 Task: Search one way flight ticket for 1 adult, 1 child, 1 infant in seat in premium economy from Long Beach: Long Beach Airport (daugherty Field) to Jacksonville: Albert J. Ellis Airport on 5-3-2023. Choice of flights is Alaska. Number of bags: 6 checked bags. Price is upto 76000. Outbound departure time preference is 14:45.
Action: Mouse moved to (411, 350)
Screenshot: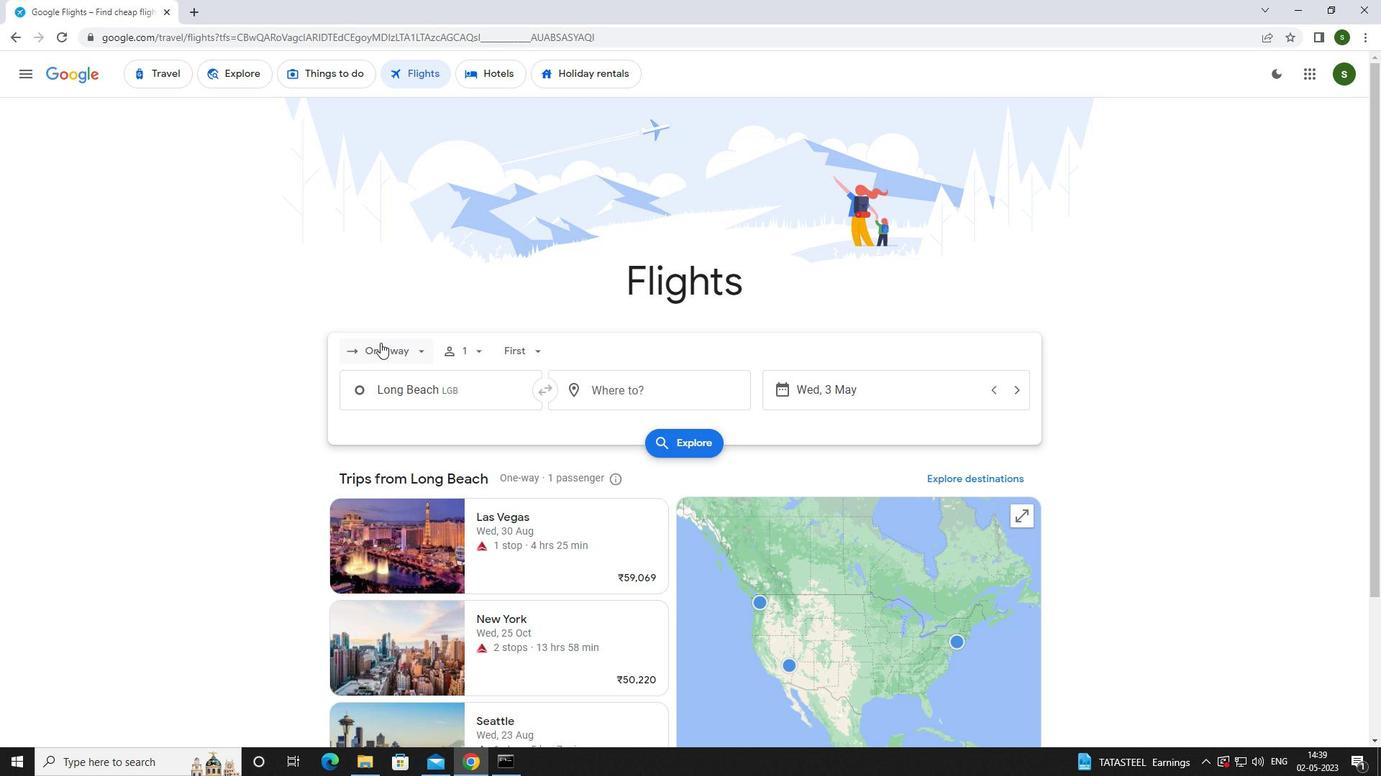 
Action: Mouse pressed left at (411, 350)
Screenshot: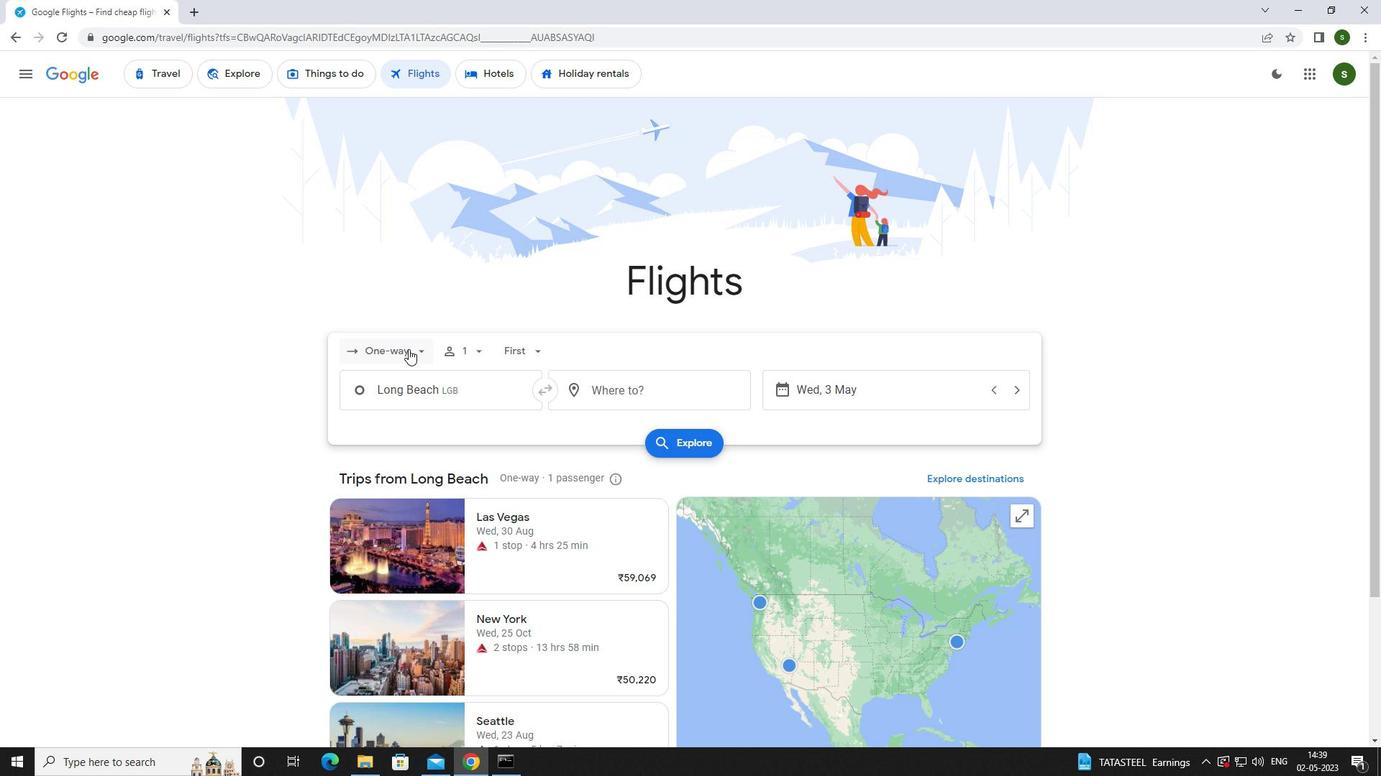
Action: Mouse moved to (413, 411)
Screenshot: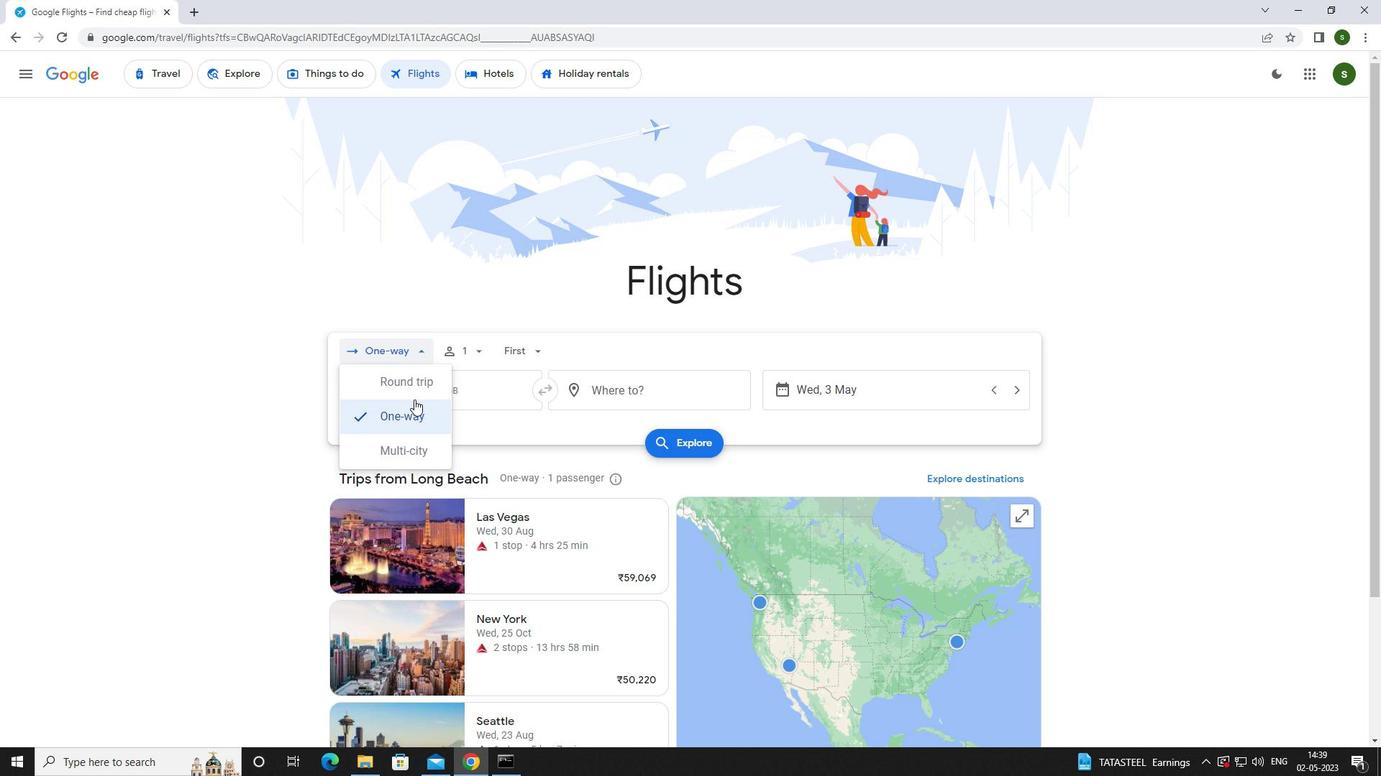 
Action: Mouse pressed left at (413, 411)
Screenshot: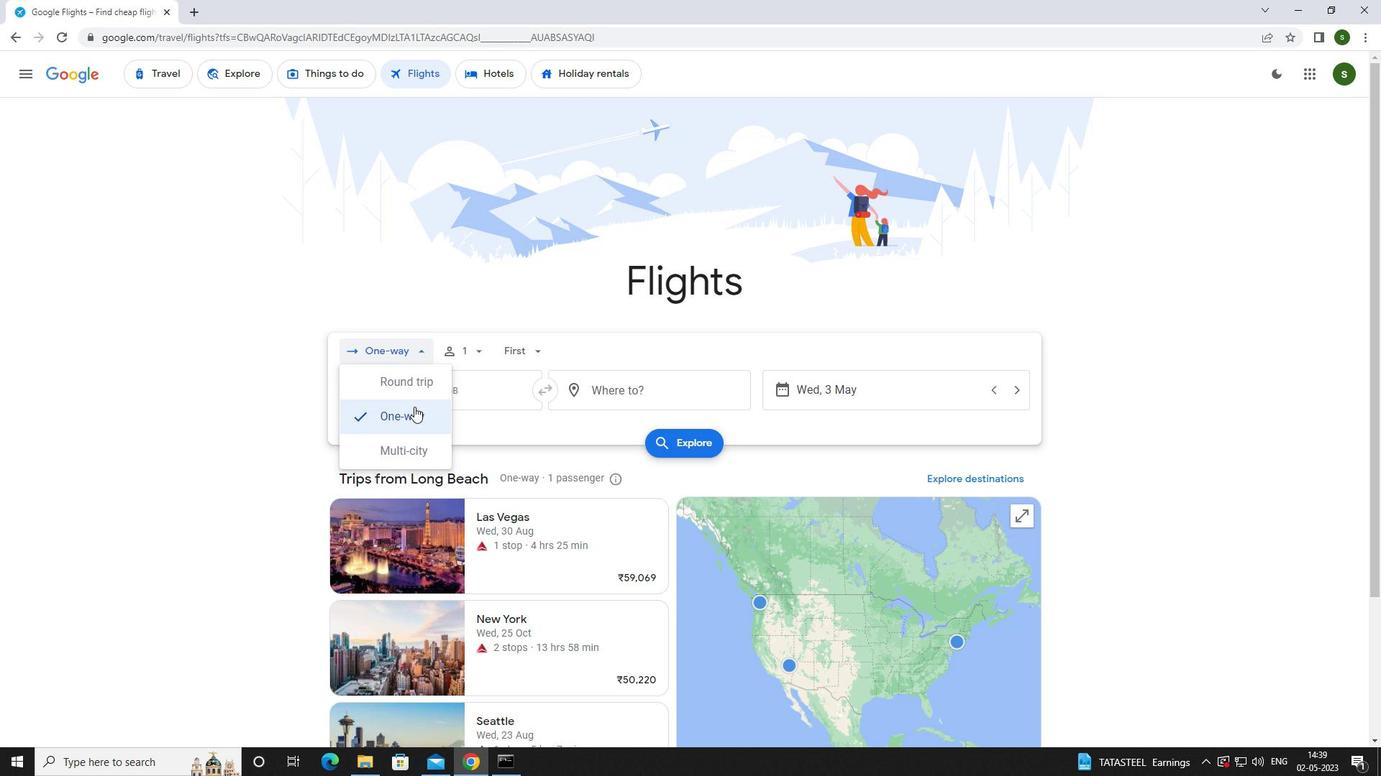 
Action: Mouse moved to (473, 349)
Screenshot: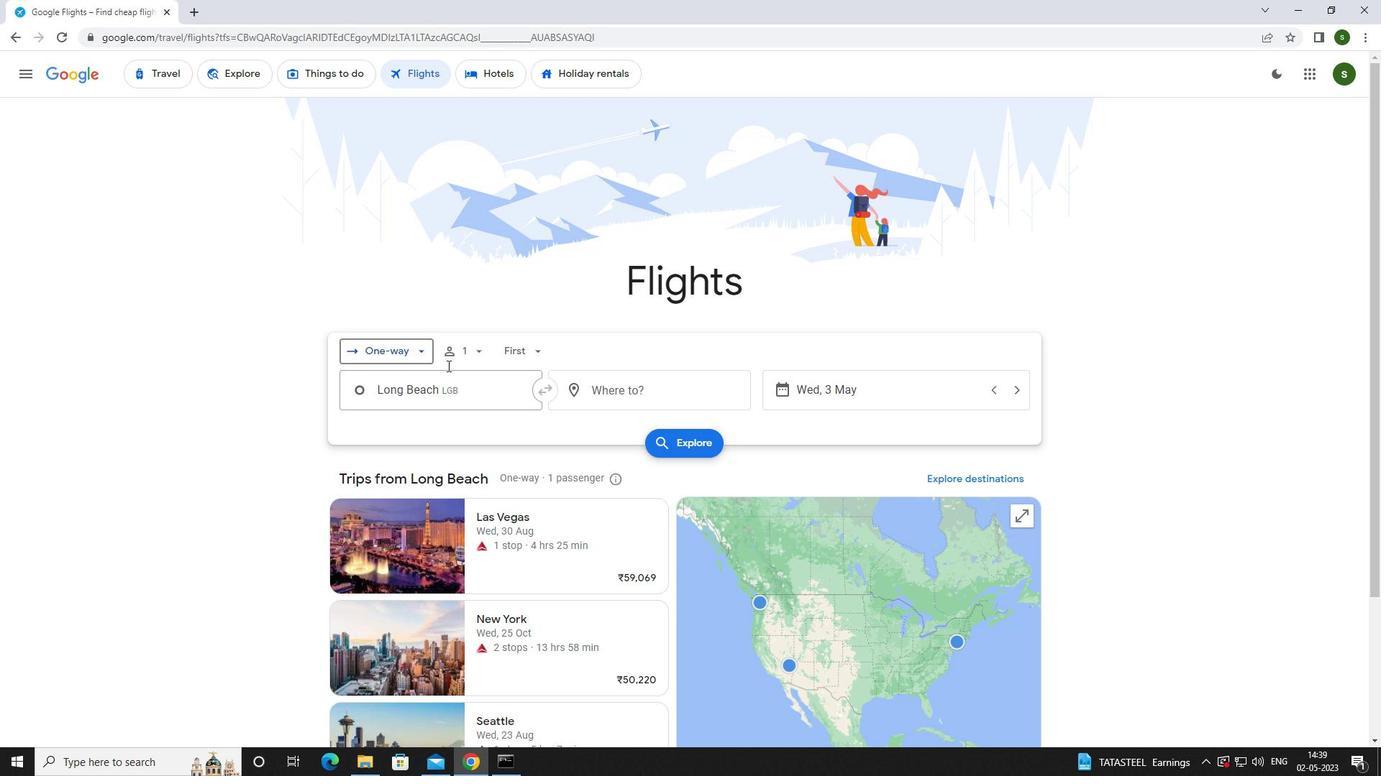 
Action: Mouse pressed left at (473, 349)
Screenshot: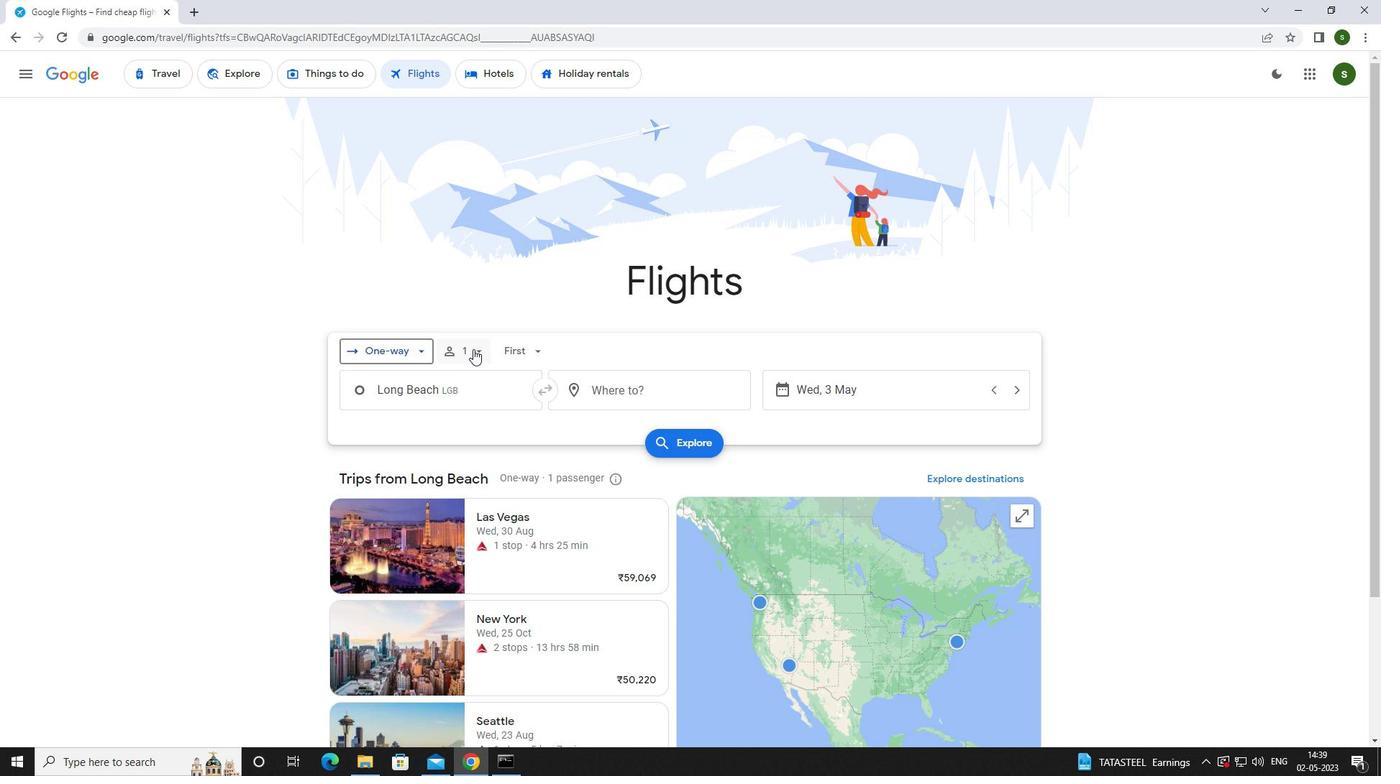 
Action: Mouse moved to (582, 426)
Screenshot: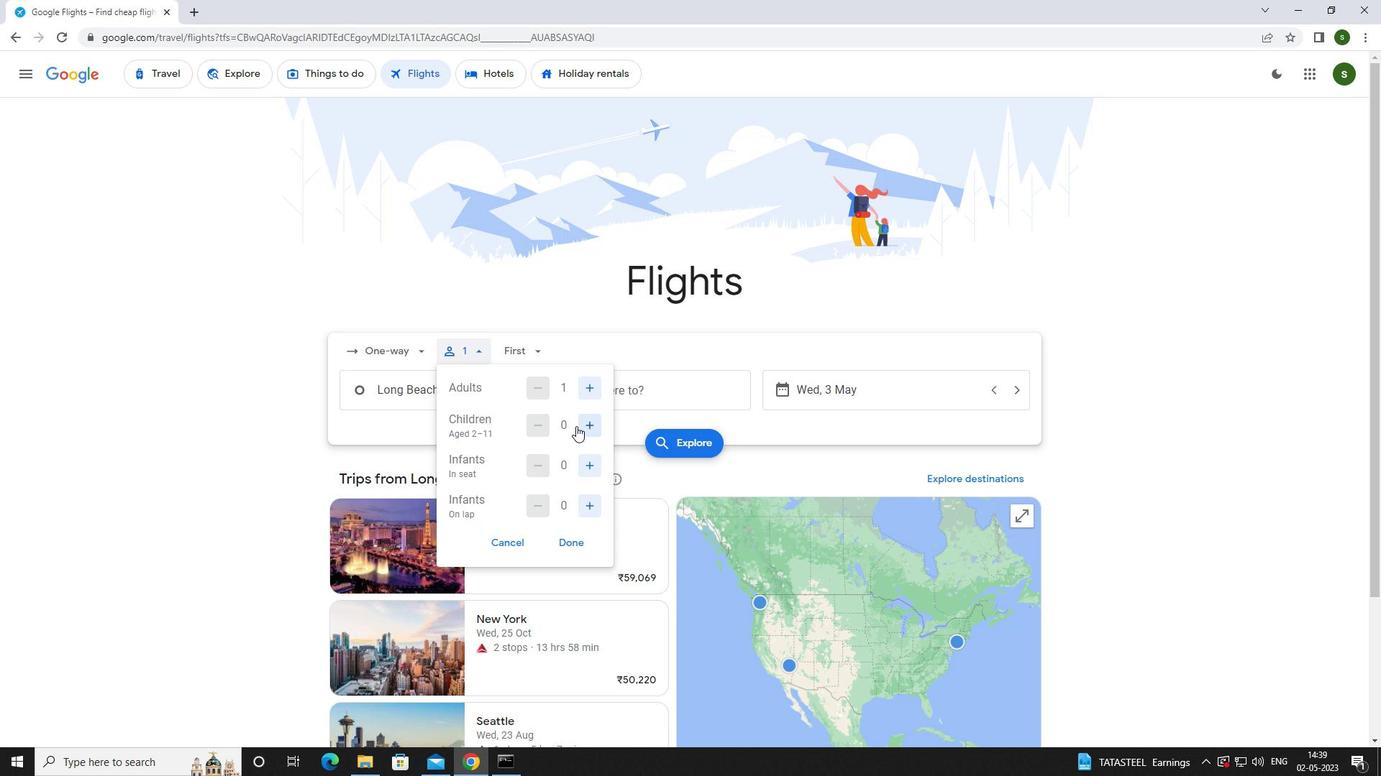 
Action: Mouse pressed left at (582, 426)
Screenshot: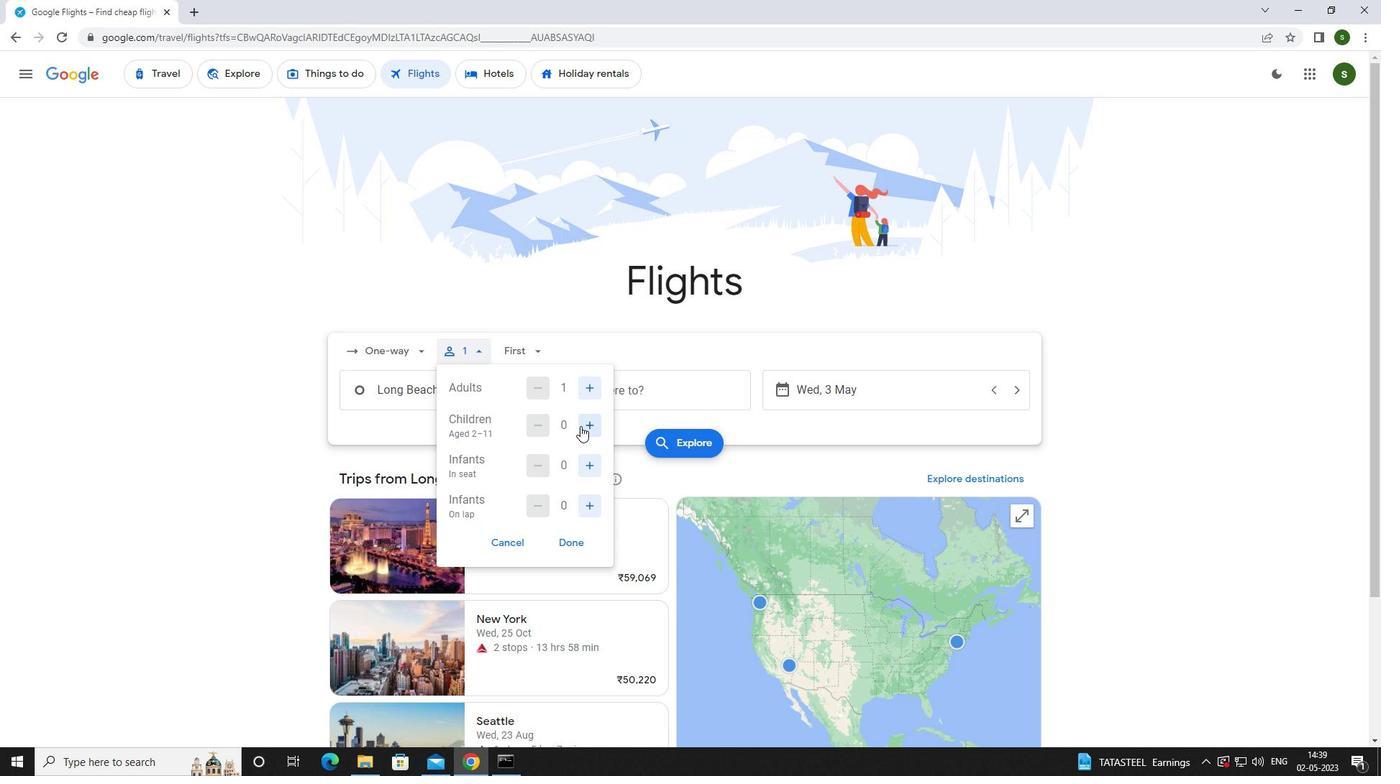 
Action: Mouse moved to (588, 462)
Screenshot: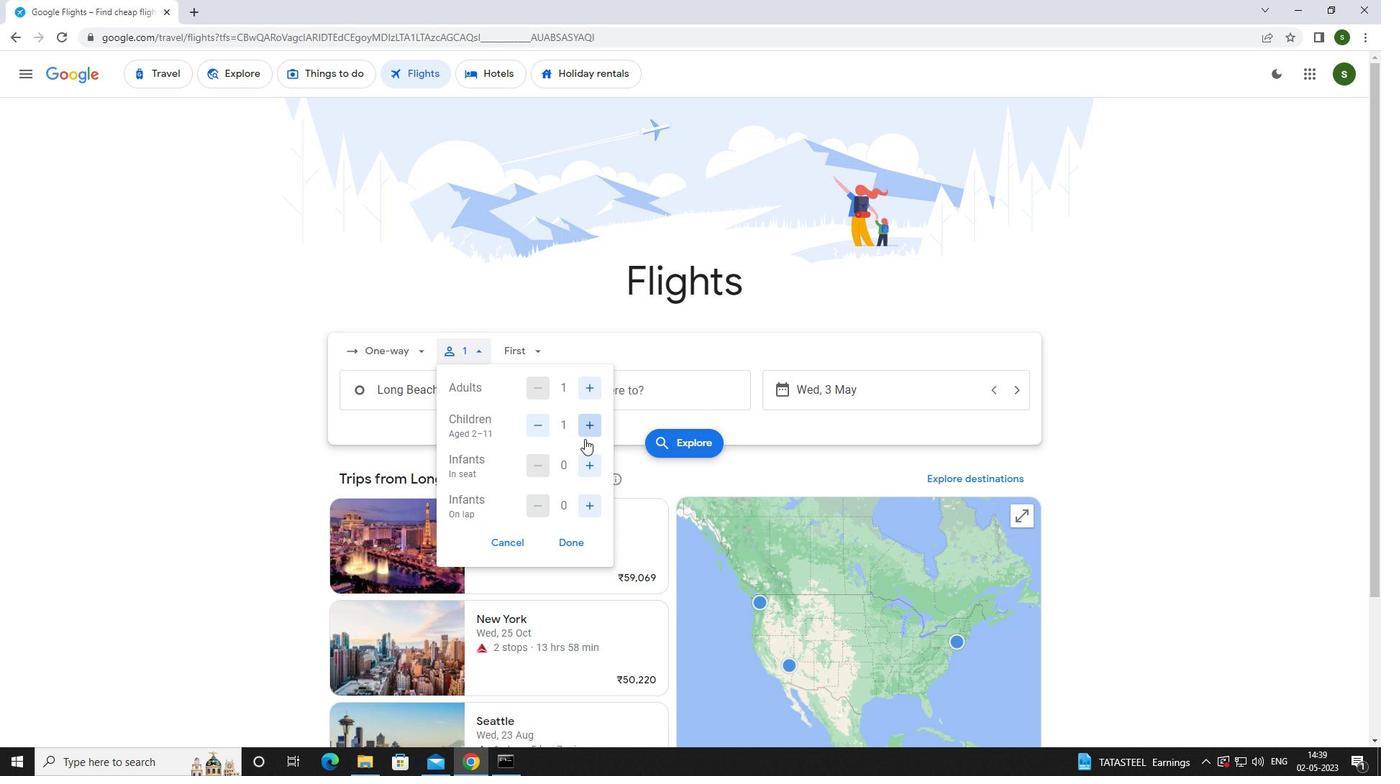 
Action: Mouse pressed left at (588, 462)
Screenshot: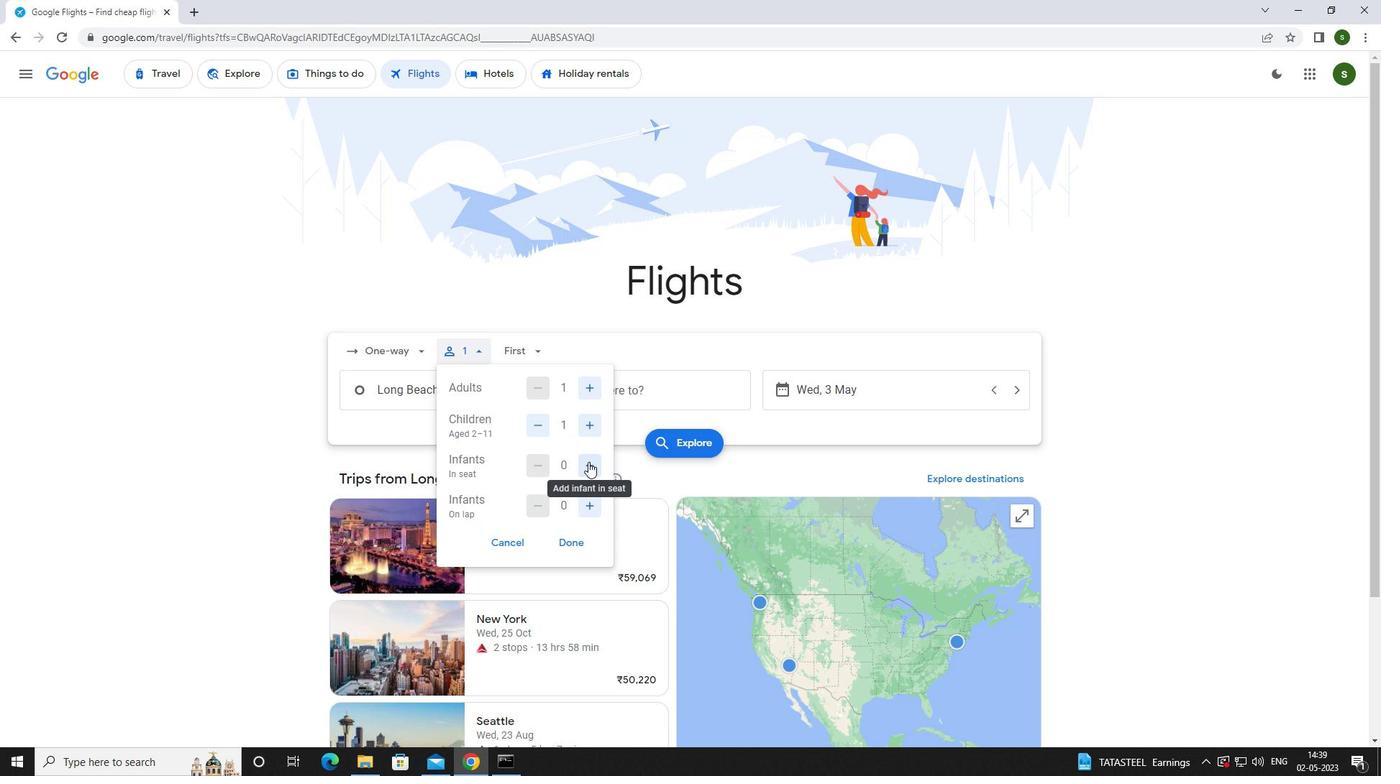
Action: Mouse moved to (548, 350)
Screenshot: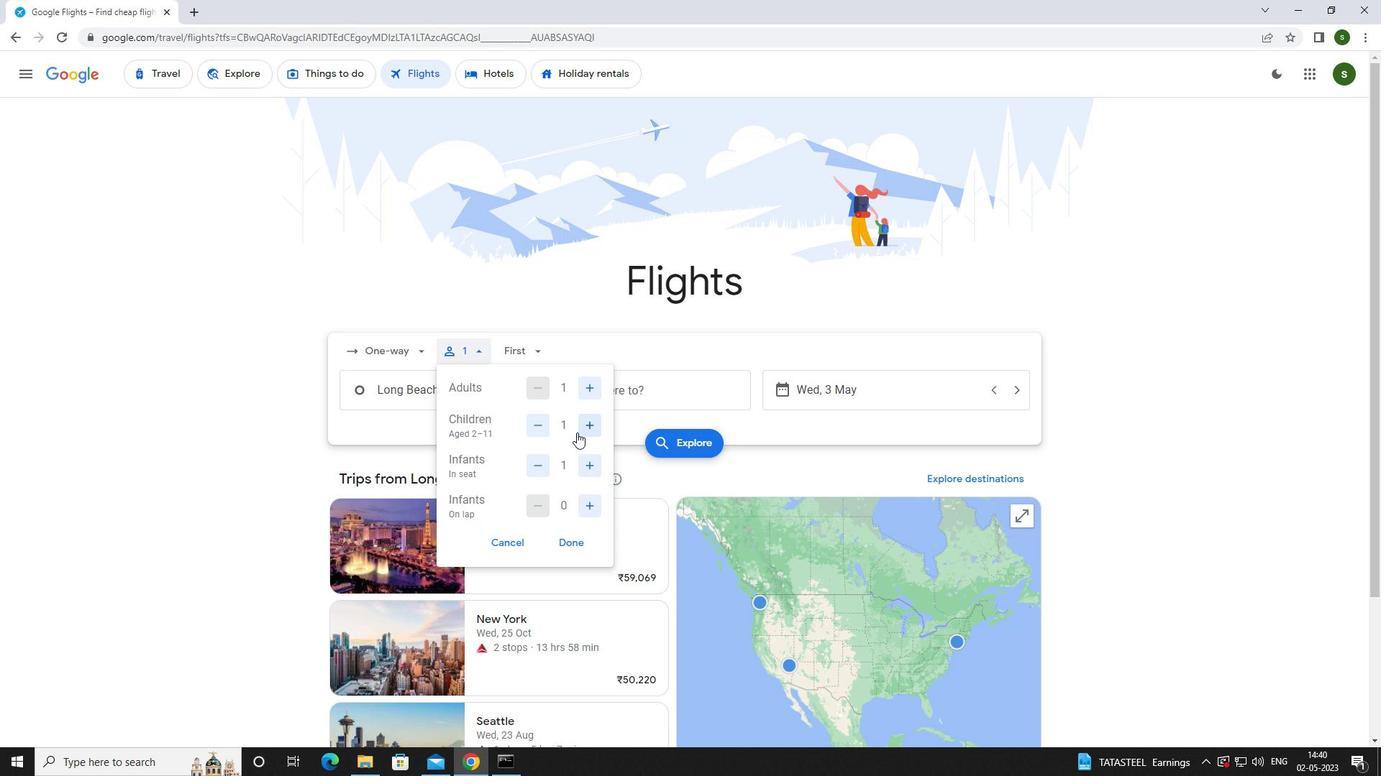 
Action: Mouse pressed left at (548, 350)
Screenshot: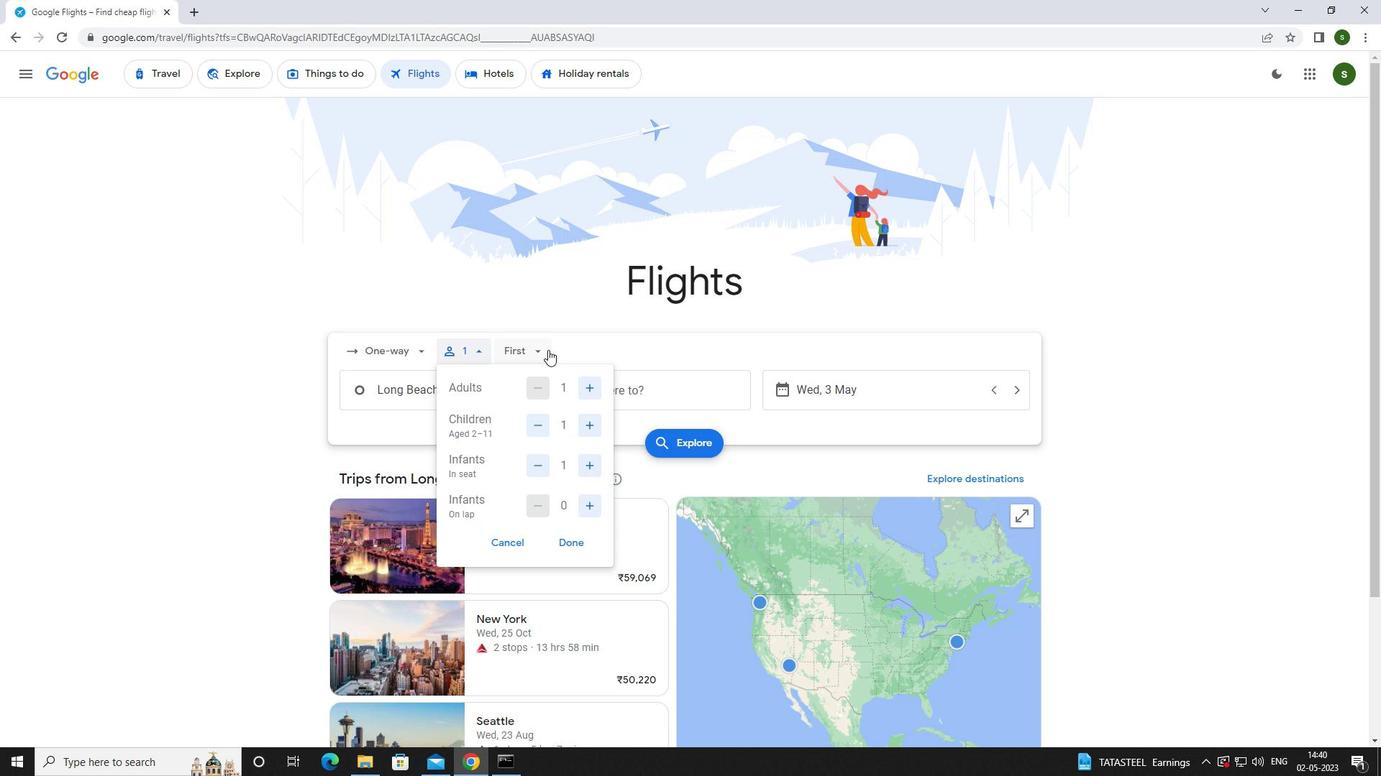 
Action: Mouse moved to (569, 425)
Screenshot: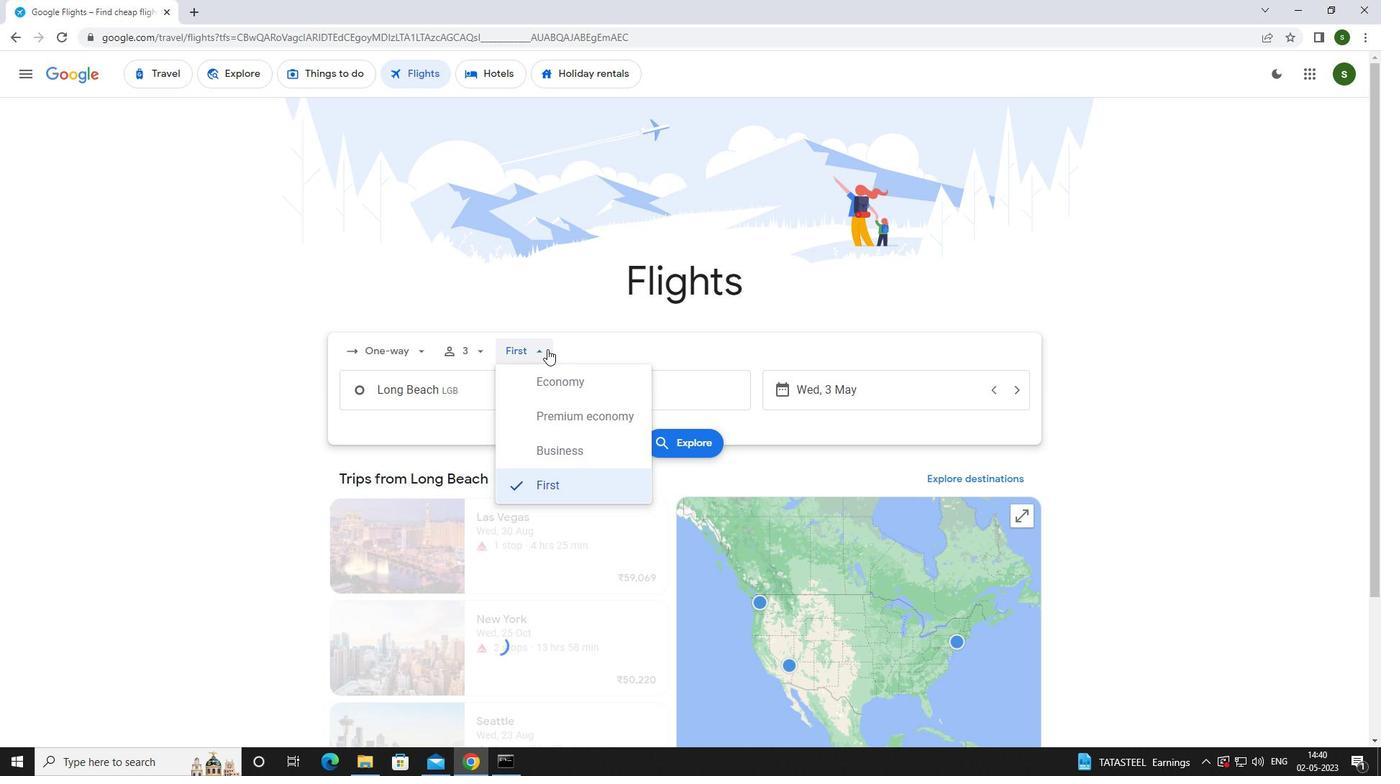 
Action: Mouse pressed left at (569, 425)
Screenshot: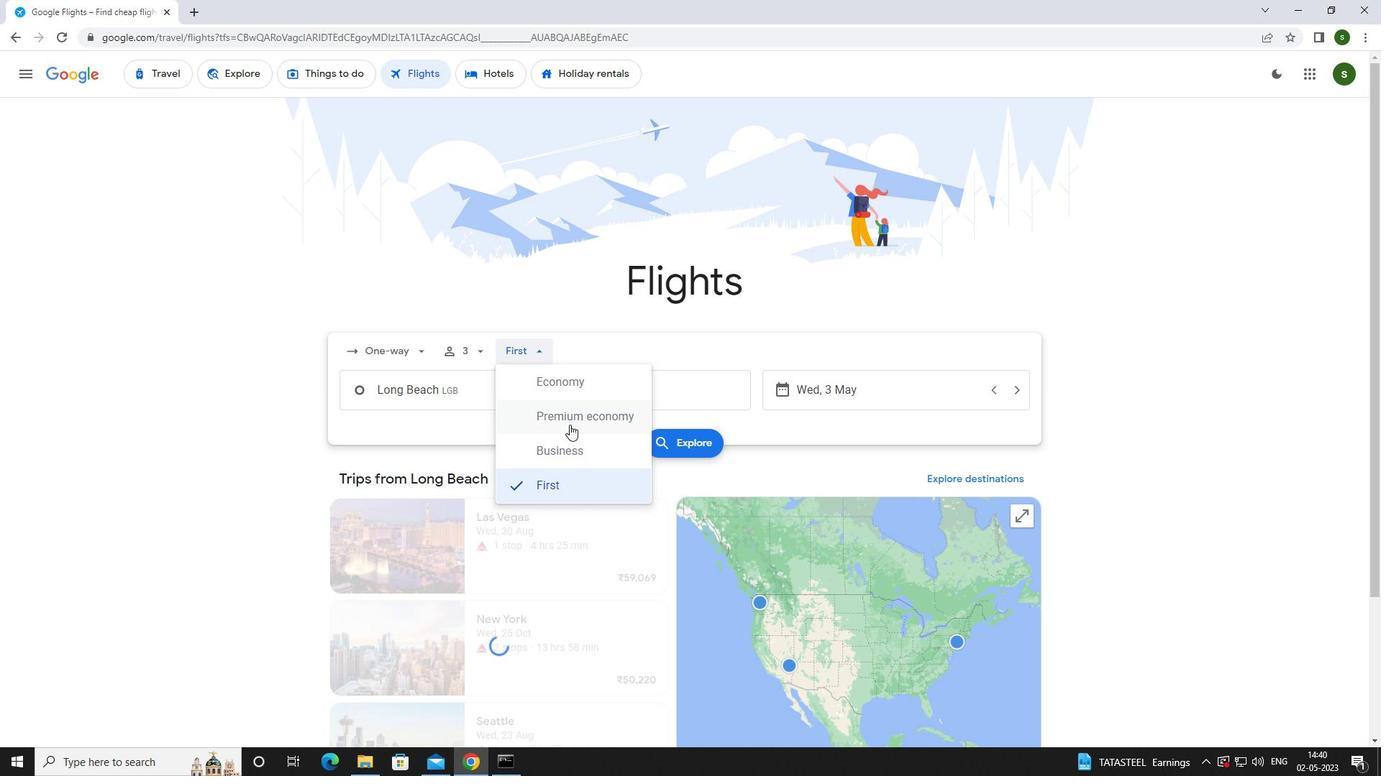 
Action: Mouse moved to (504, 397)
Screenshot: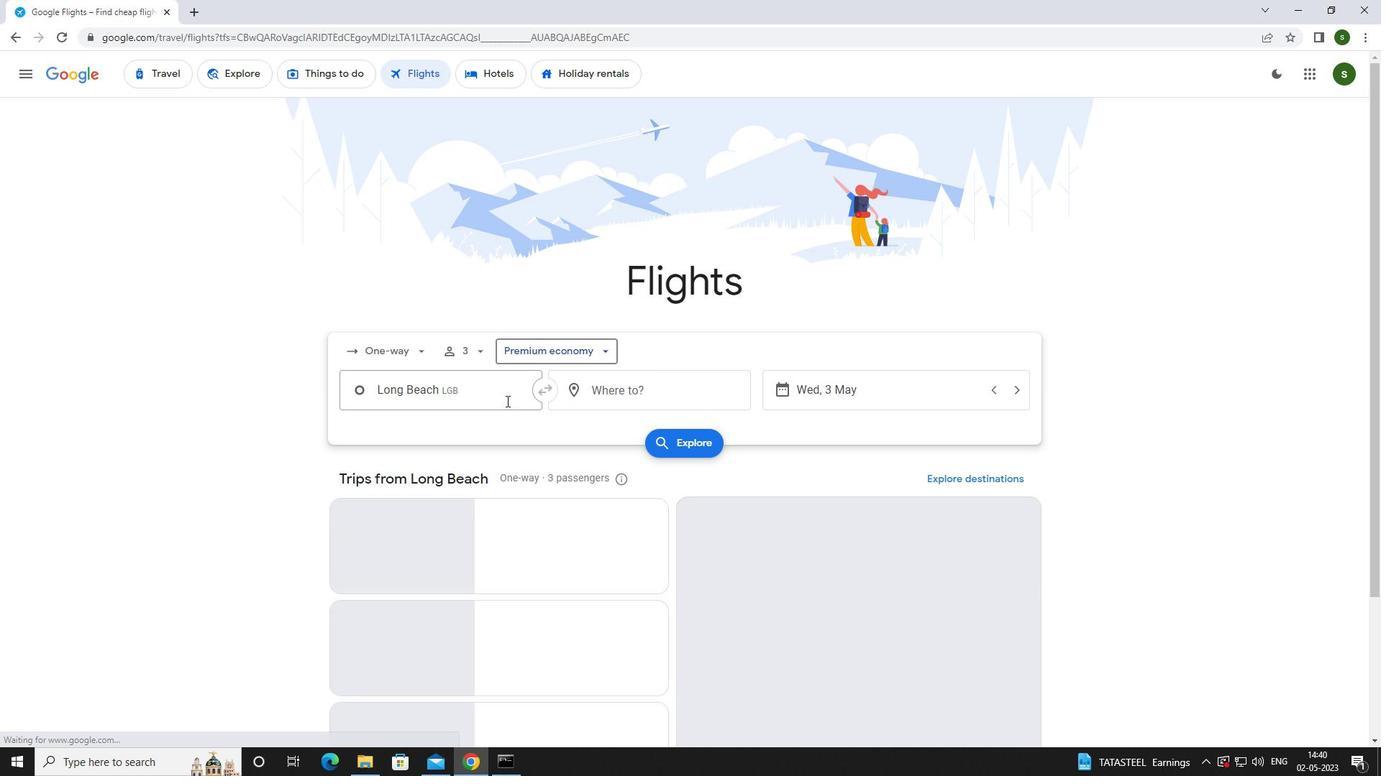 
Action: Mouse pressed left at (504, 397)
Screenshot: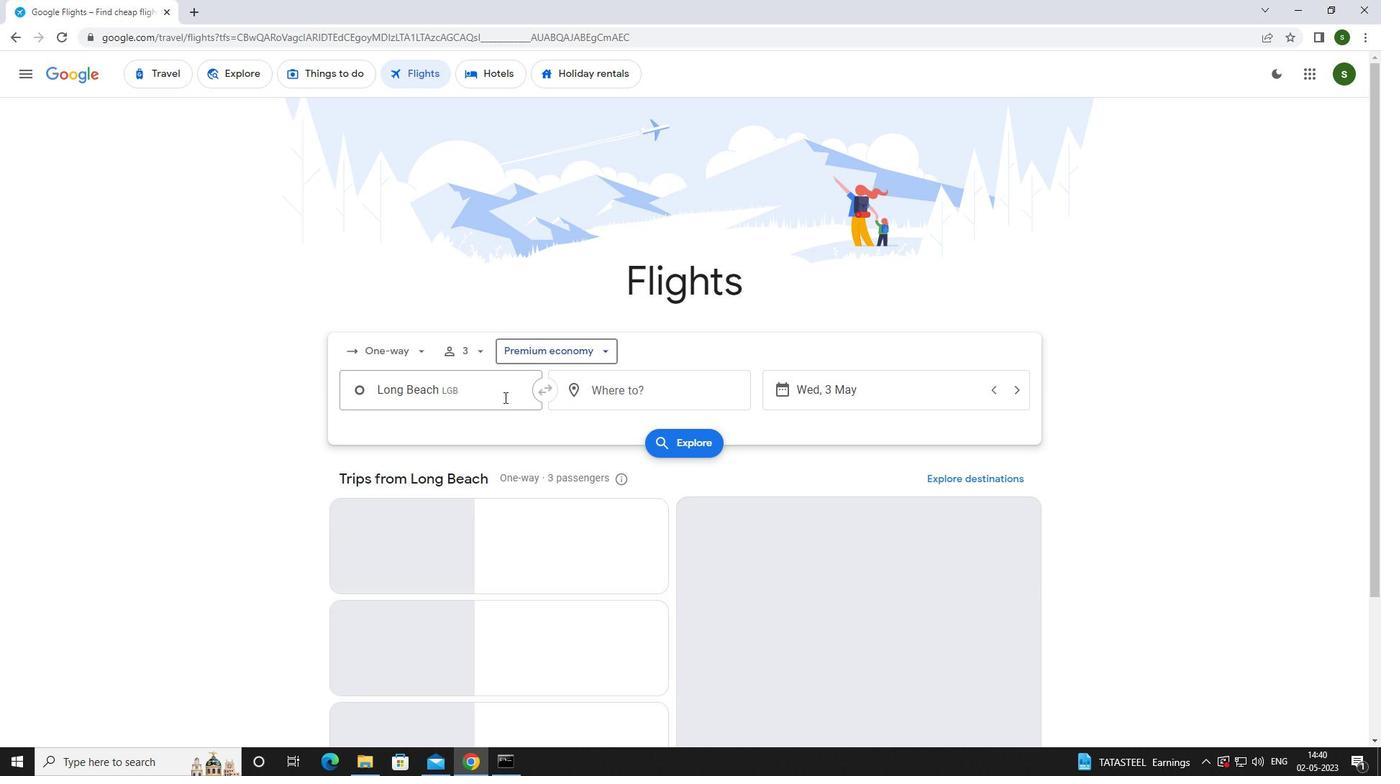
Action: Mouse moved to (493, 397)
Screenshot: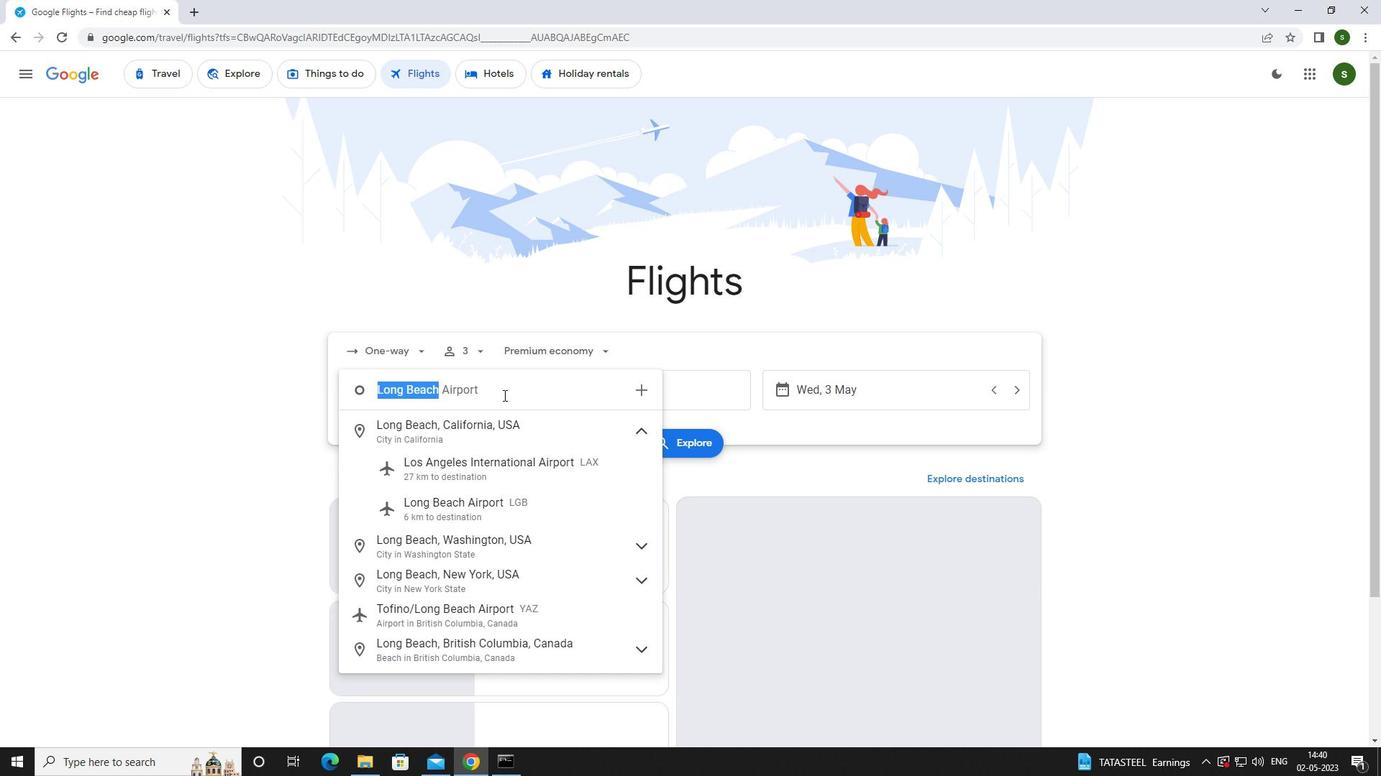 
Action: Key pressed <Key.caps_lock>l<Key.caps_lock>Ong<Key.space><Key.caps_lock>b<Key.caps_lock>
Screenshot: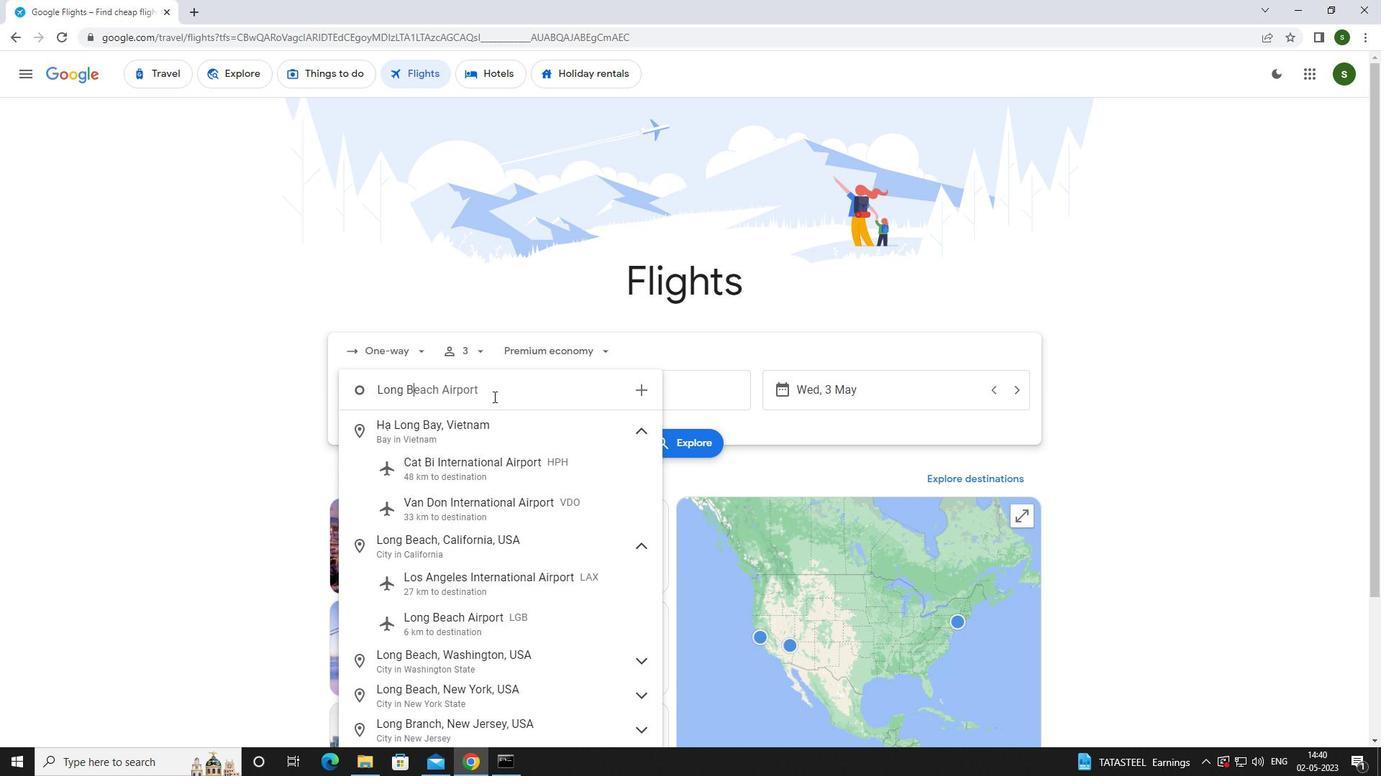
Action: Mouse moved to (509, 625)
Screenshot: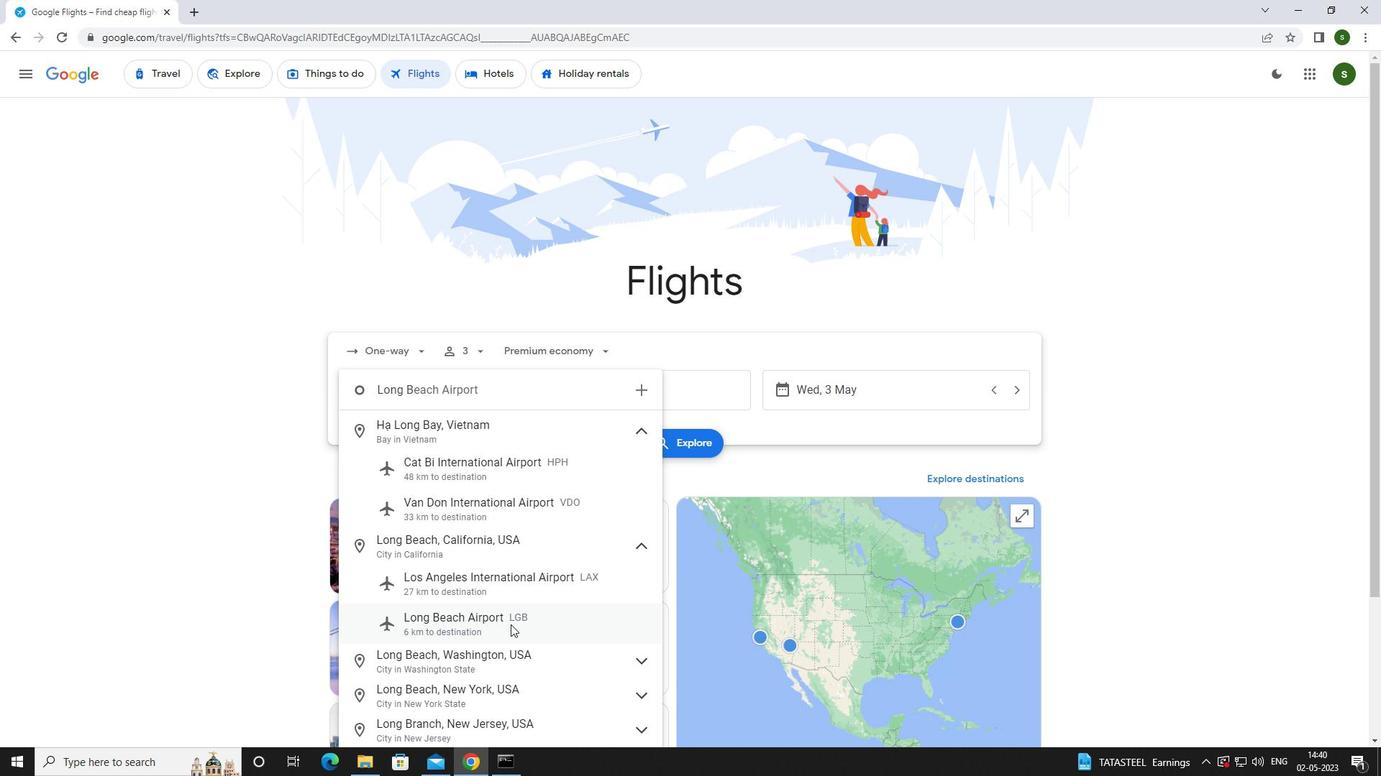 
Action: Mouse pressed left at (509, 625)
Screenshot: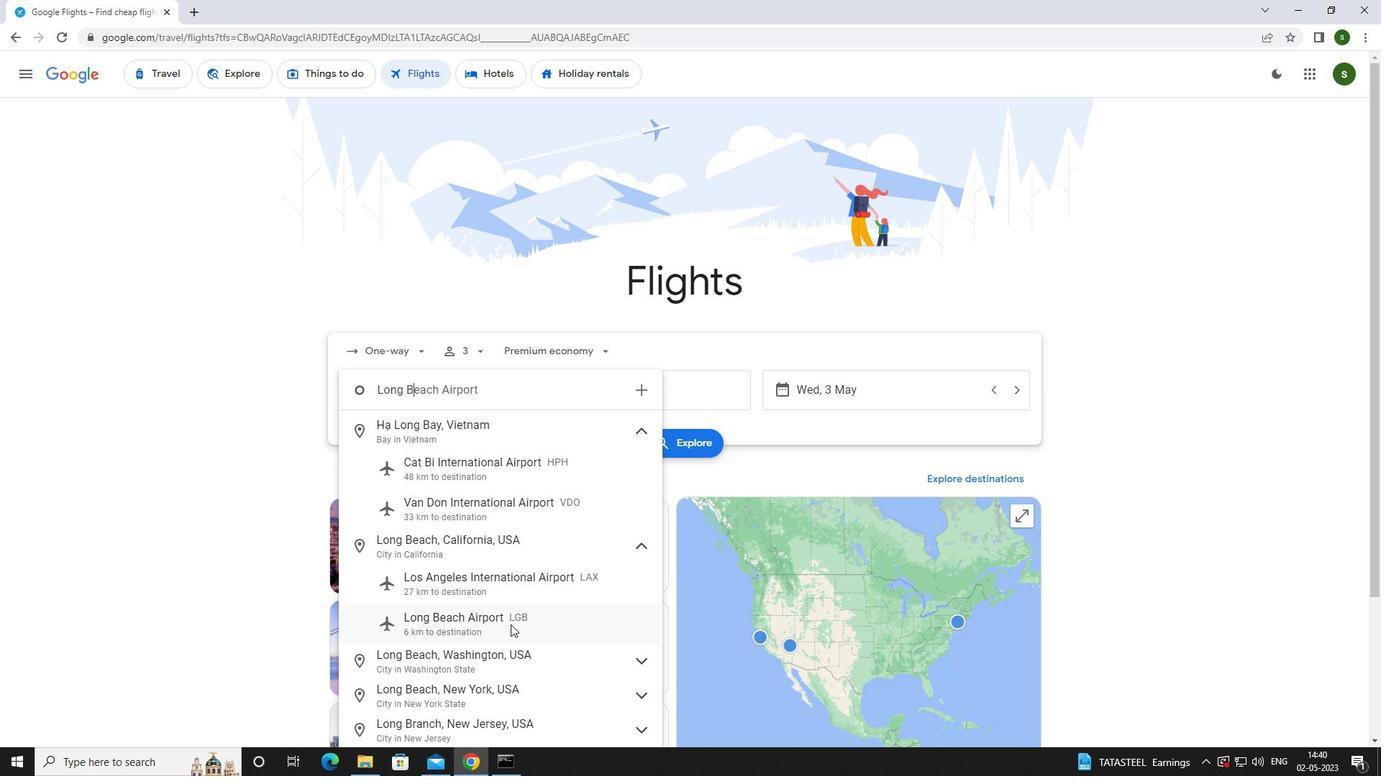 
Action: Mouse moved to (641, 393)
Screenshot: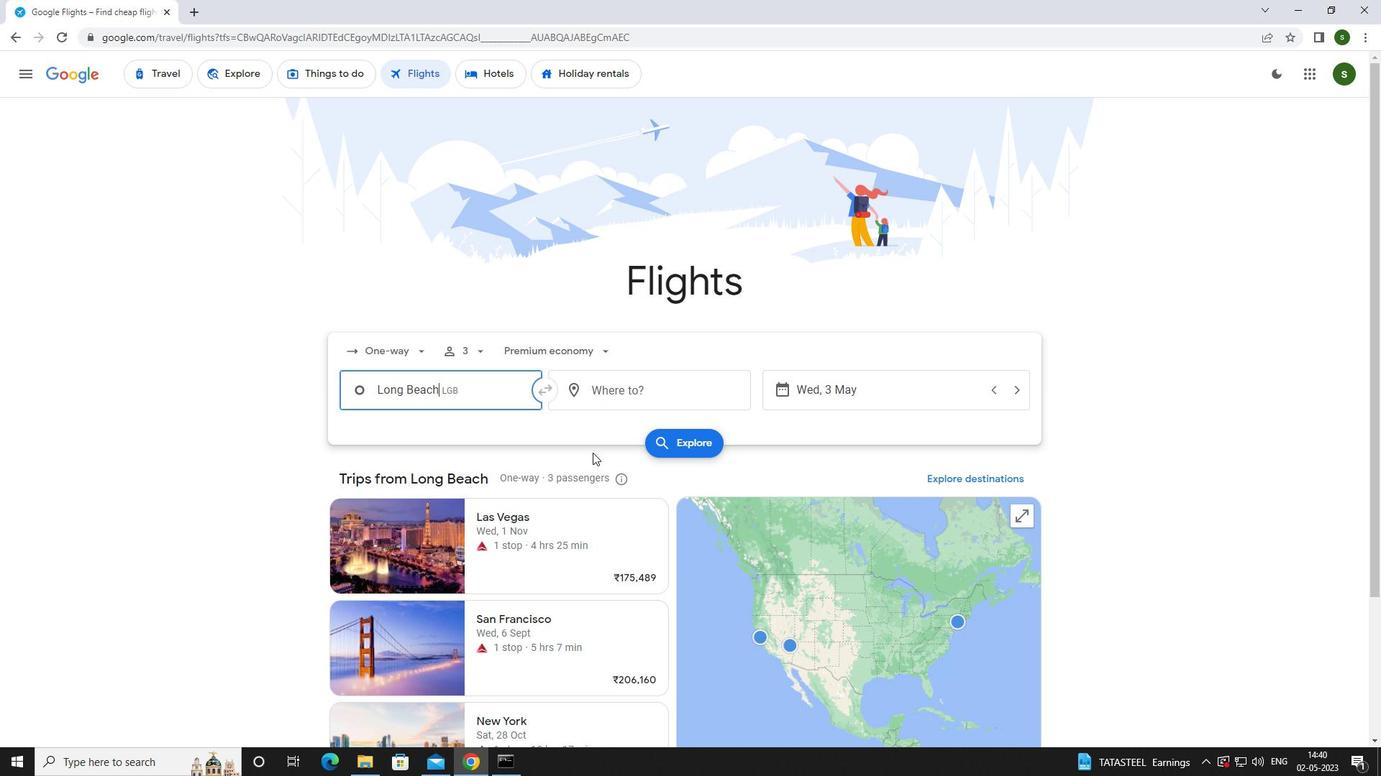 
Action: Mouse pressed left at (641, 393)
Screenshot: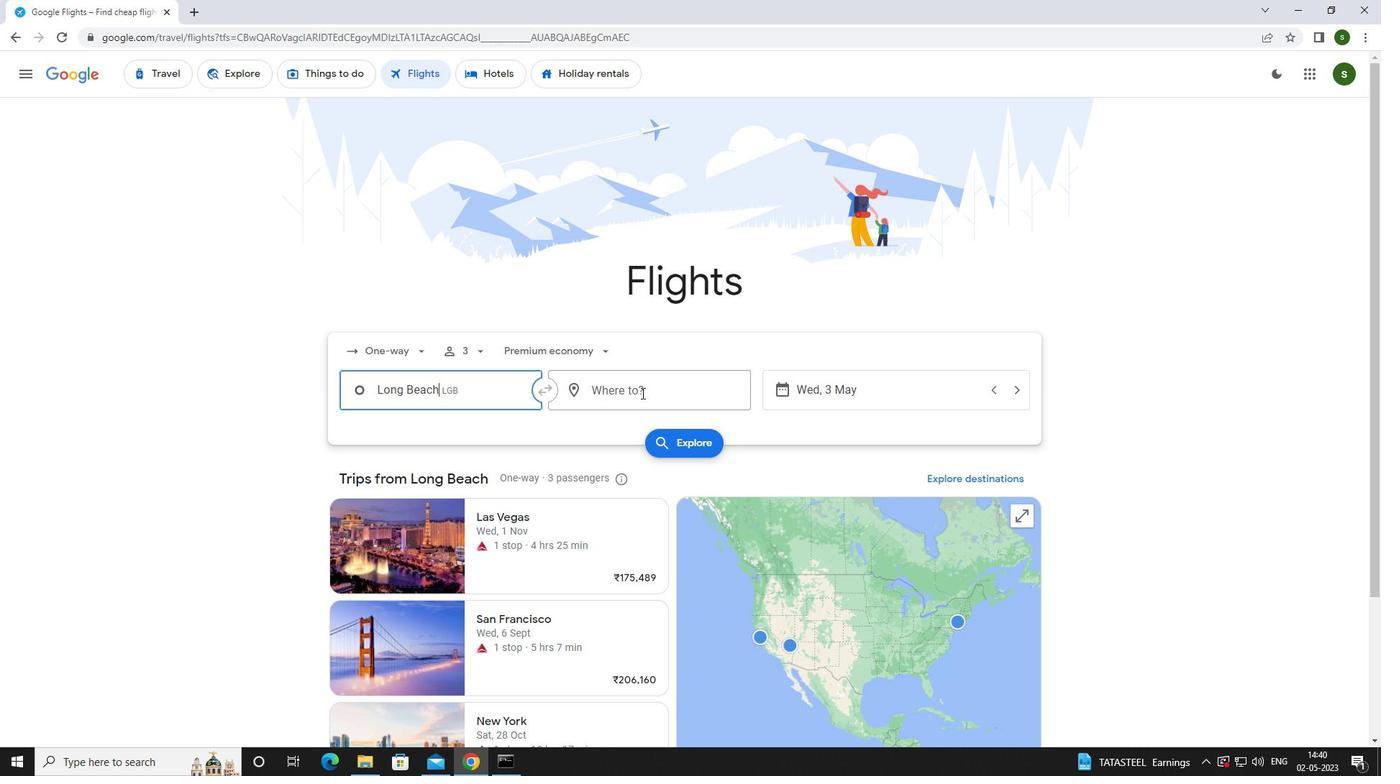 
Action: Mouse moved to (618, 398)
Screenshot: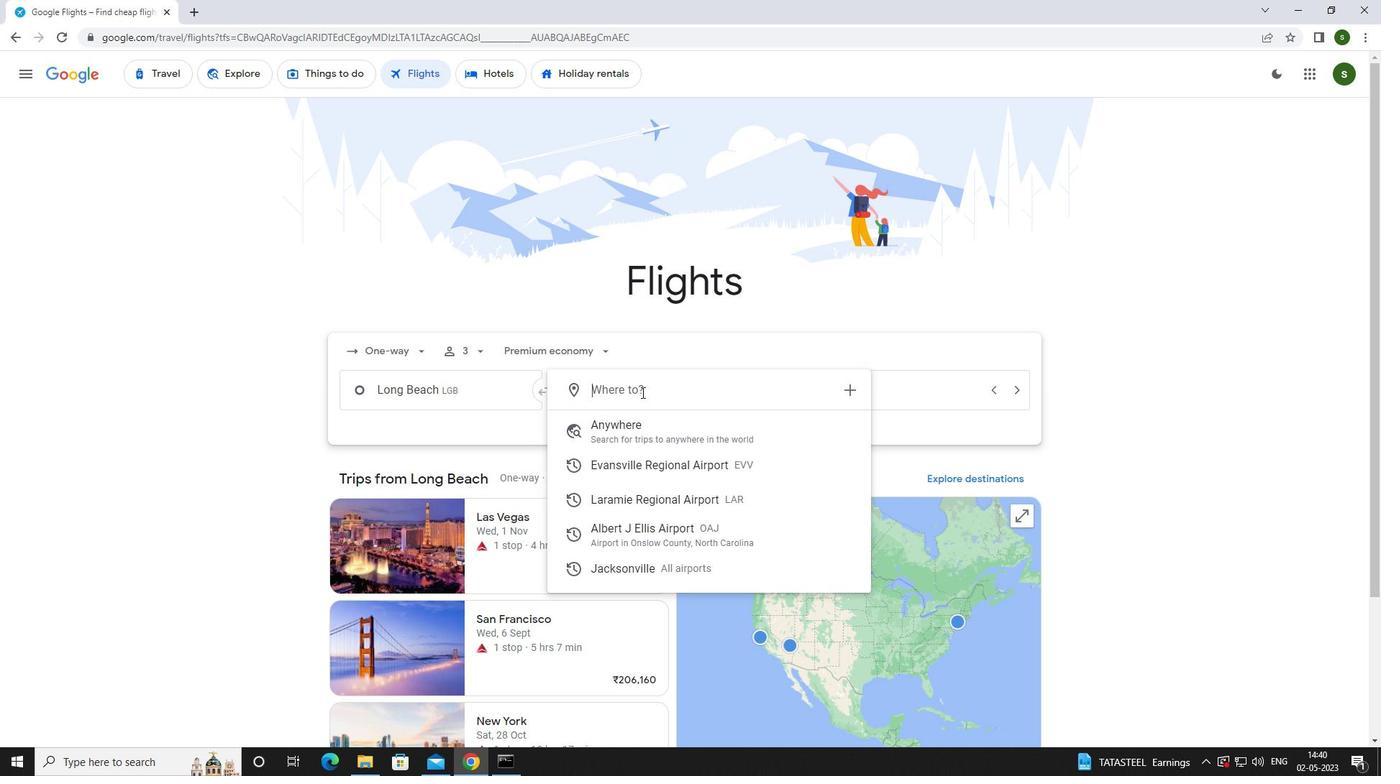
Action: Key pressed <Key.caps_lock>a<Key.caps_lock>lbert<Key.space>
Screenshot: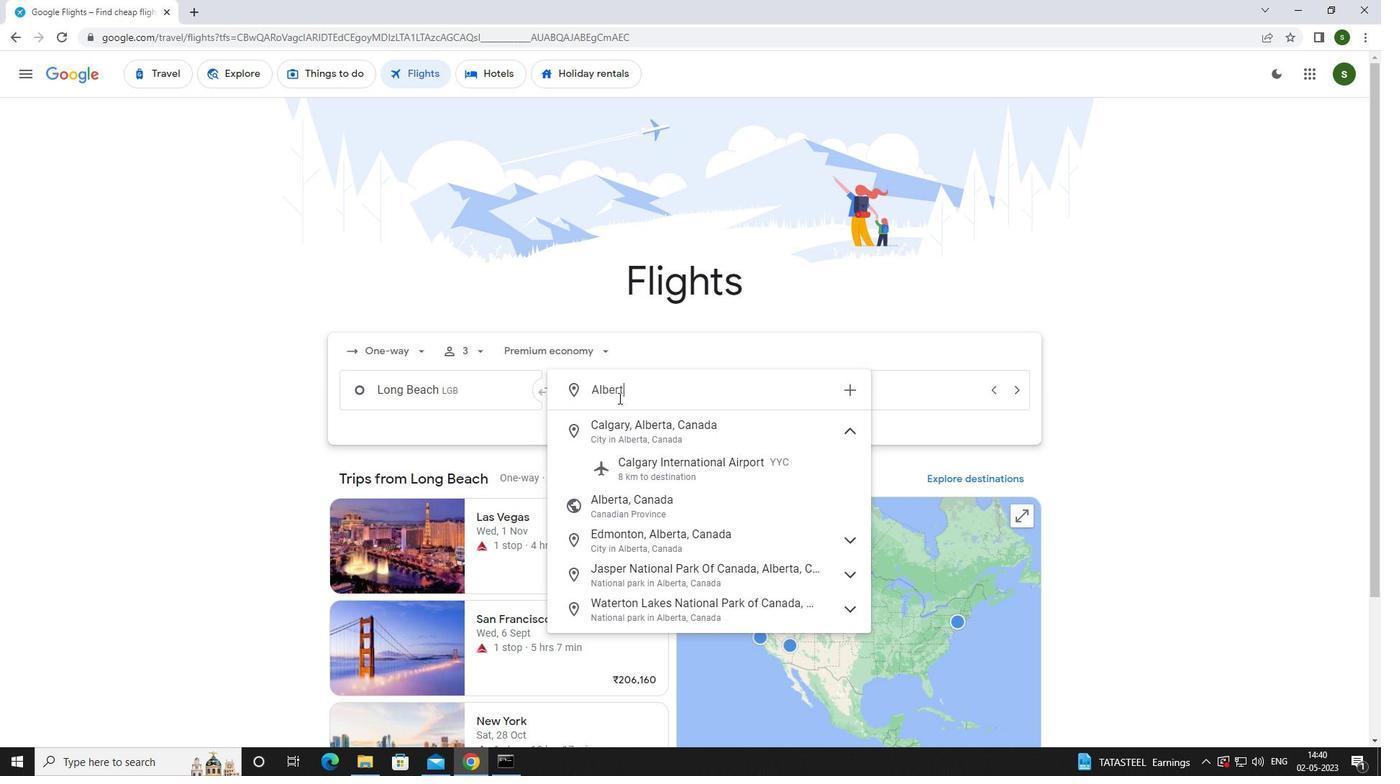 
Action: Mouse moved to (633, 428)
Screenshot: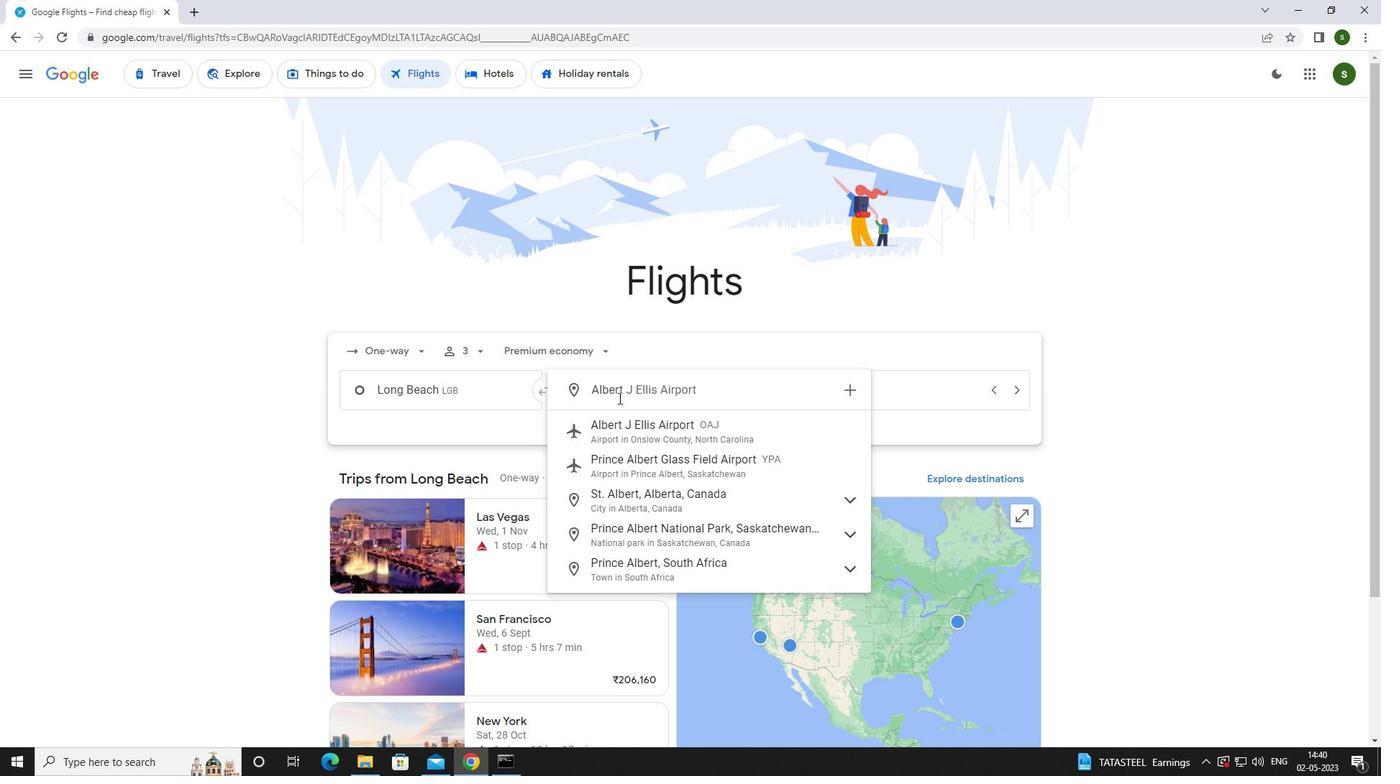 
Action: Mouse pressed left at (633, 428)
Screenshot: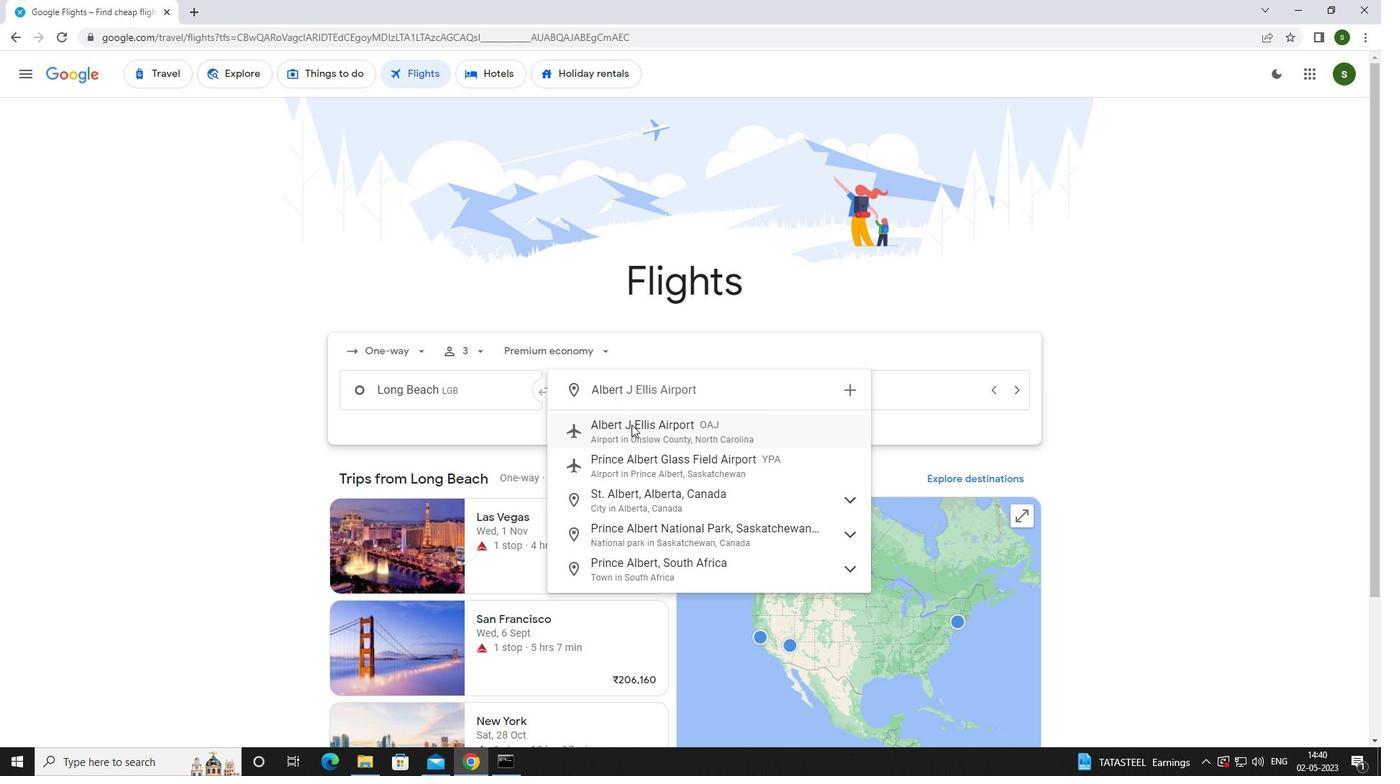 
Action: Mouse moved to (895, 399)
Screenshot: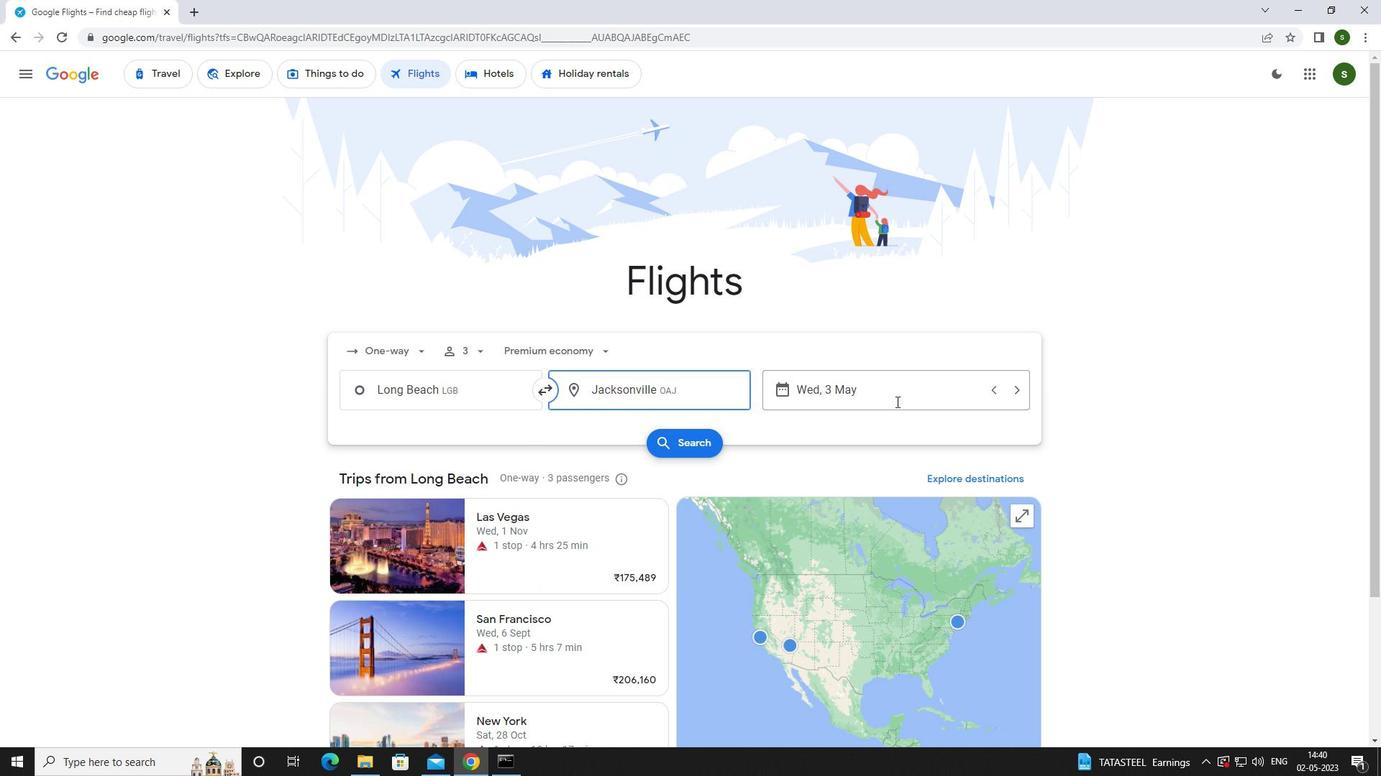 
Action: Mouse pressed left at (895, 399)
Screenshot: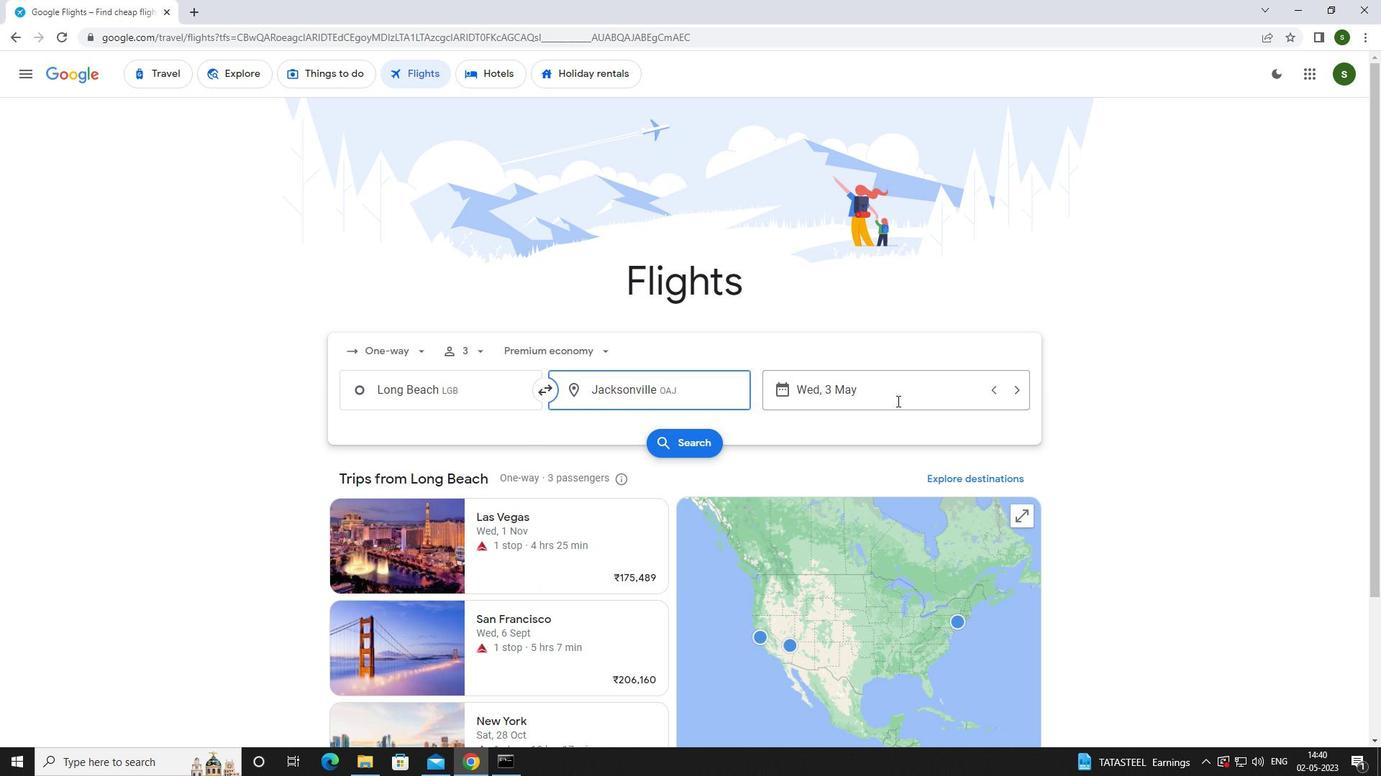 
Action: Mouse moved to (609, 486)
Screenshot: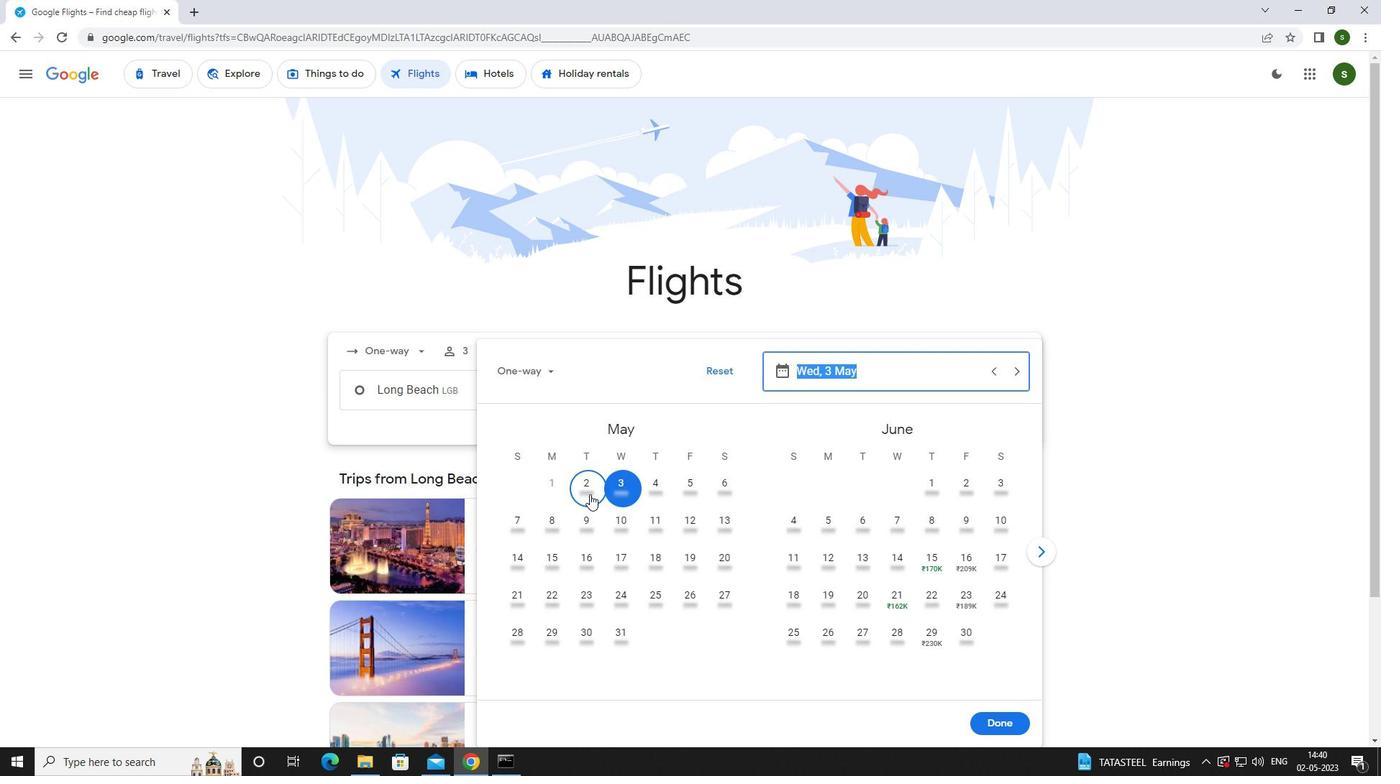 
Action: Mouse pressed left at (609, 486)
Screenshot: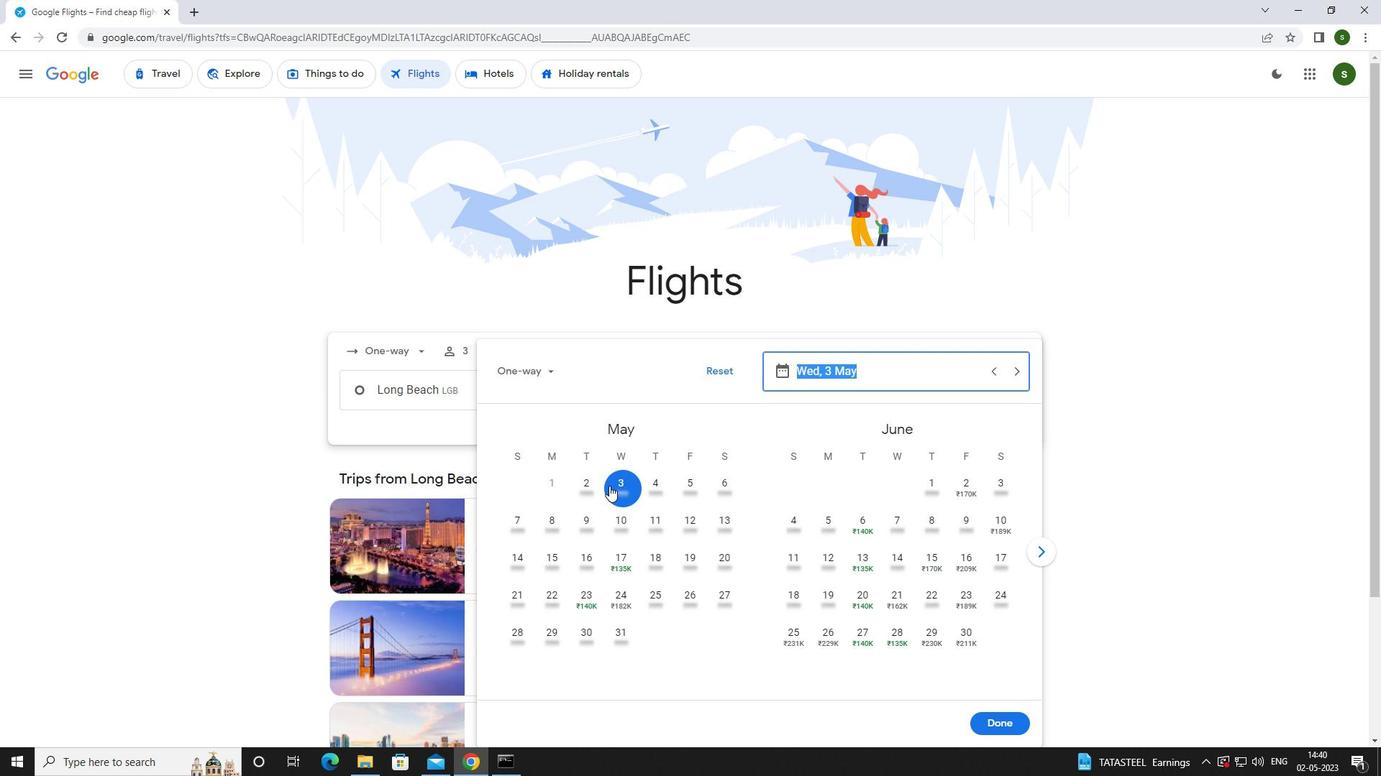 
Action: Mouse moved to (997, 727)
Screenshot: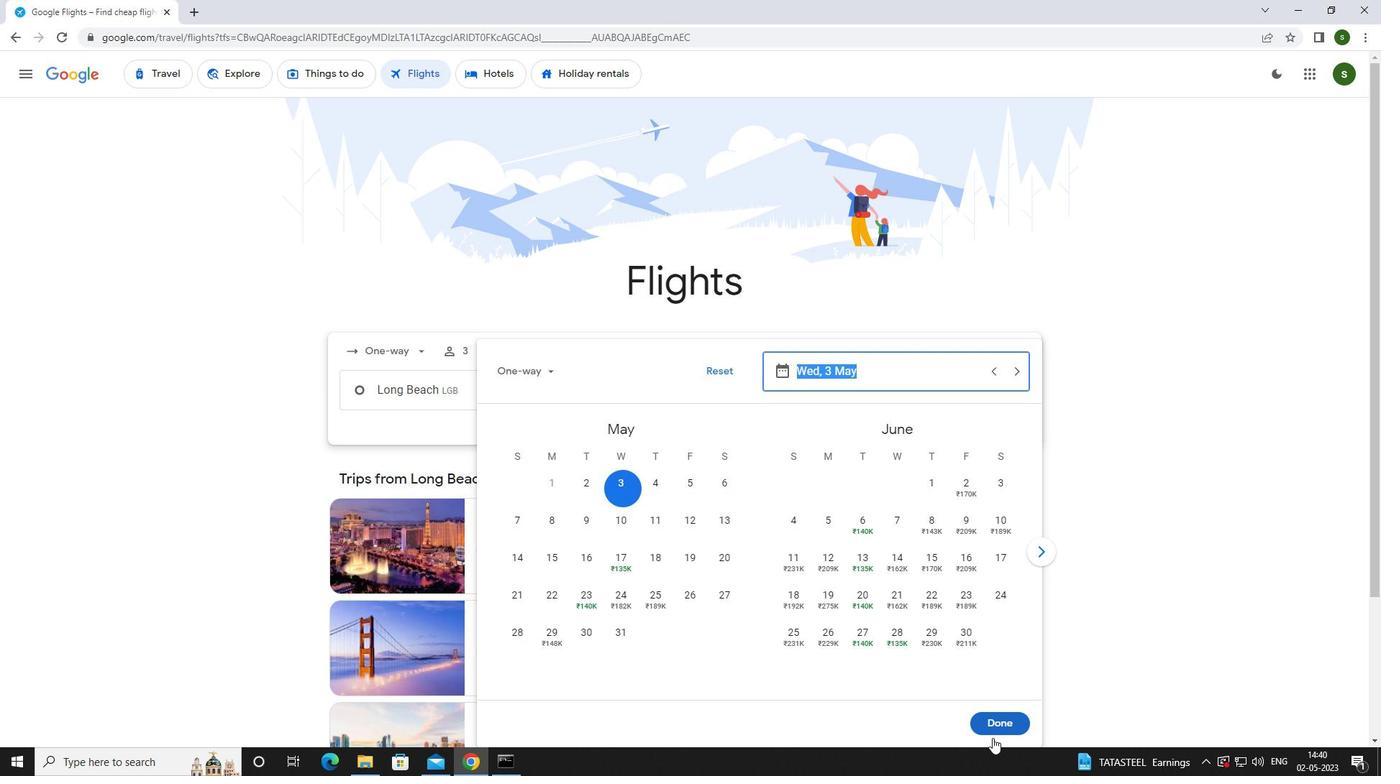 
Action: Mouse pressed left at (997, 727)
Screenshot: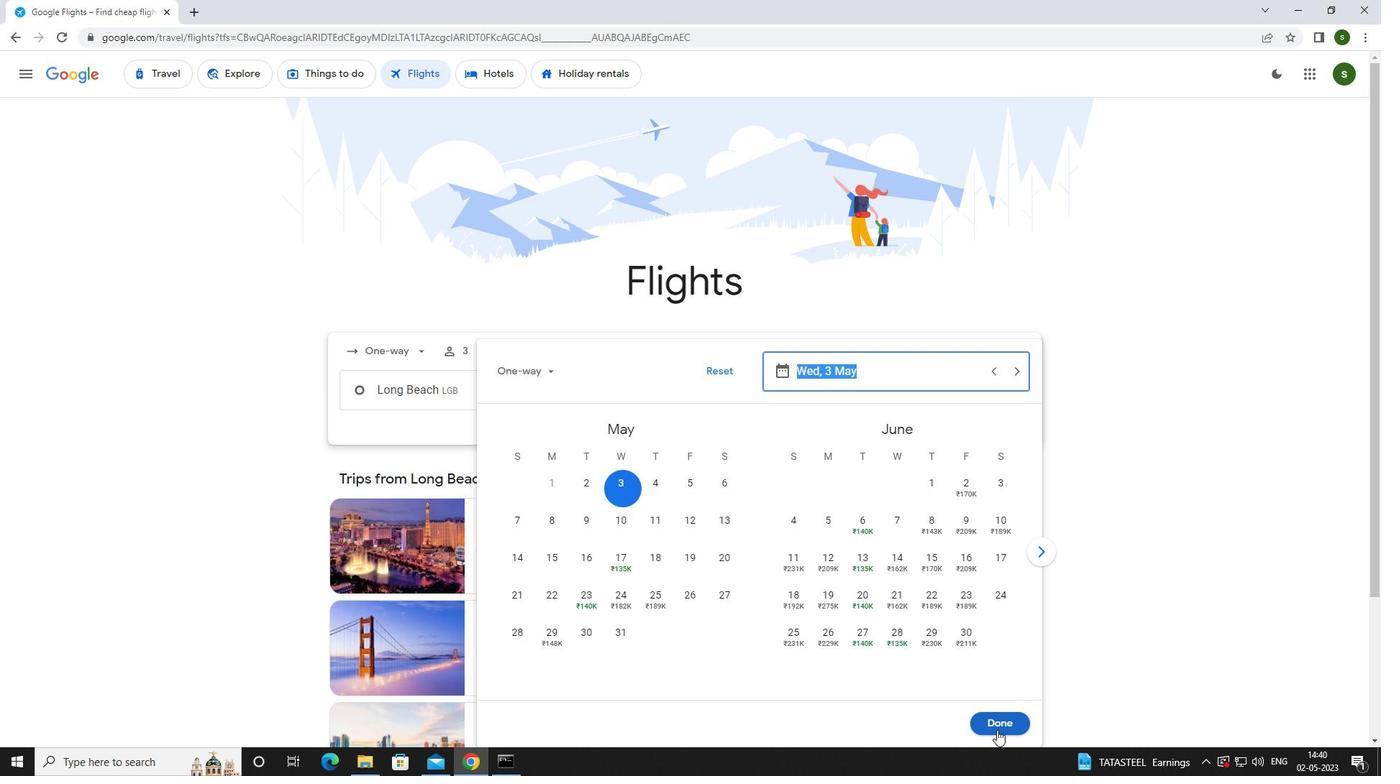 
Action: Mouse moved to (693, 439)
Screenshot: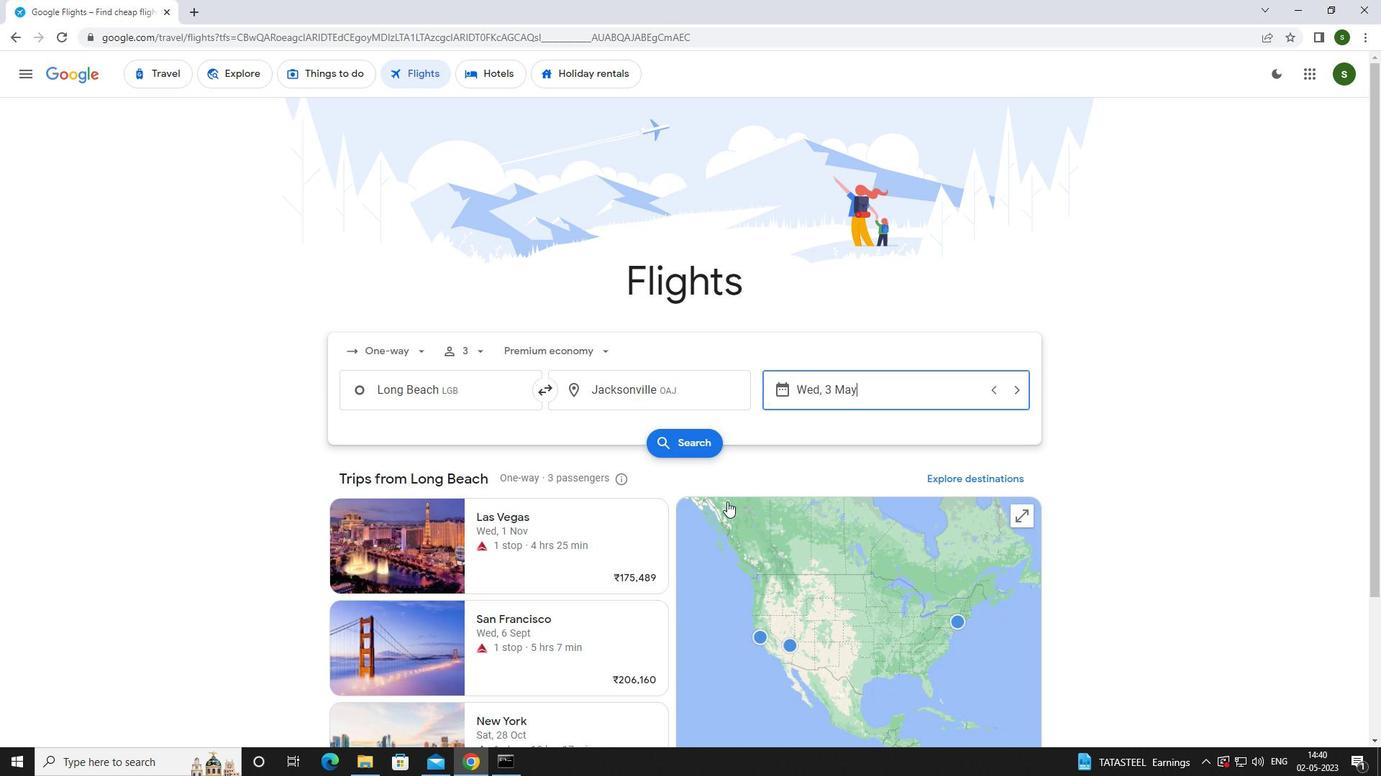 
Action: Mouse pressed left at (693, 439)
Screenshot: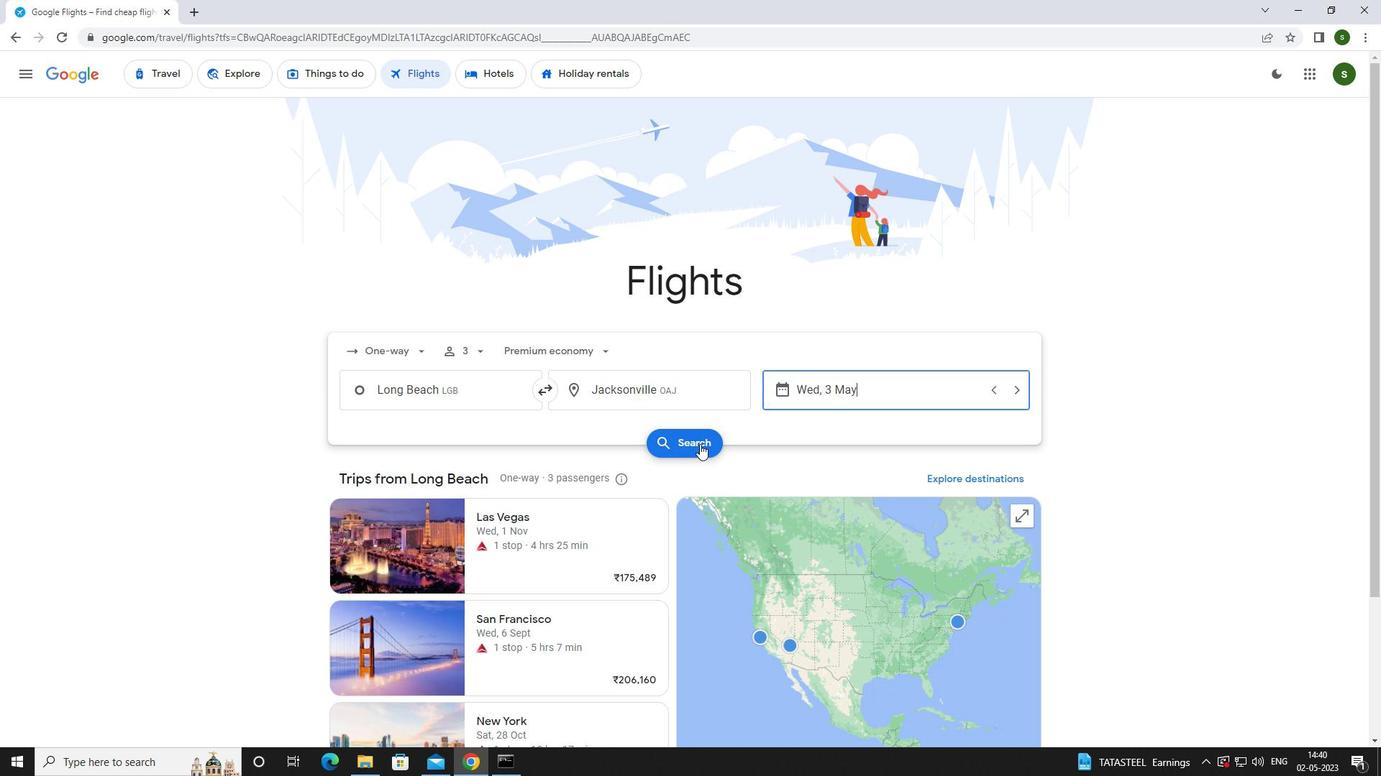 
Action: Mouse moved to (331, 209)
Screenshot: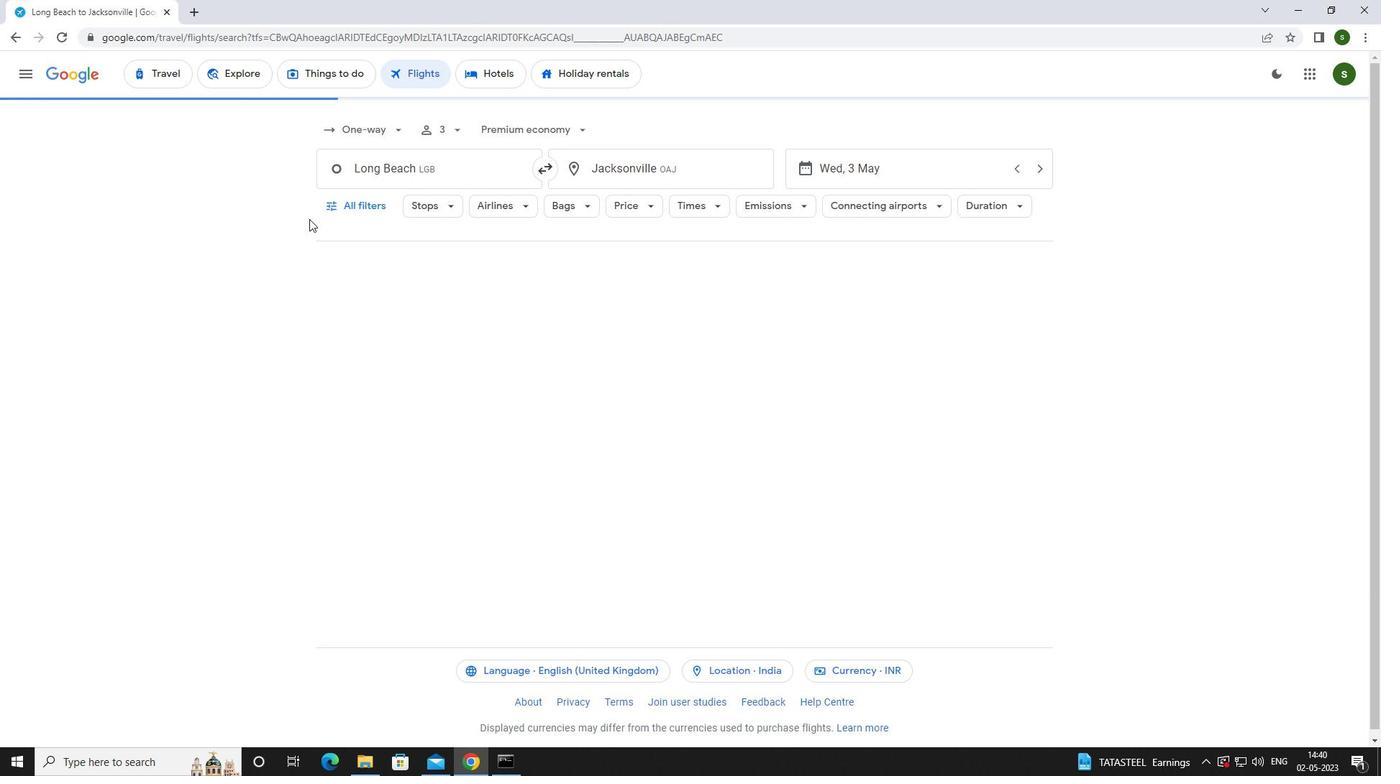 
Action: Mouse pressed left at (331, 209)
Screenshot: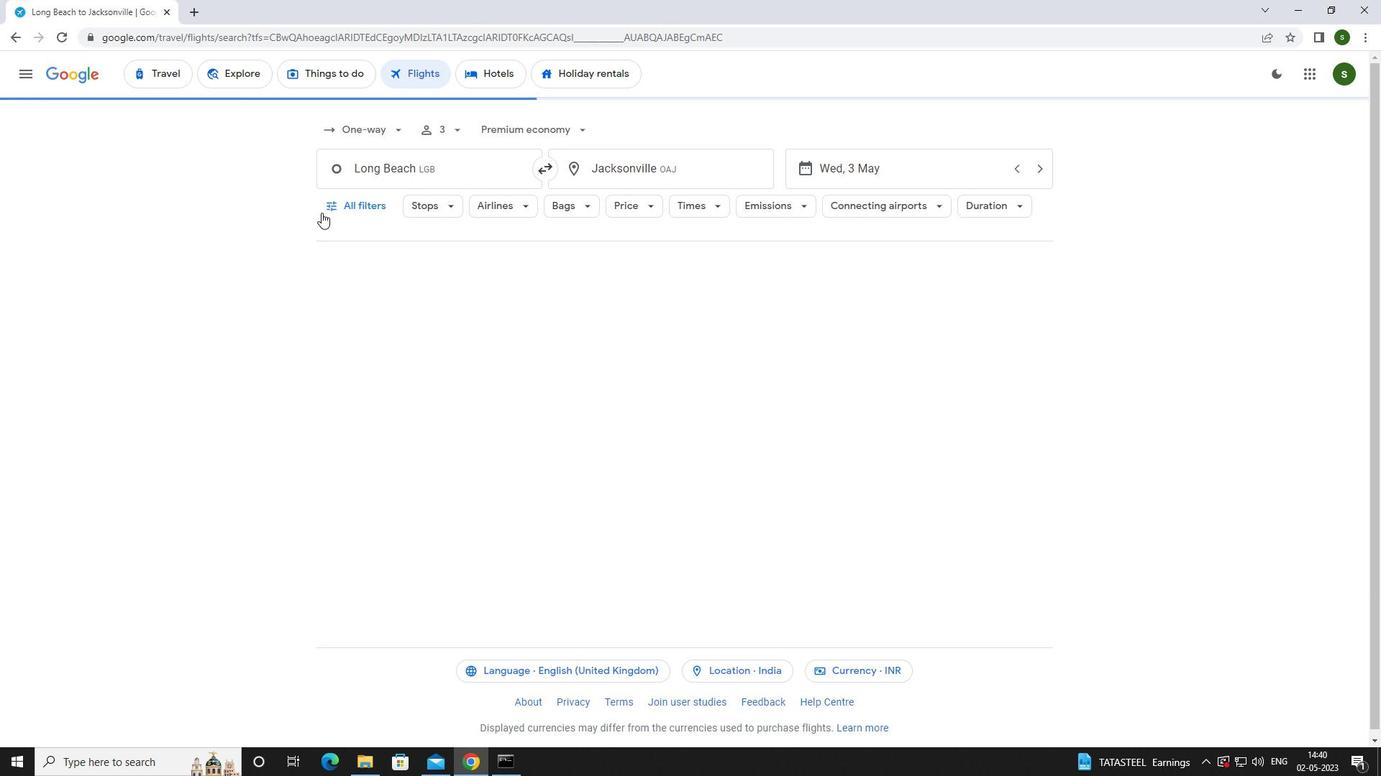 
Action: Mouse moved to (533, 511)
Screenshot: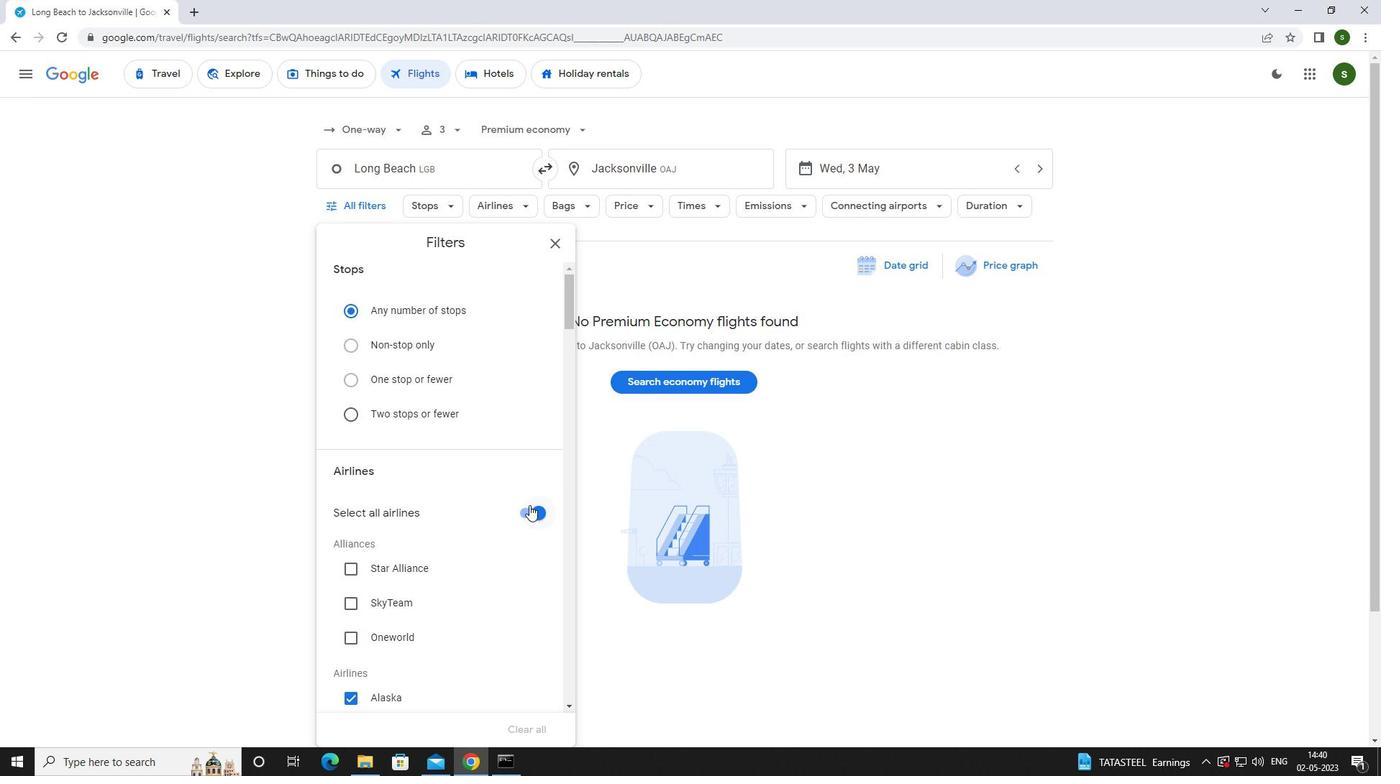 
Action: Mouse pressed left at (533, 511)
Screenshot: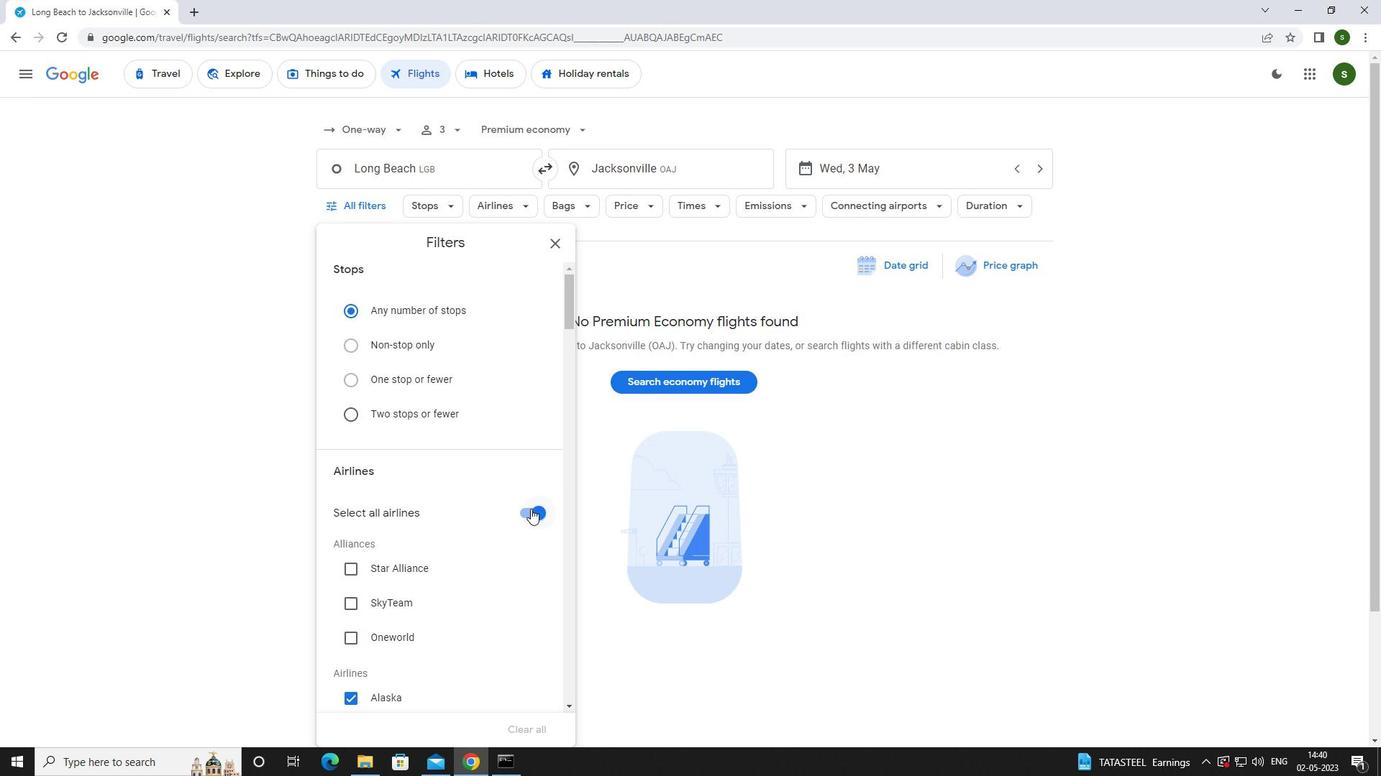 
Action: Mouse moved to (478, 444)
Screenshot: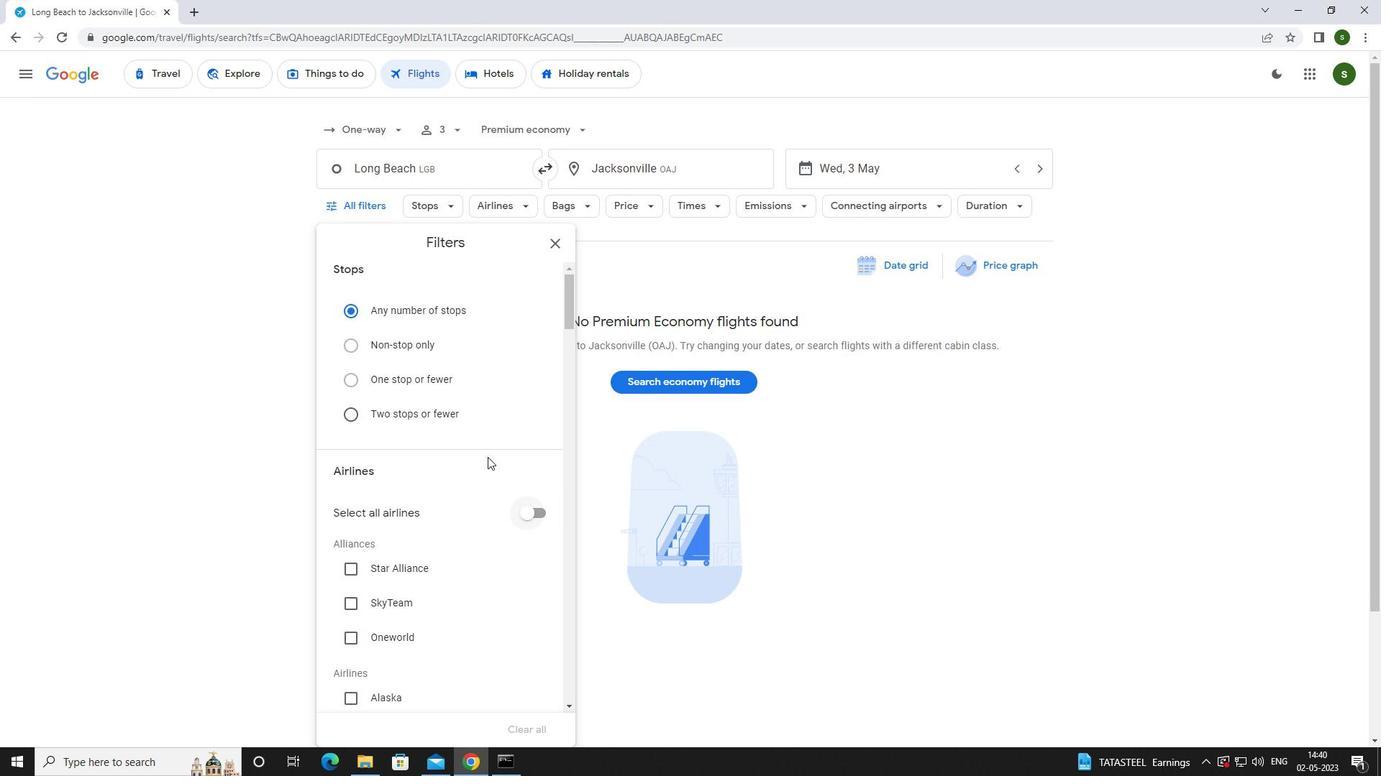 
Action: Mouse scrolled (478, 443) with delta (0, 0)
Screenshot: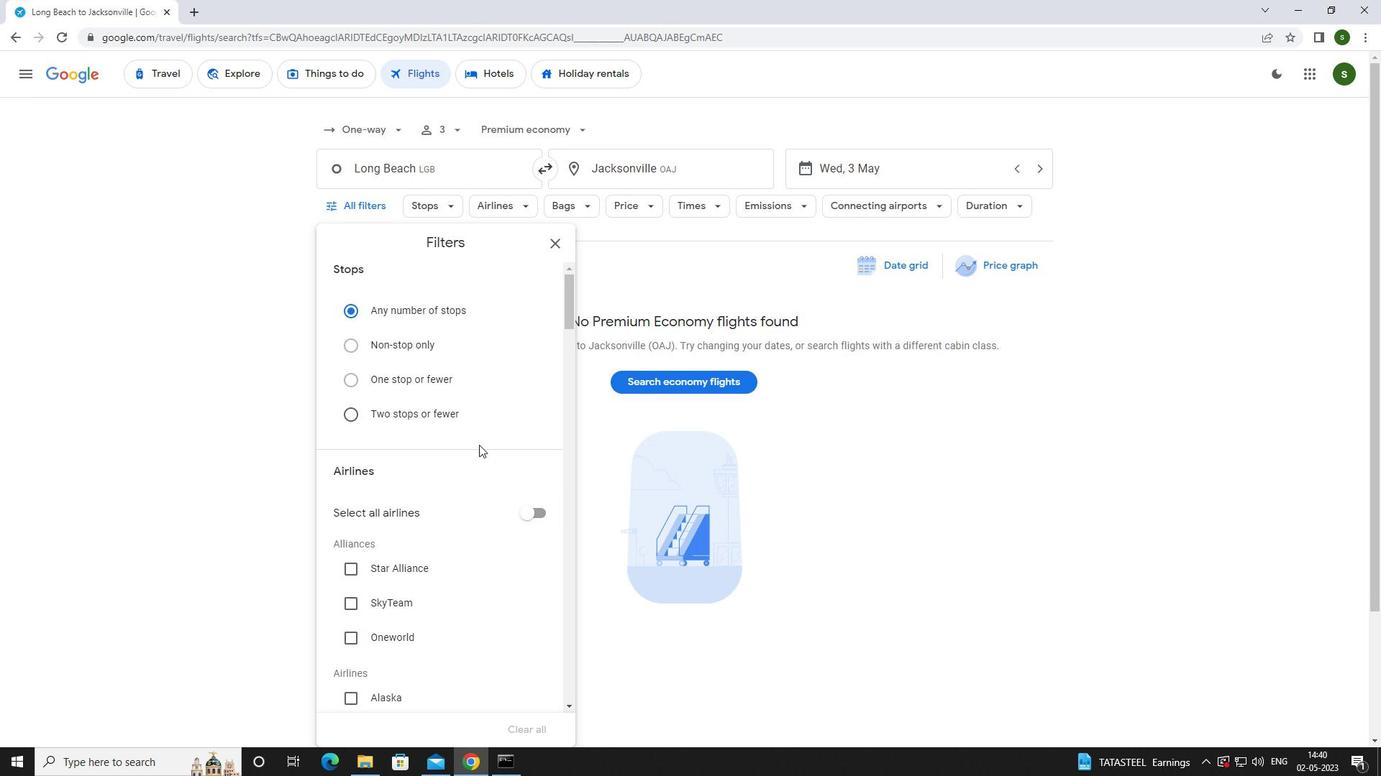 
Action: Mouse scrolled (478, 443) with delta (0, 0)
Screenshot: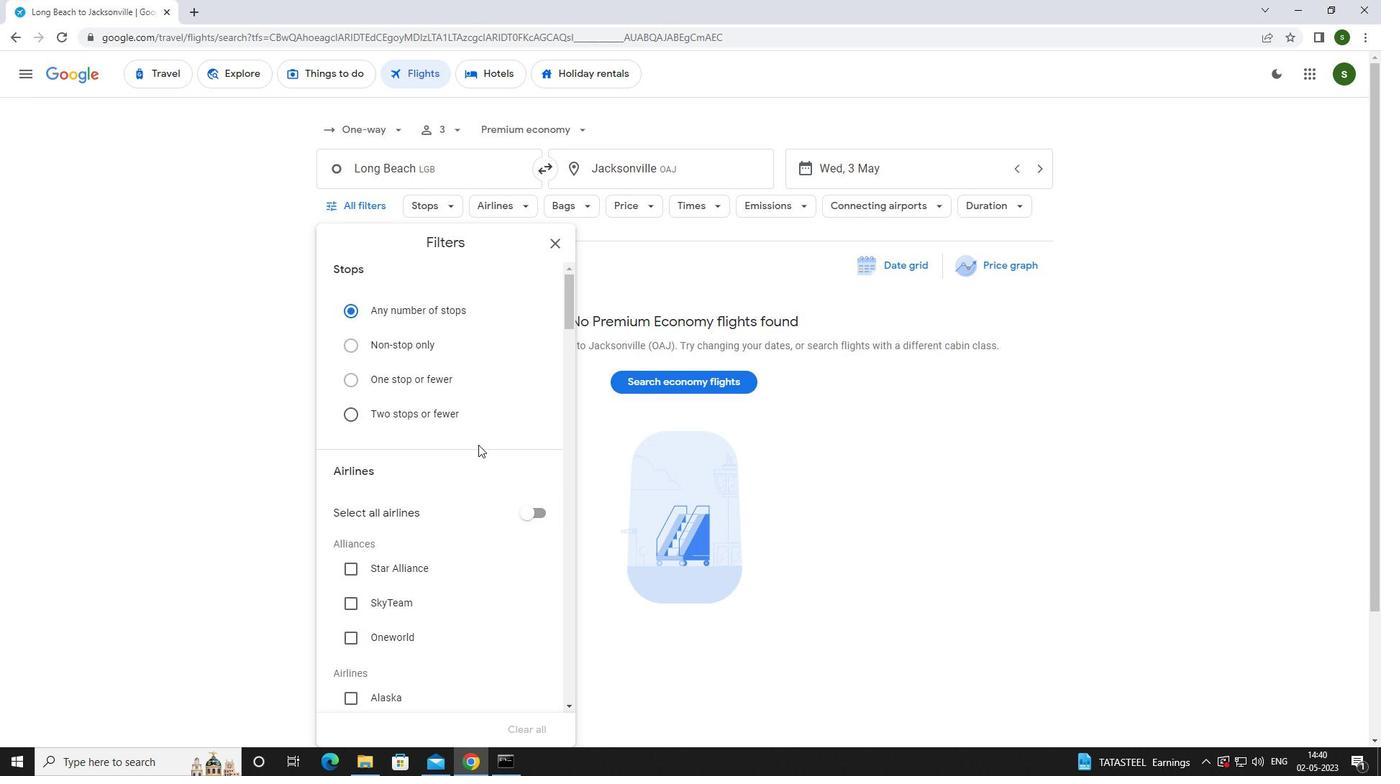 
Action: Mouse moved to (392, 556)
Screenshot: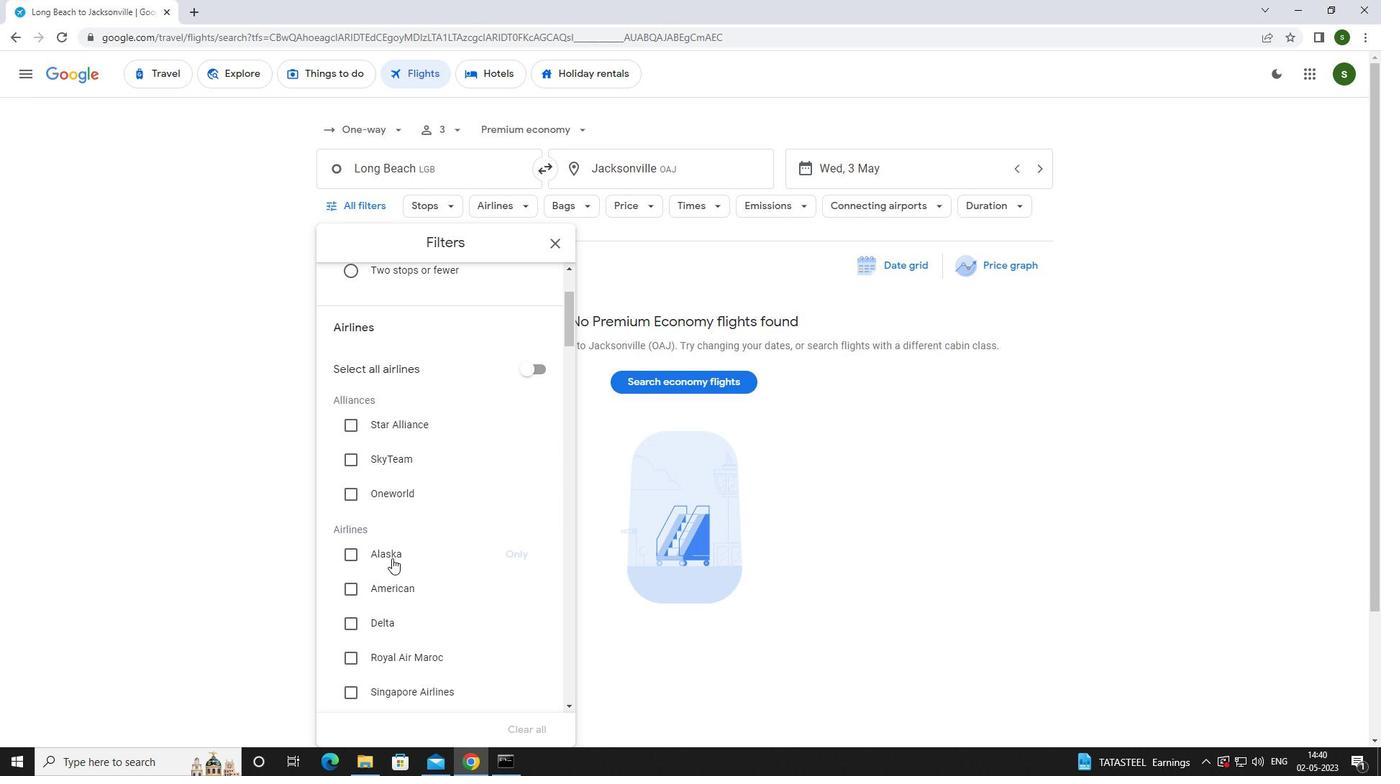
Action: Mouse pressed left at (392, 556)
Screenshot: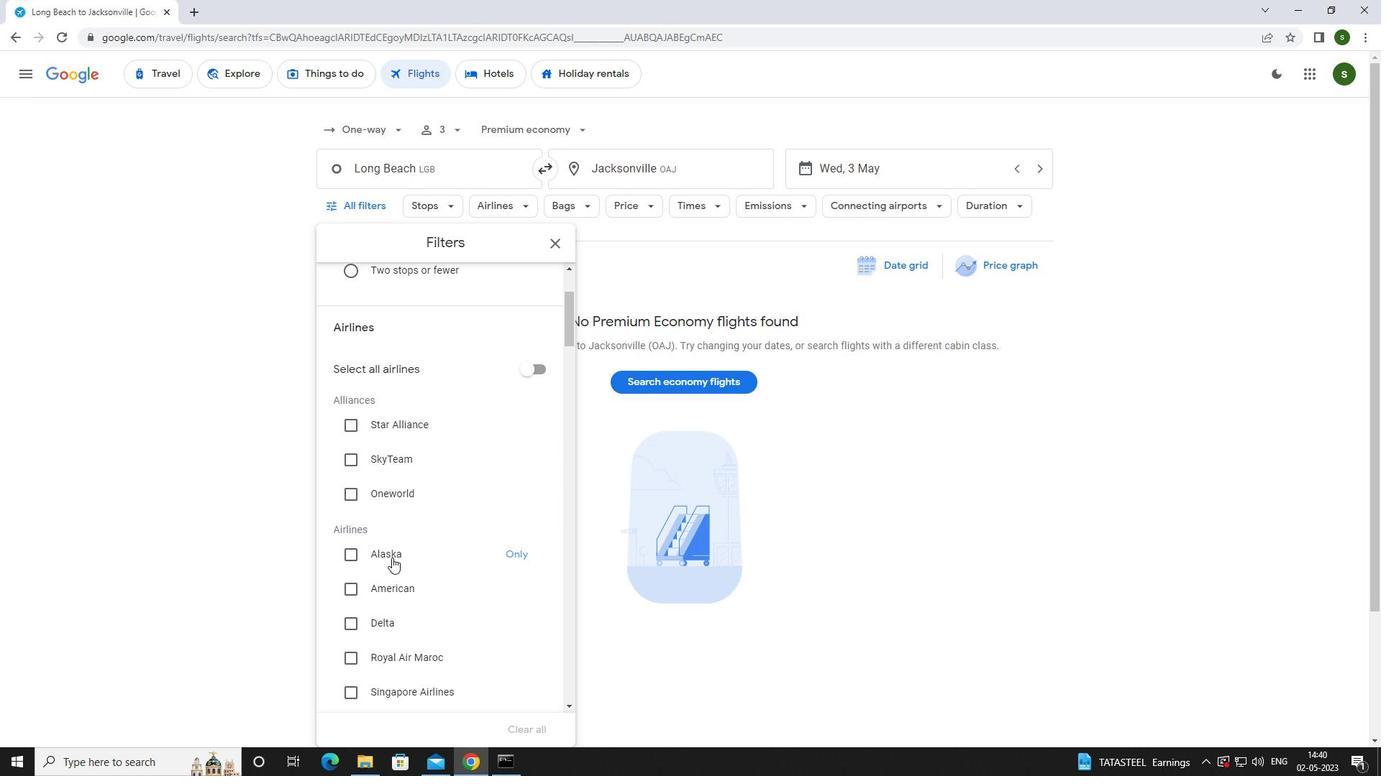 
Action: Mouse moved to (490, 494)
Screenshot: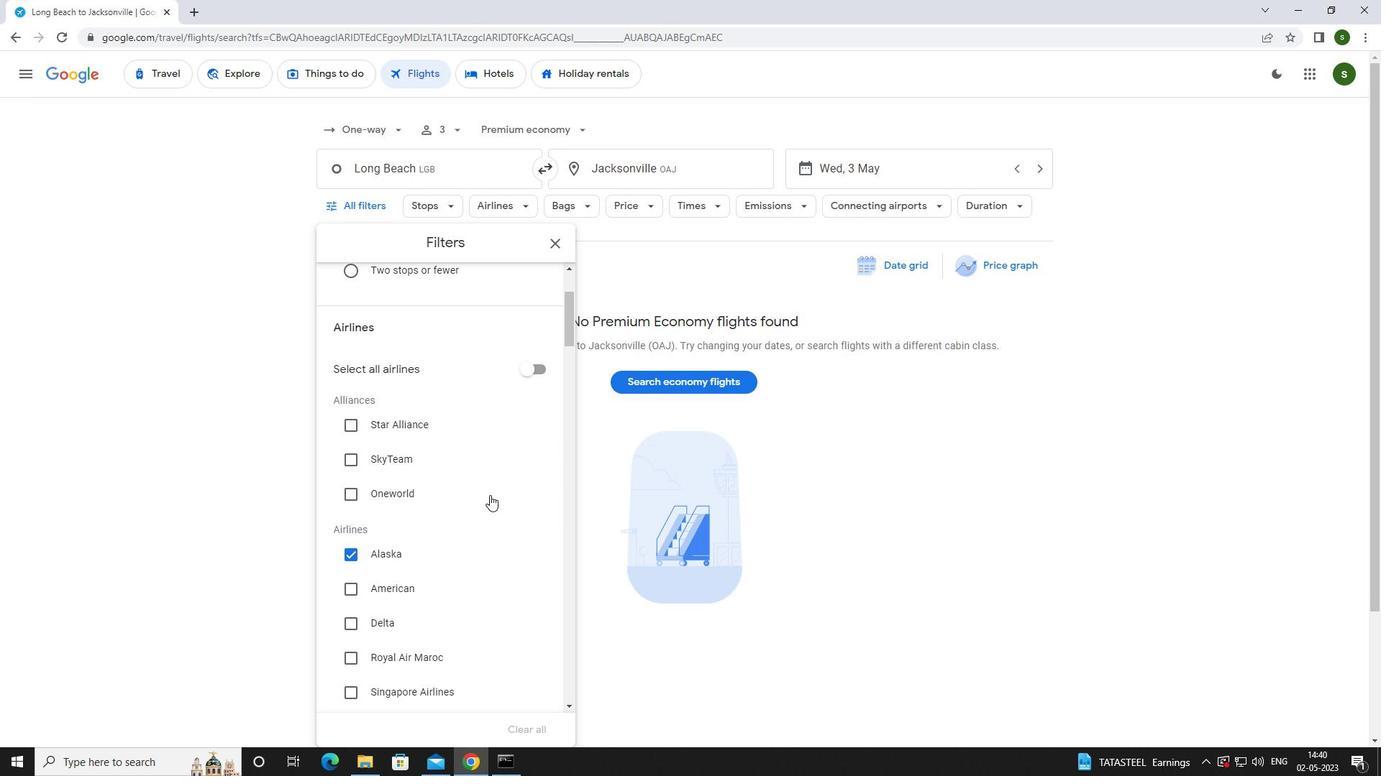 
Action: Mouse scrolled (490, 493) with delta (0, 0)
Screenshot: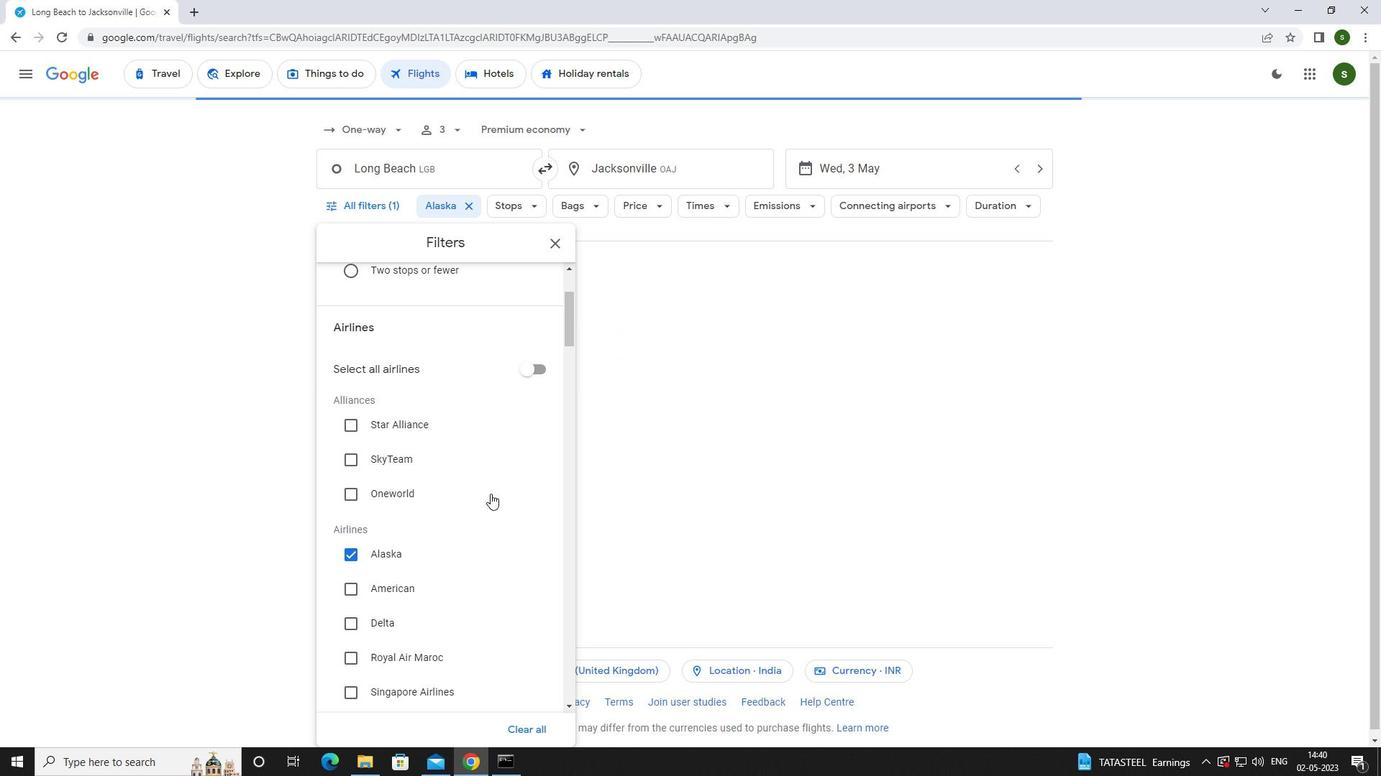 
Action: Mouse scrolled (490, 493) with delta (0, 0)
Screenshot: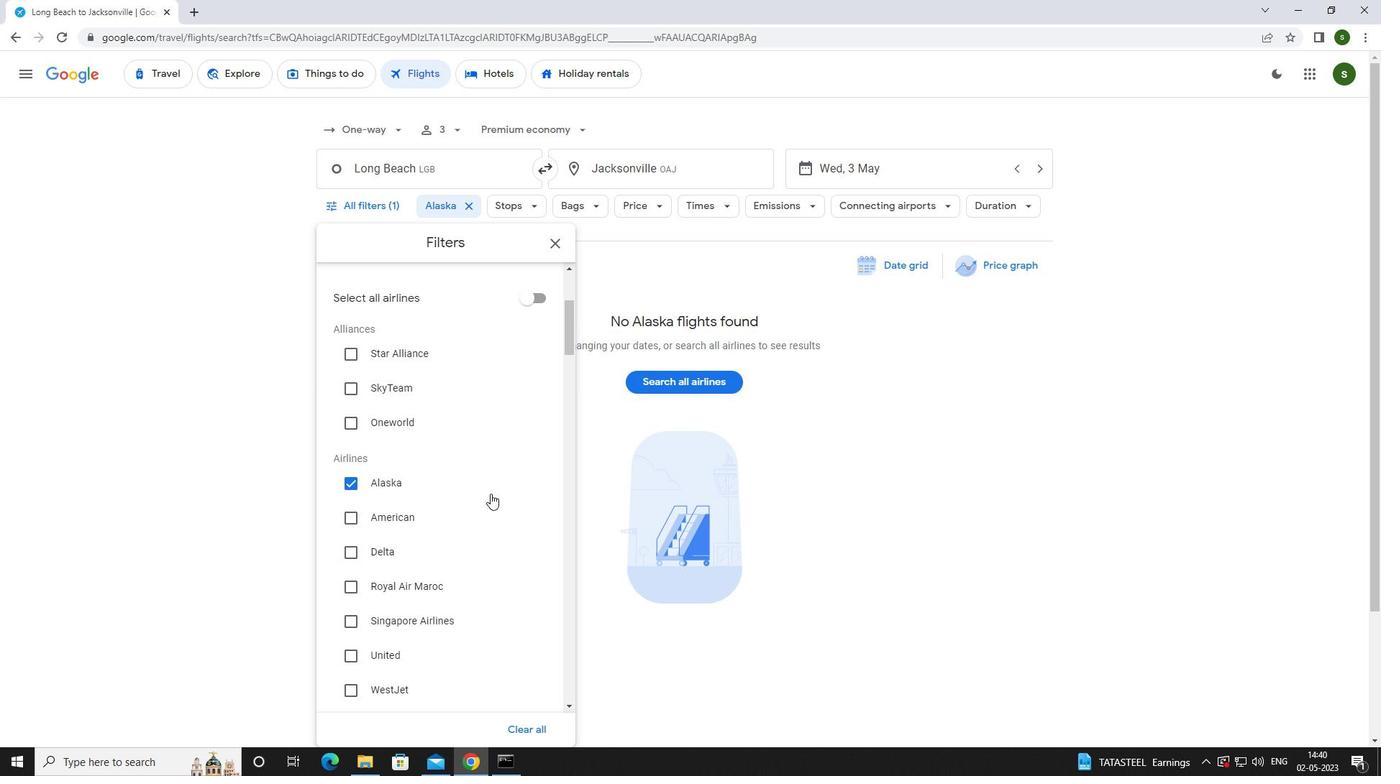 
Action: Mouse scrolled (490, 493) with delta (0, 0)
Screenshot: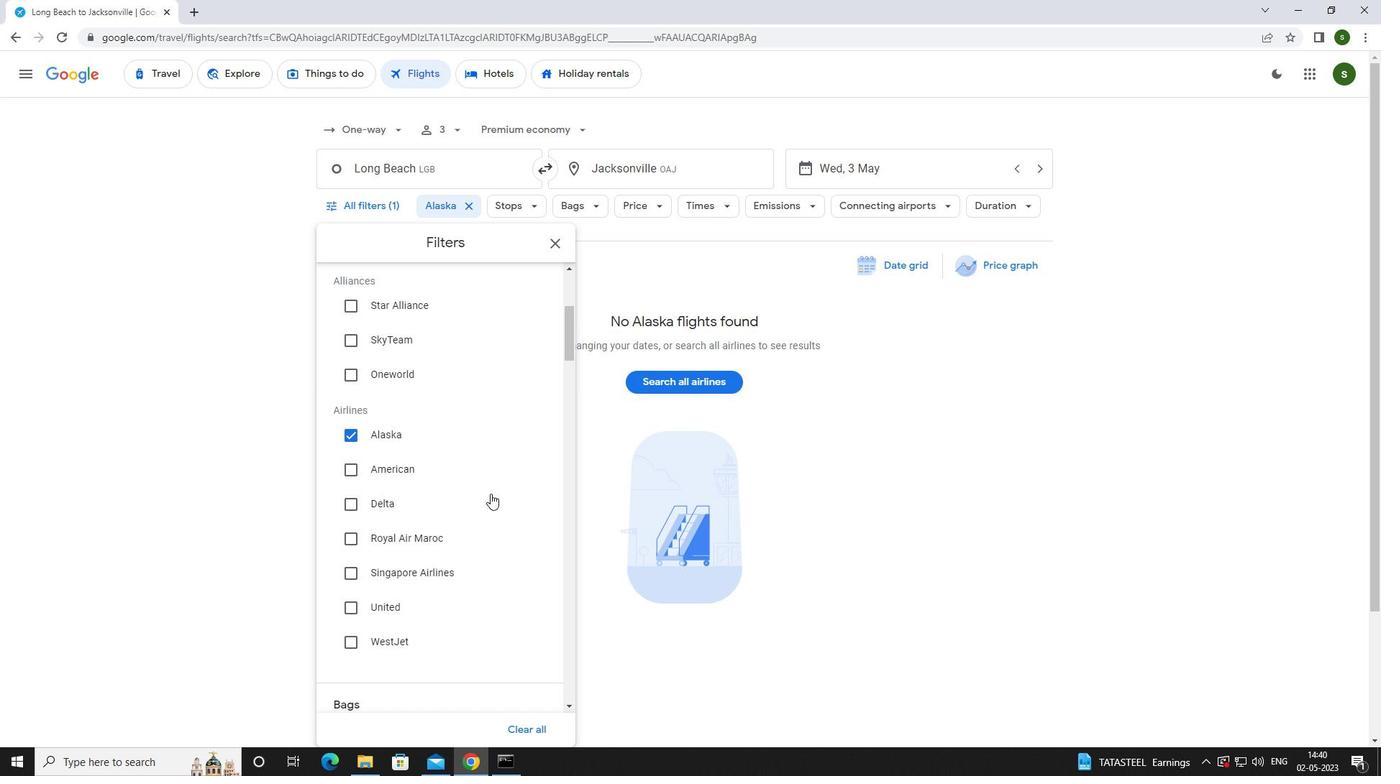 
Action: Mouse scrolled (490, 493) with delta (0, 0)
Screenshot: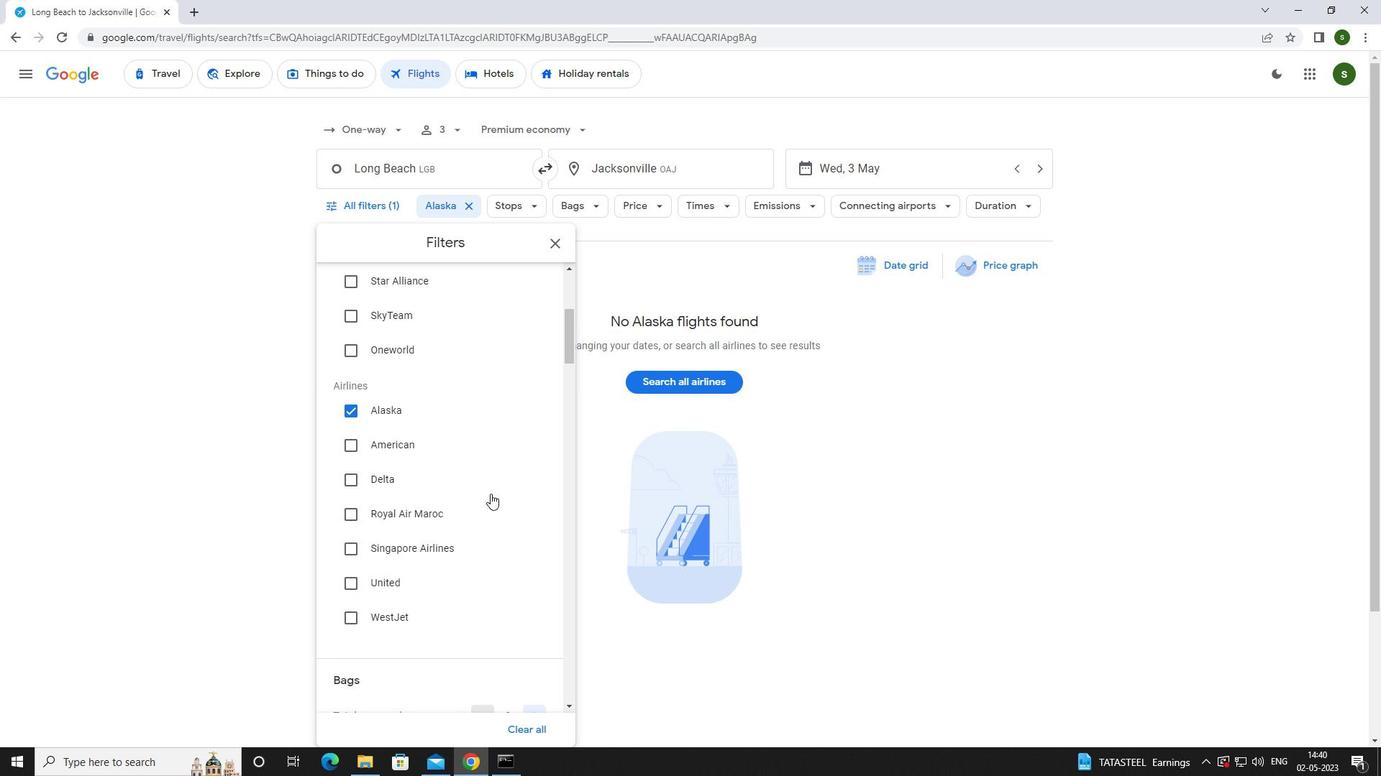 
Action: Mouse scrolled (490, 493) with delta (0, 0)
Screenshot: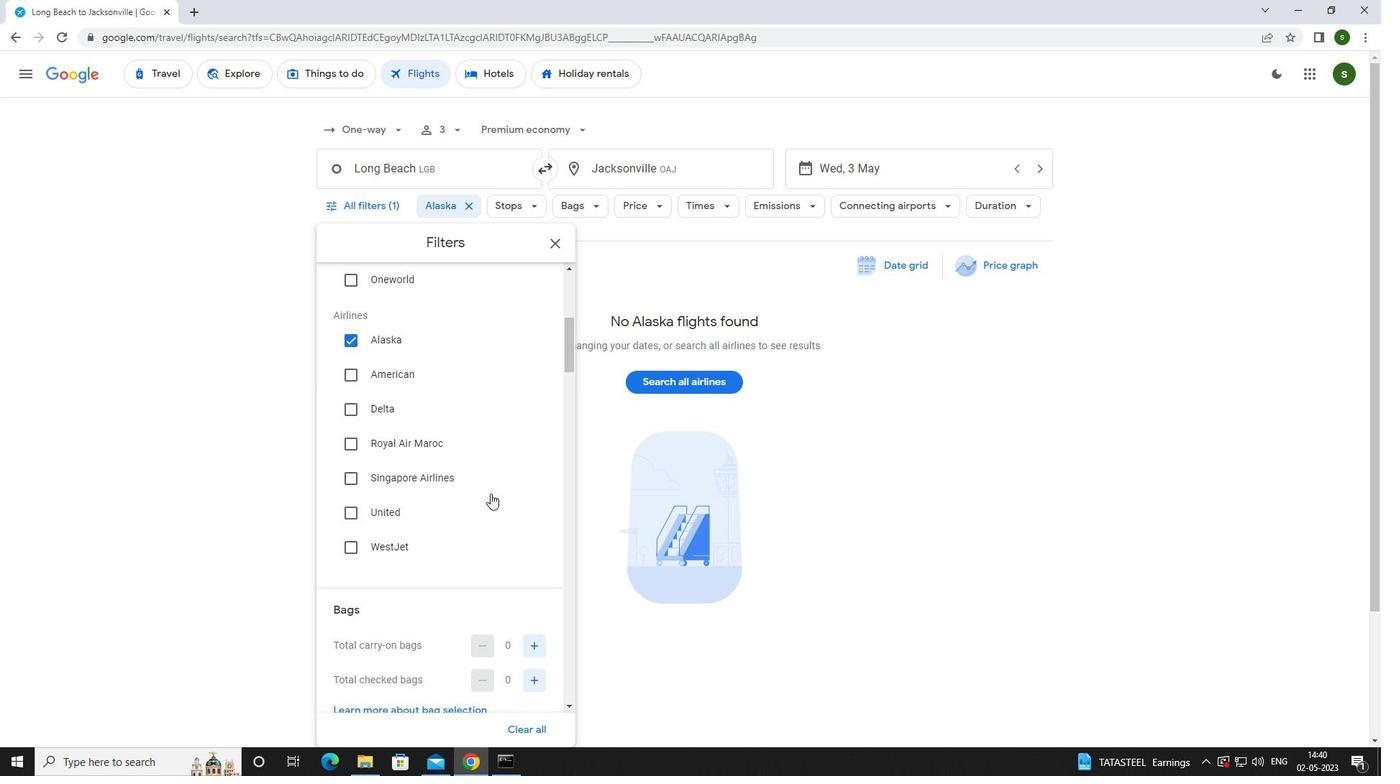 
Action: Mouse moved to (530, 529)
Screenshot: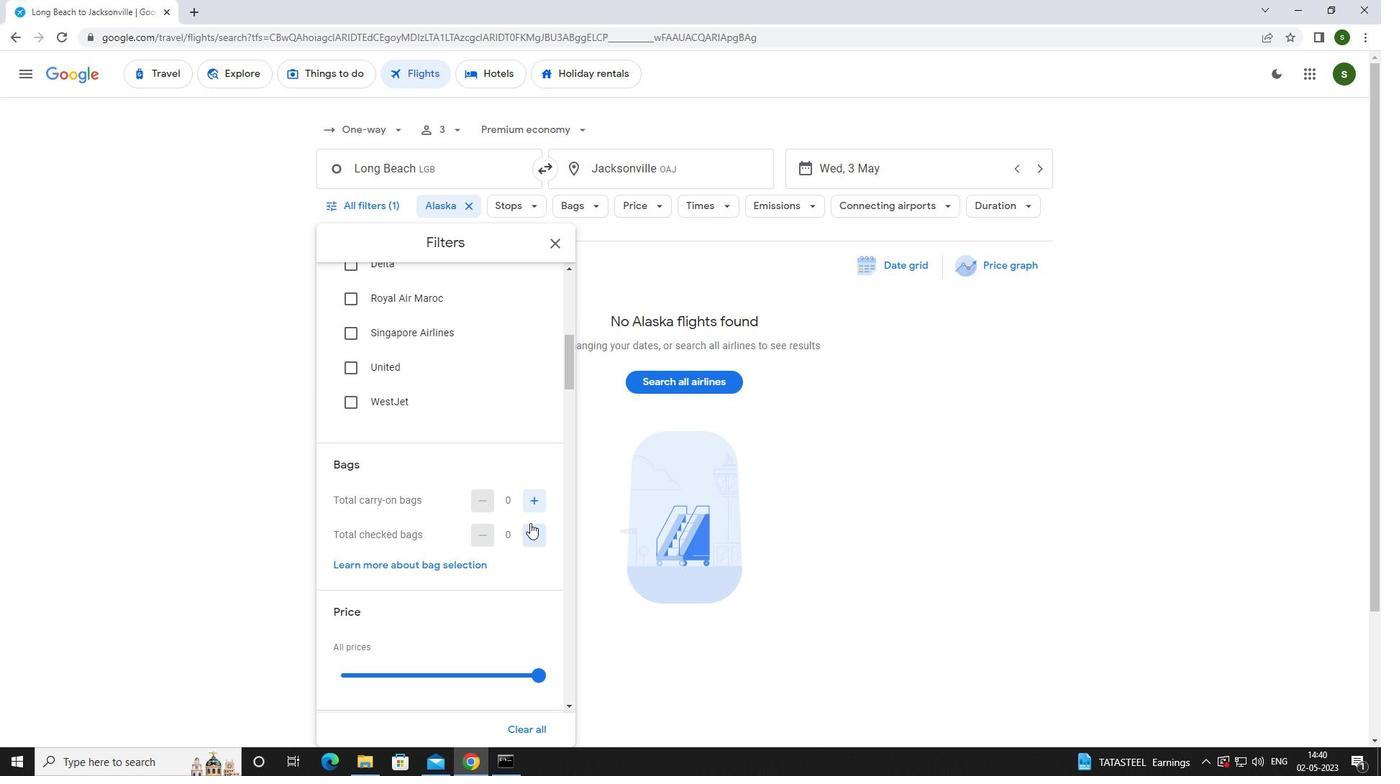 
Action: Mouse pressed left at (530, 529)
Screenshot: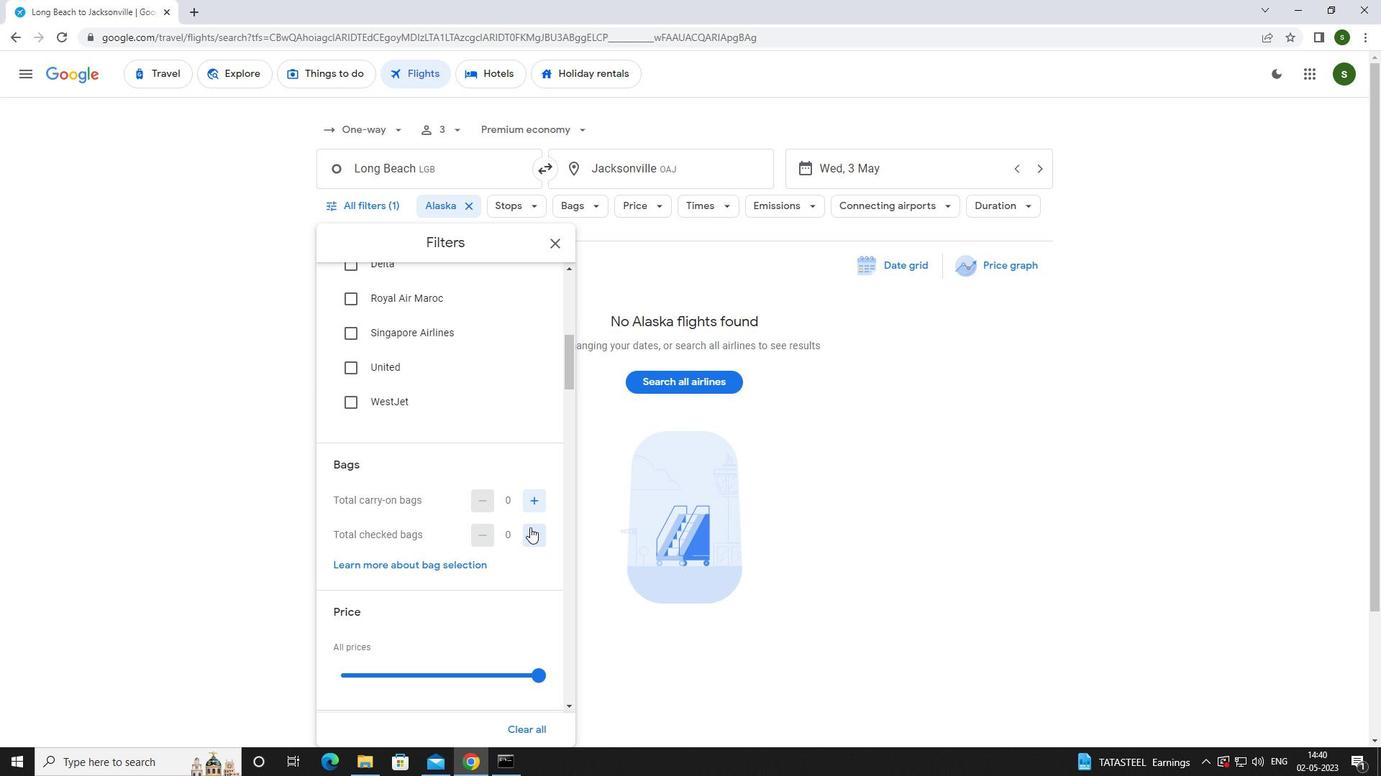 
Action: Mouse pressed left at (530, 529)
Screenshot: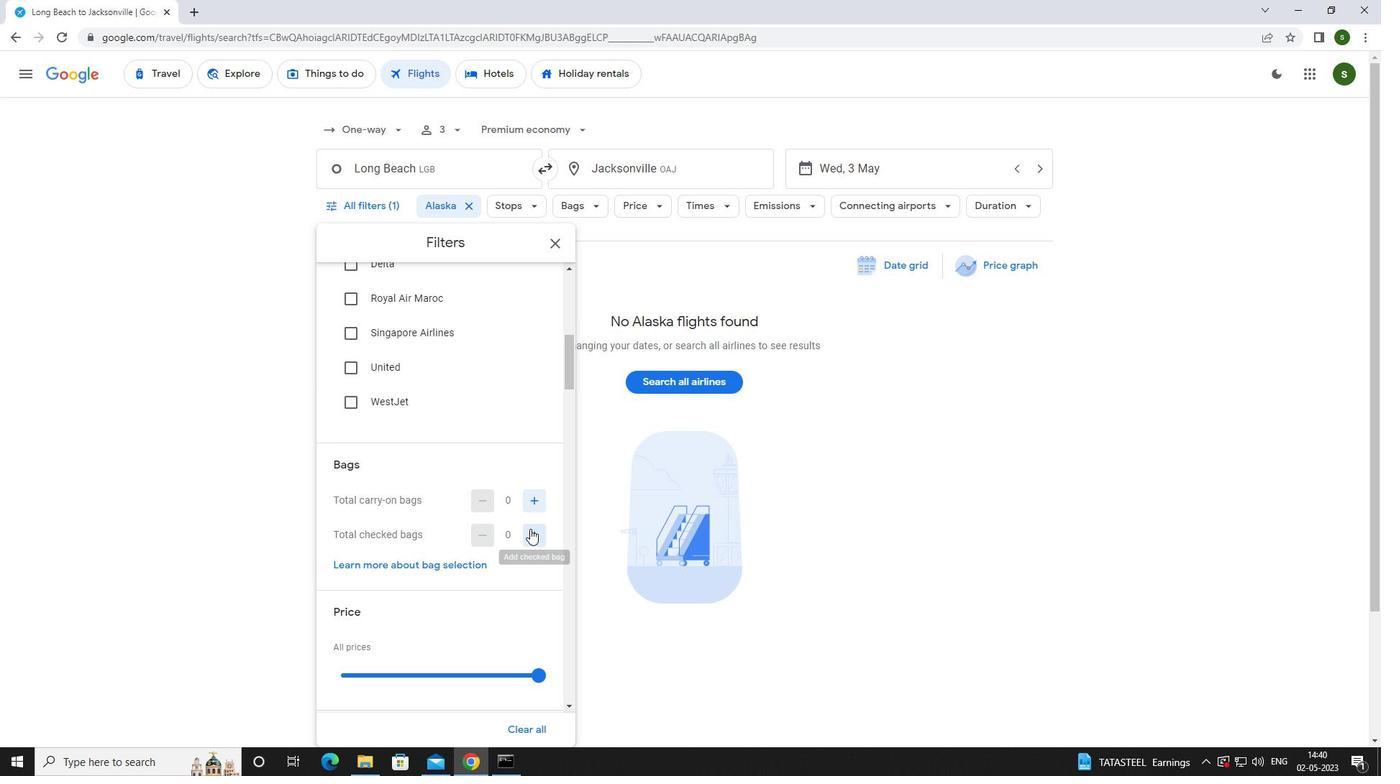 
Action: Mouse pressed left at (530, 529)
Screenshot: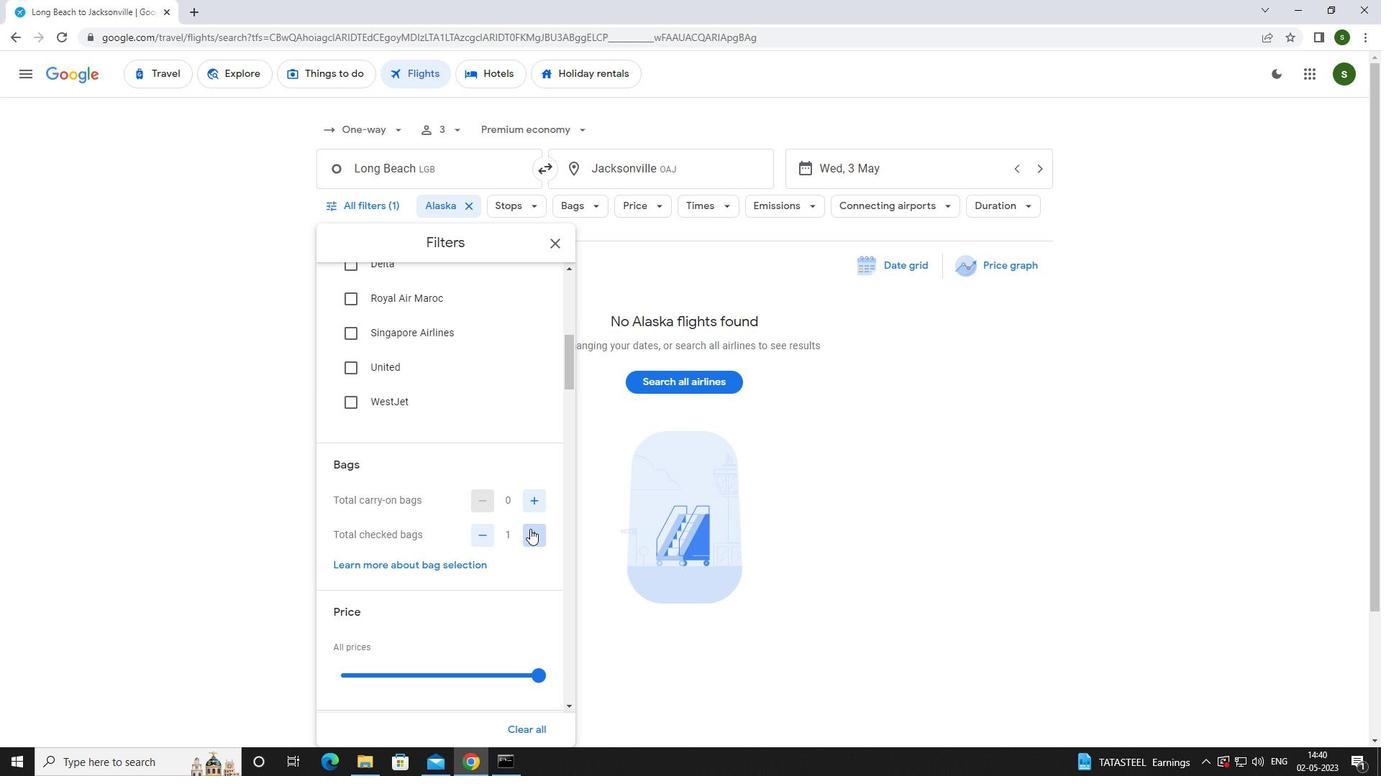 
Action: Mouse pressed left at (530, 529)
Screenshot: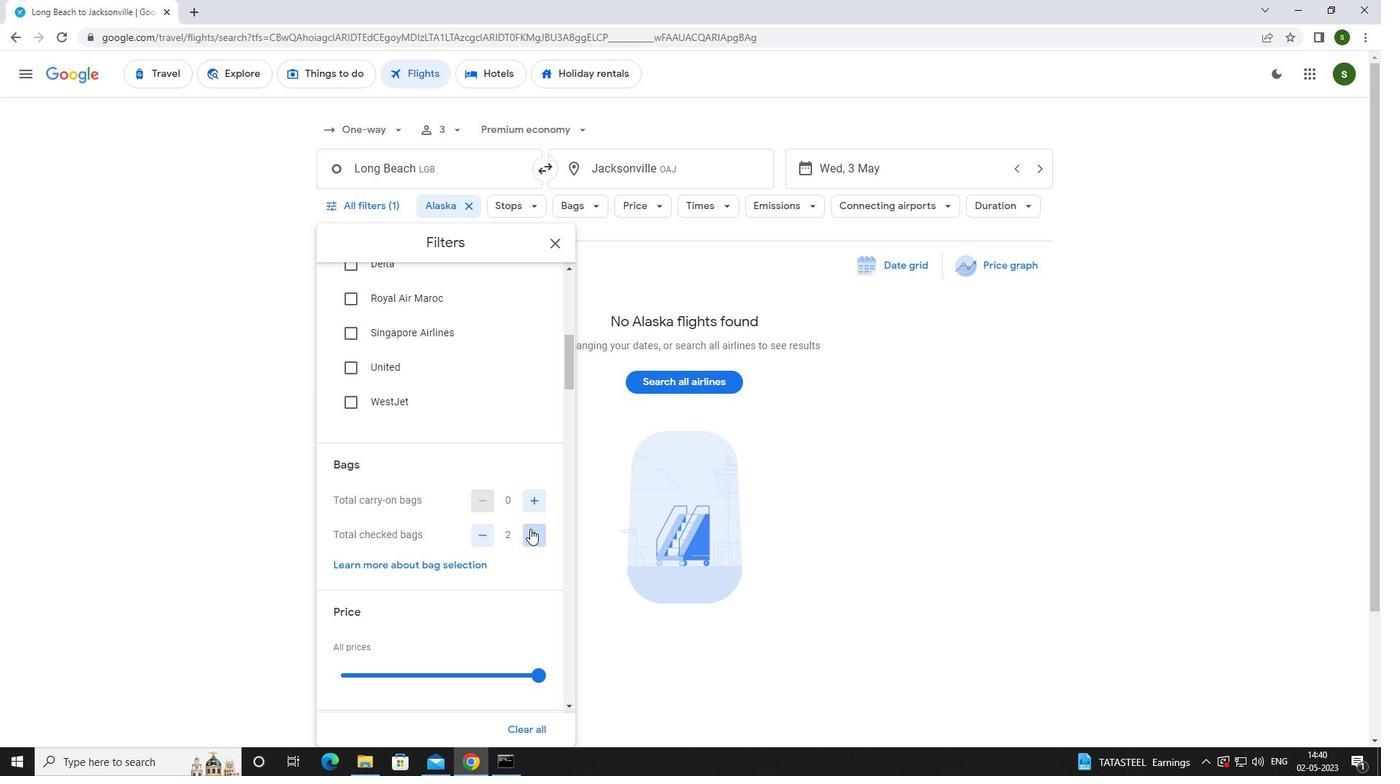 
Action: Mouse pressed left at (530, 529)
Screenshot: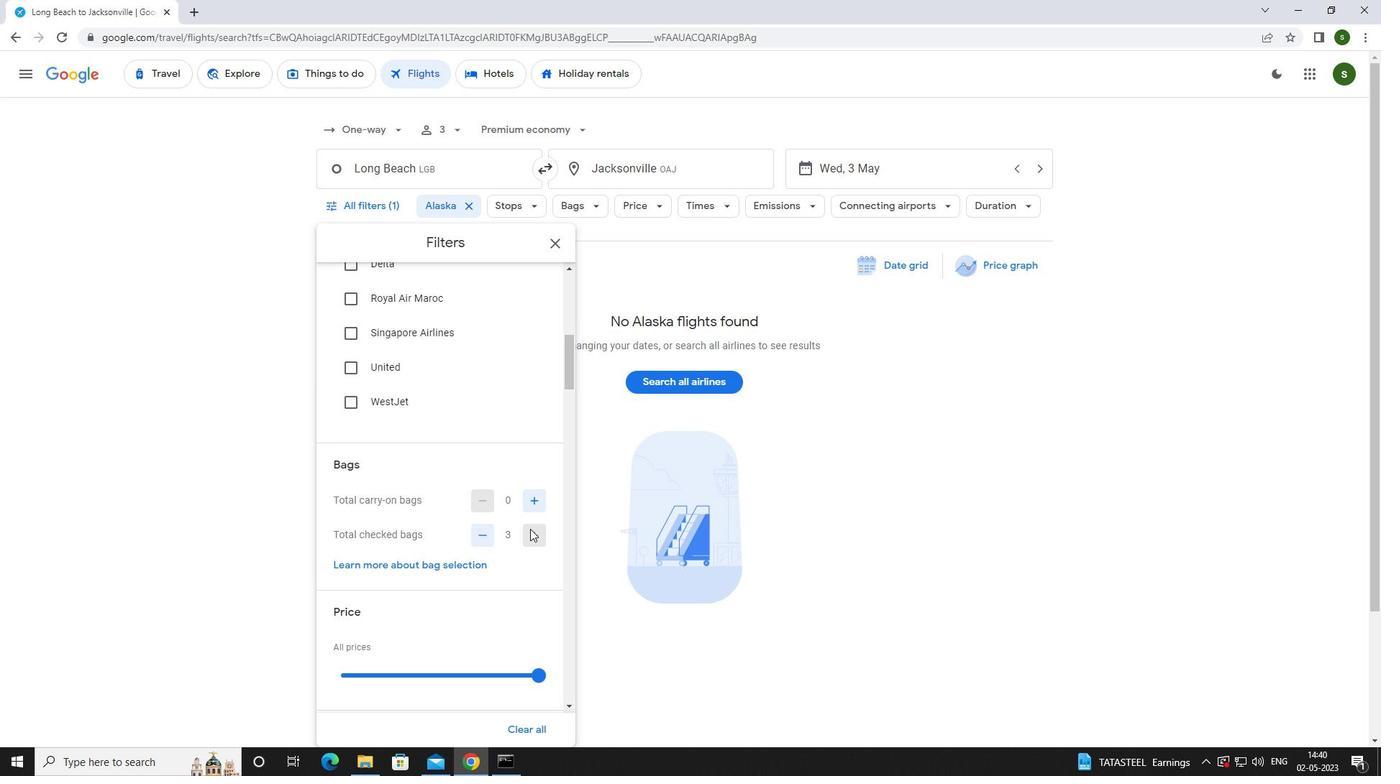 
Action: Mouse moved to (528, 527)
Screenshot: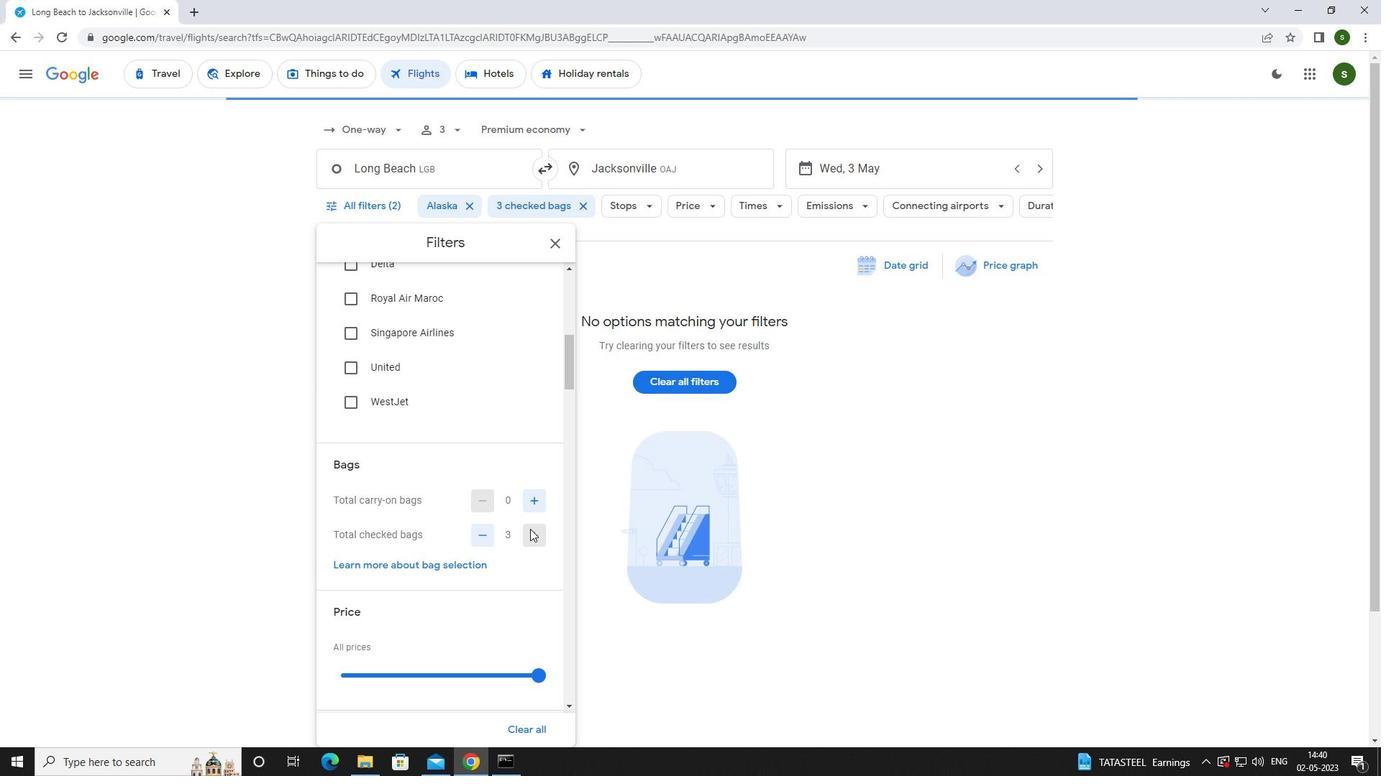 
Action: Mouse scrolled (528, 526) with delta (0, 0)
Screenshot: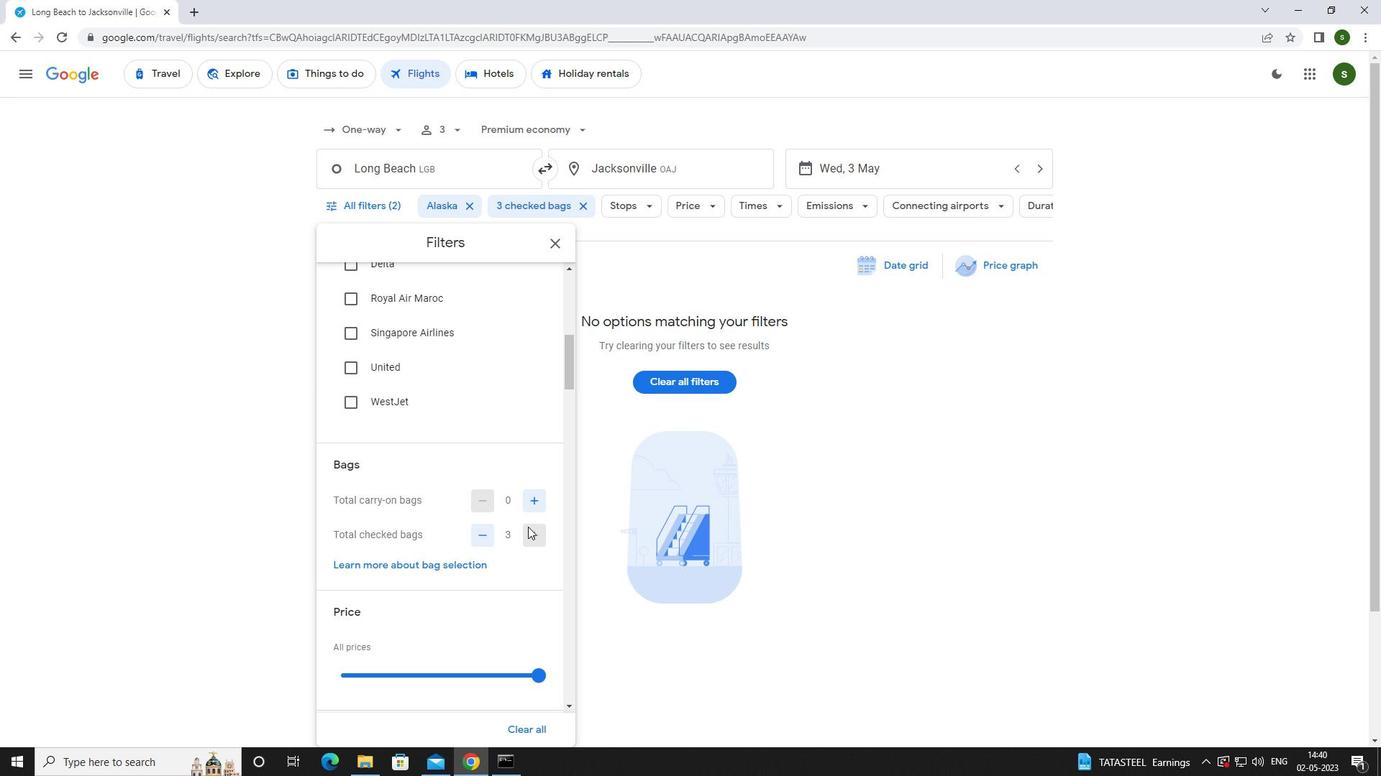 
Action: Mouse scrolled (528, 526) with delta (0, 0)
Screenshot: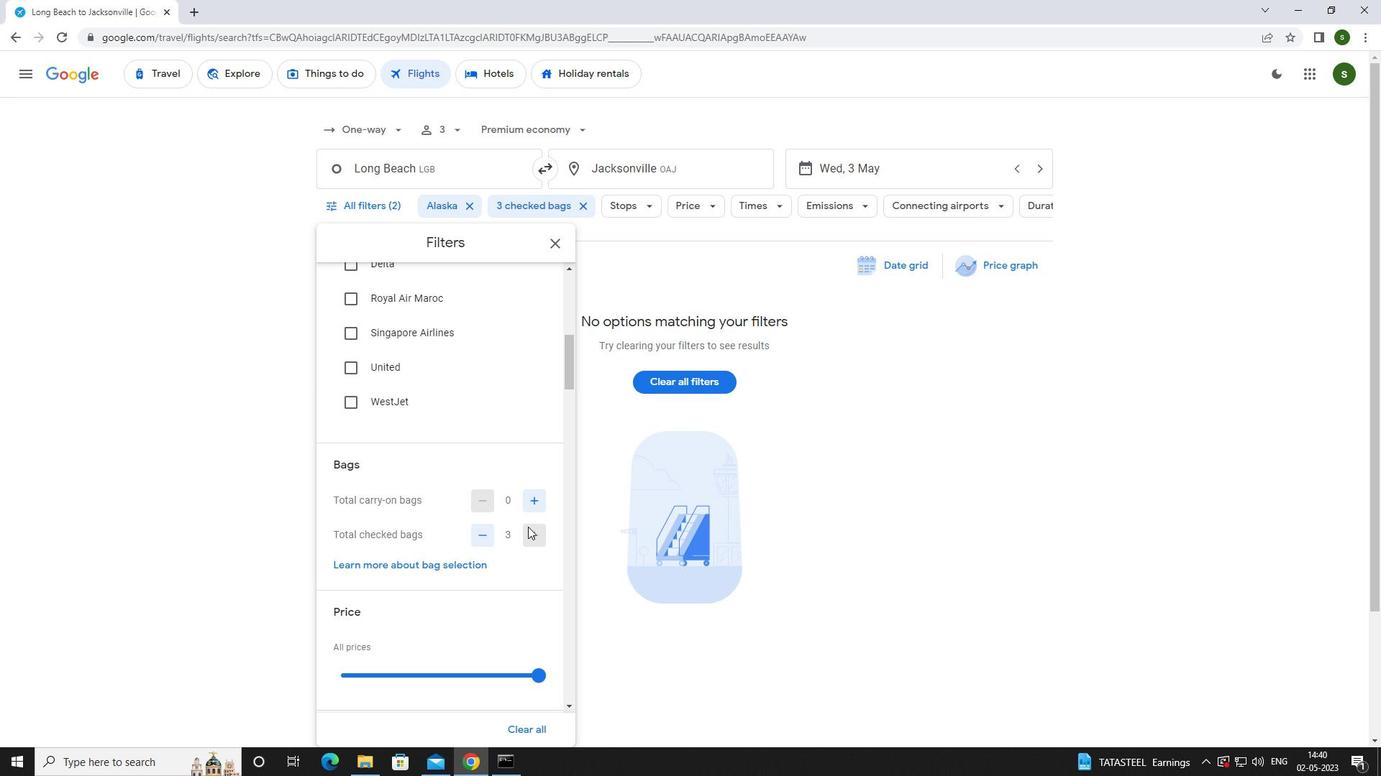 
Action: Mouse scrolled (528, 526) with delta (0, 0)
Screenshot: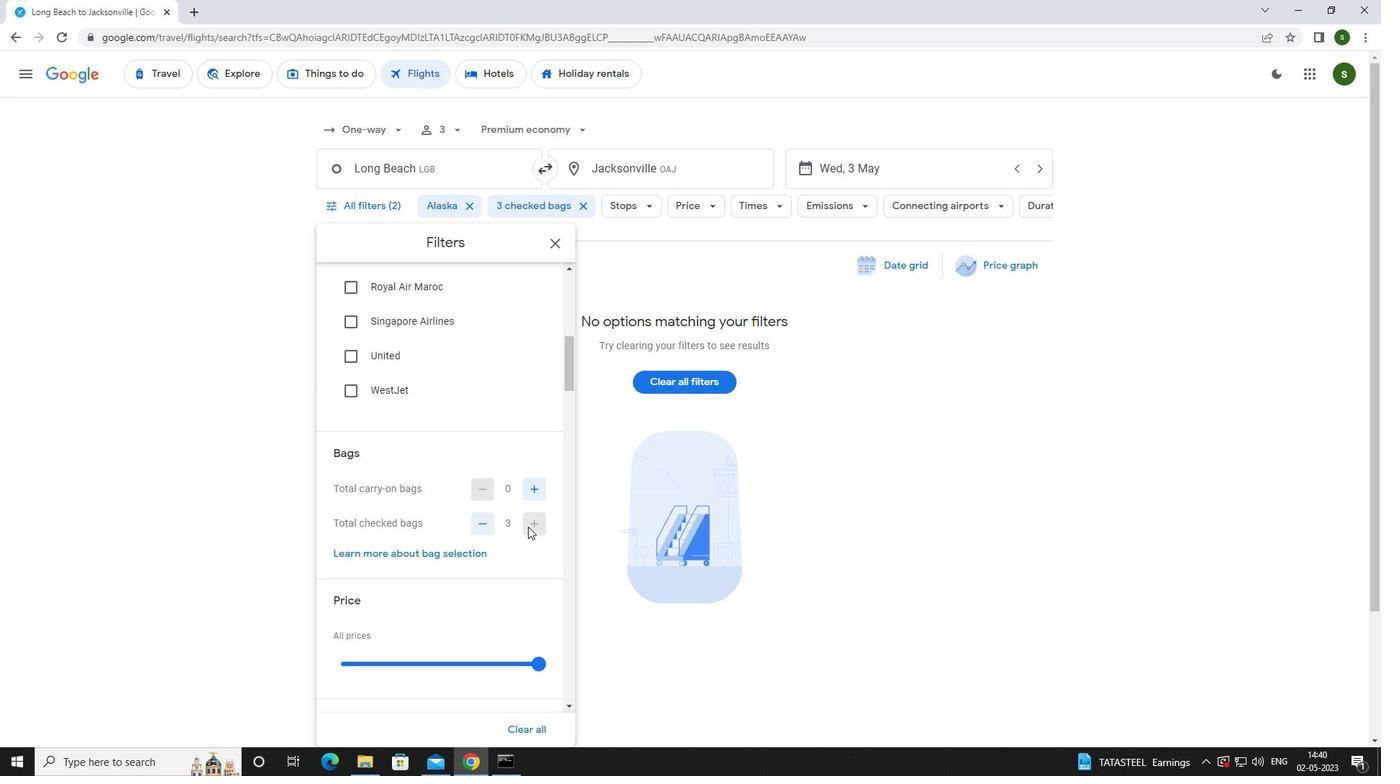 
Action: Mouse moved to (541, 458)
Screenshot: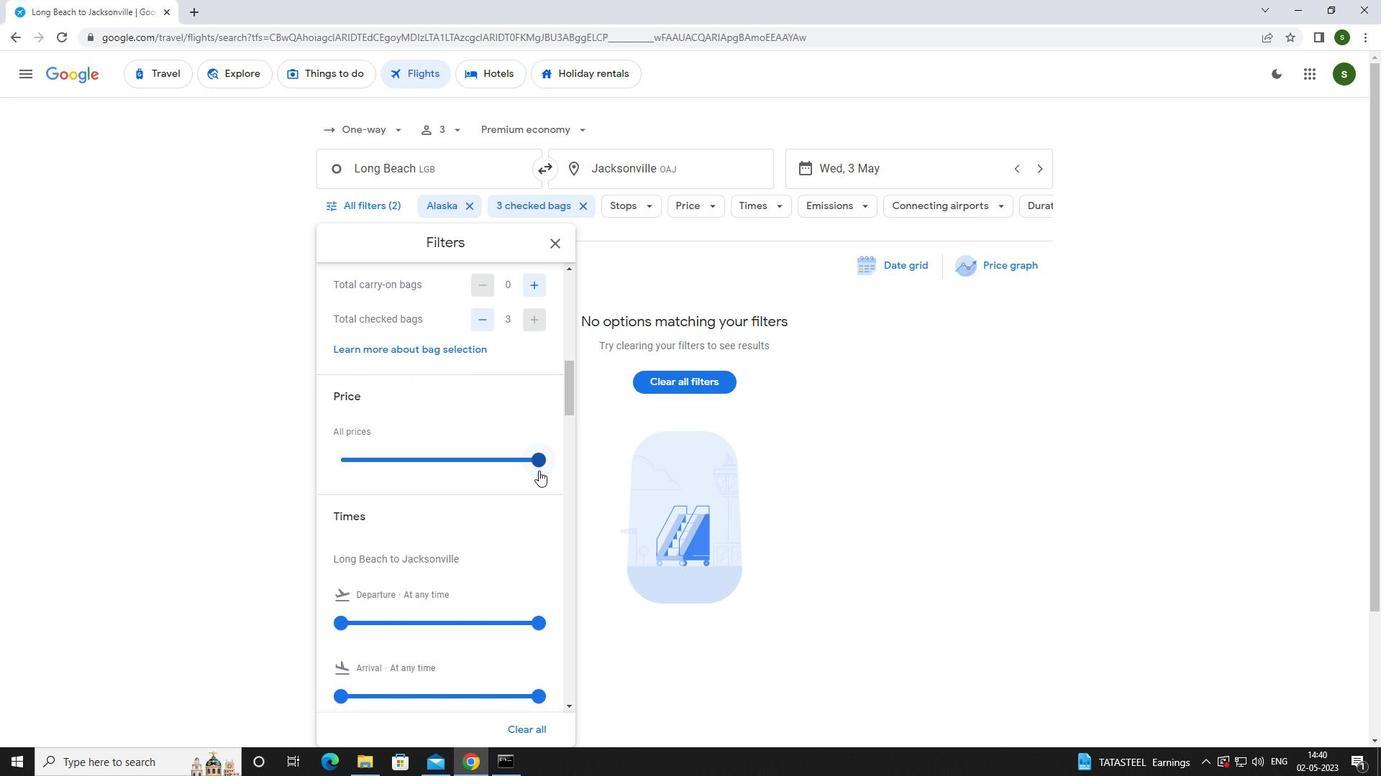 
Action: Mouse pressed left at (541, 458)
Screenshot: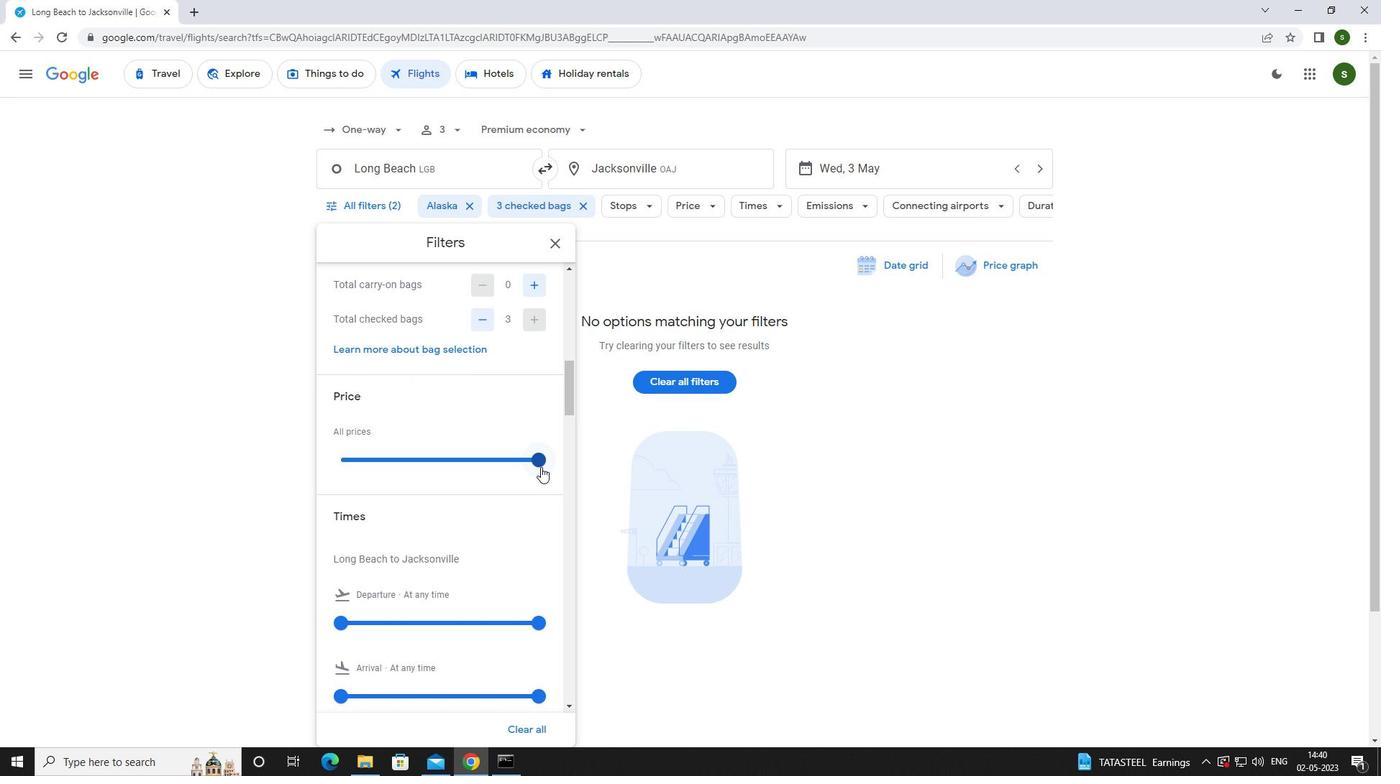 
Action: Mouse scrolled (541, 458) with delta (0, 0)
Screenshot: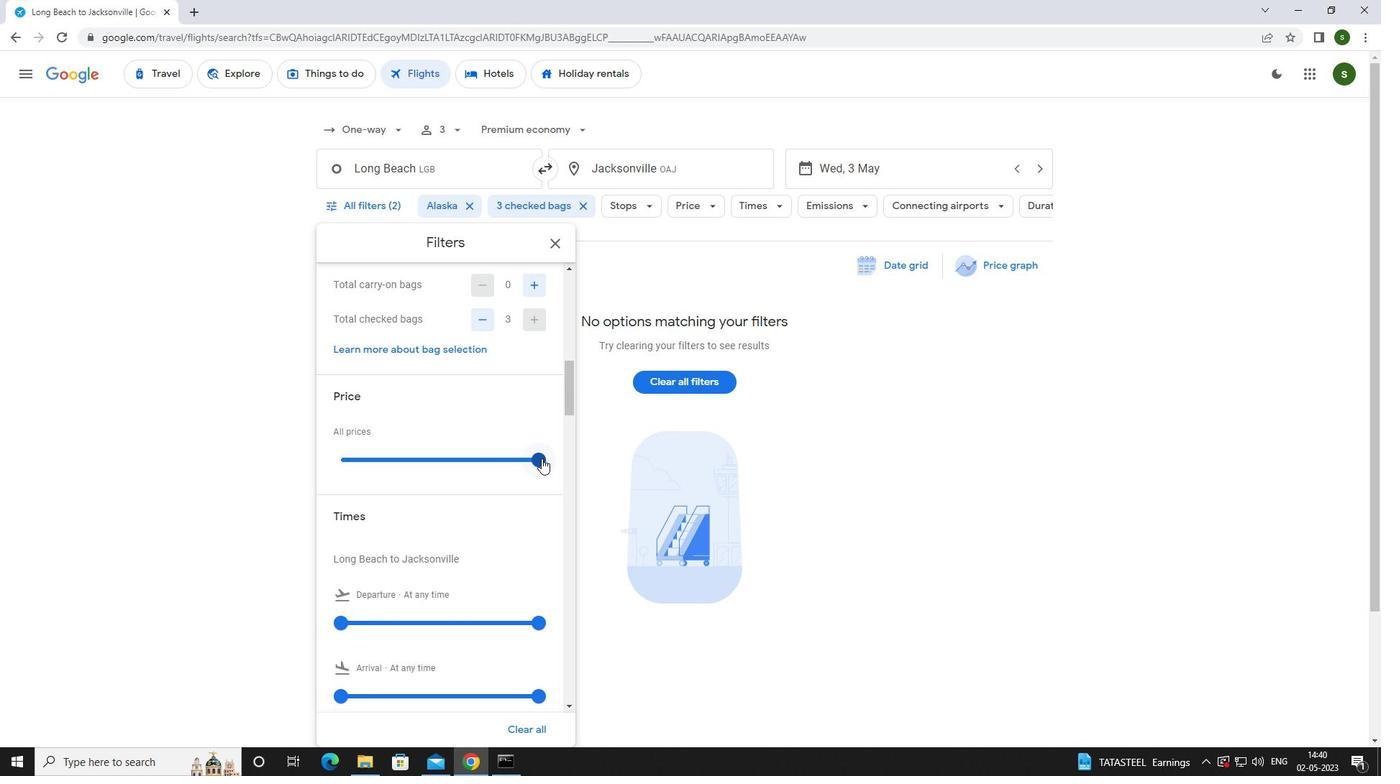 
Action: Mouse moved to (541, 458)
Screenshot: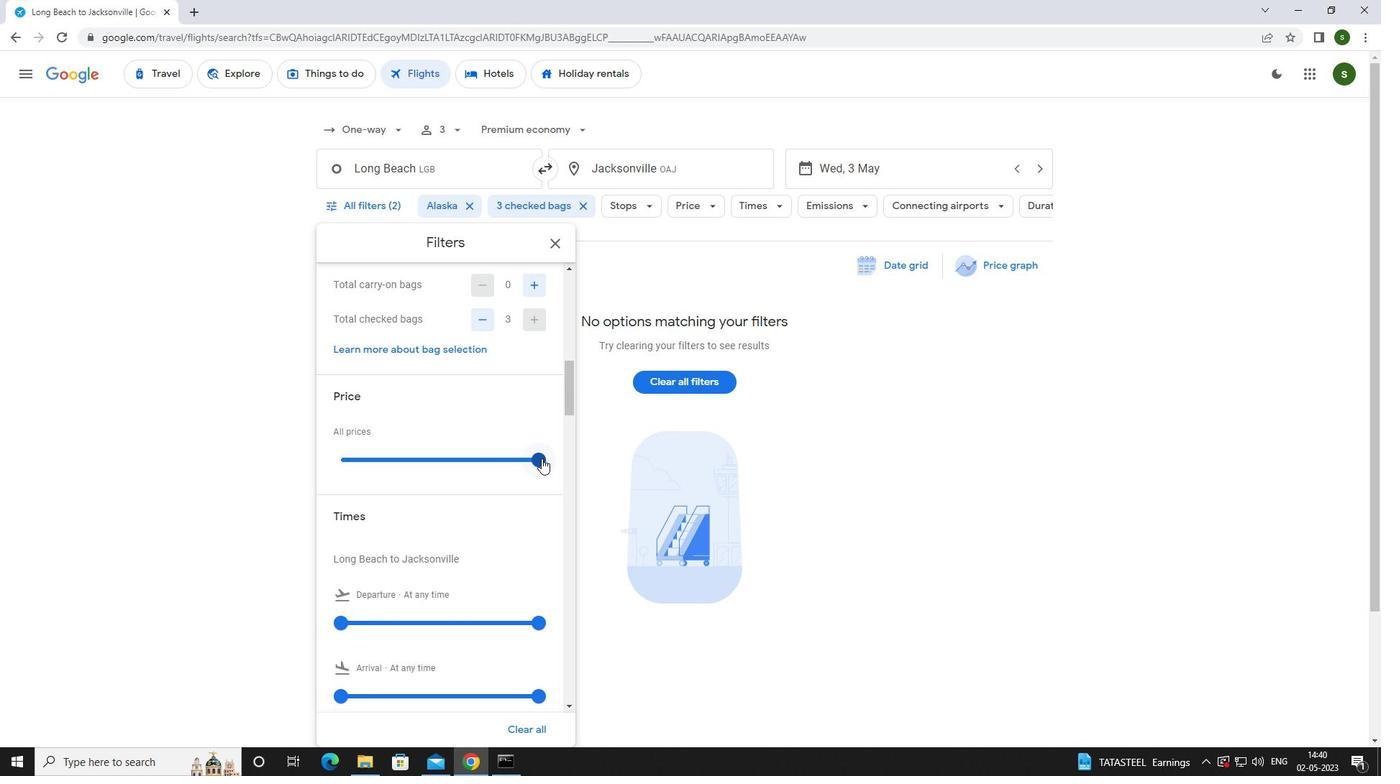 
Action: Mouse scrolled (541, 458) with delta (0, 0)
Screenshot: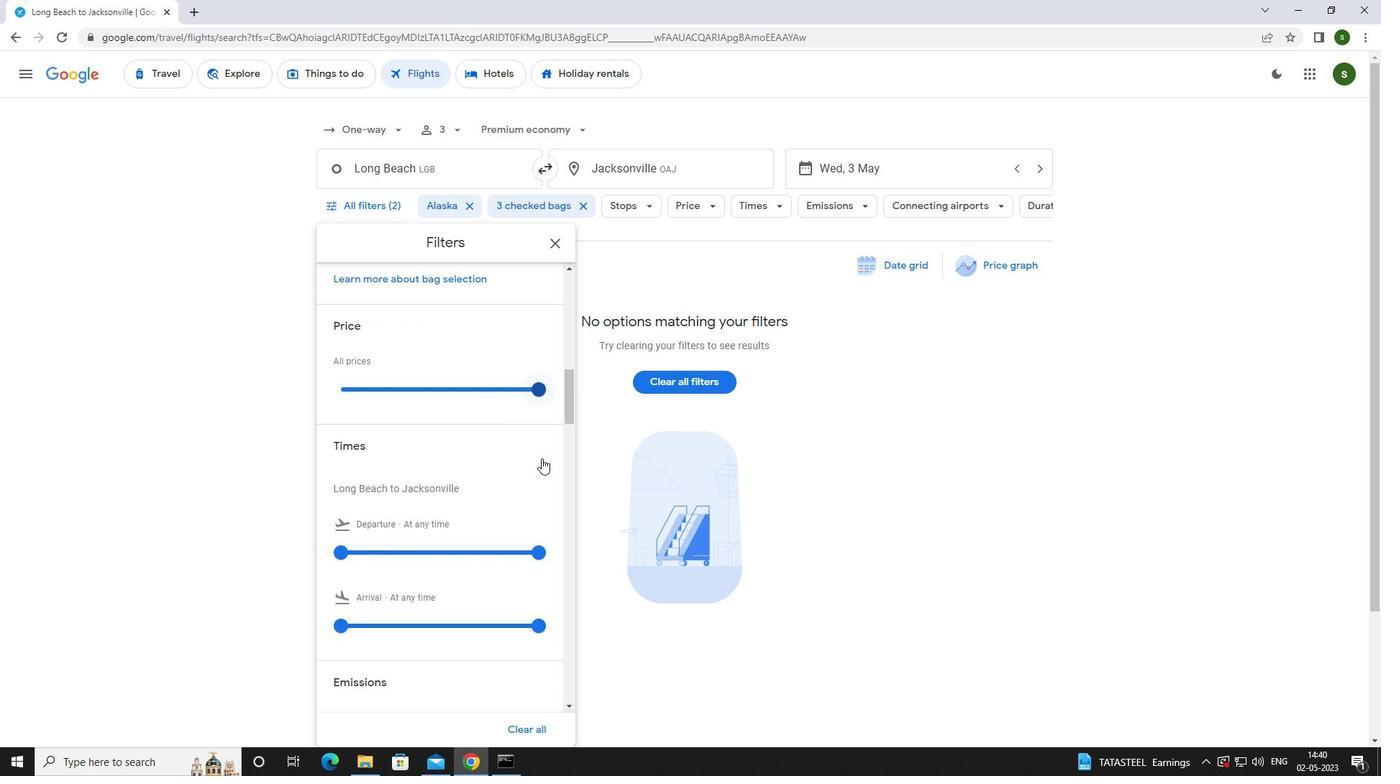
Action: Mouse moved to (343, 478)
Screenshot: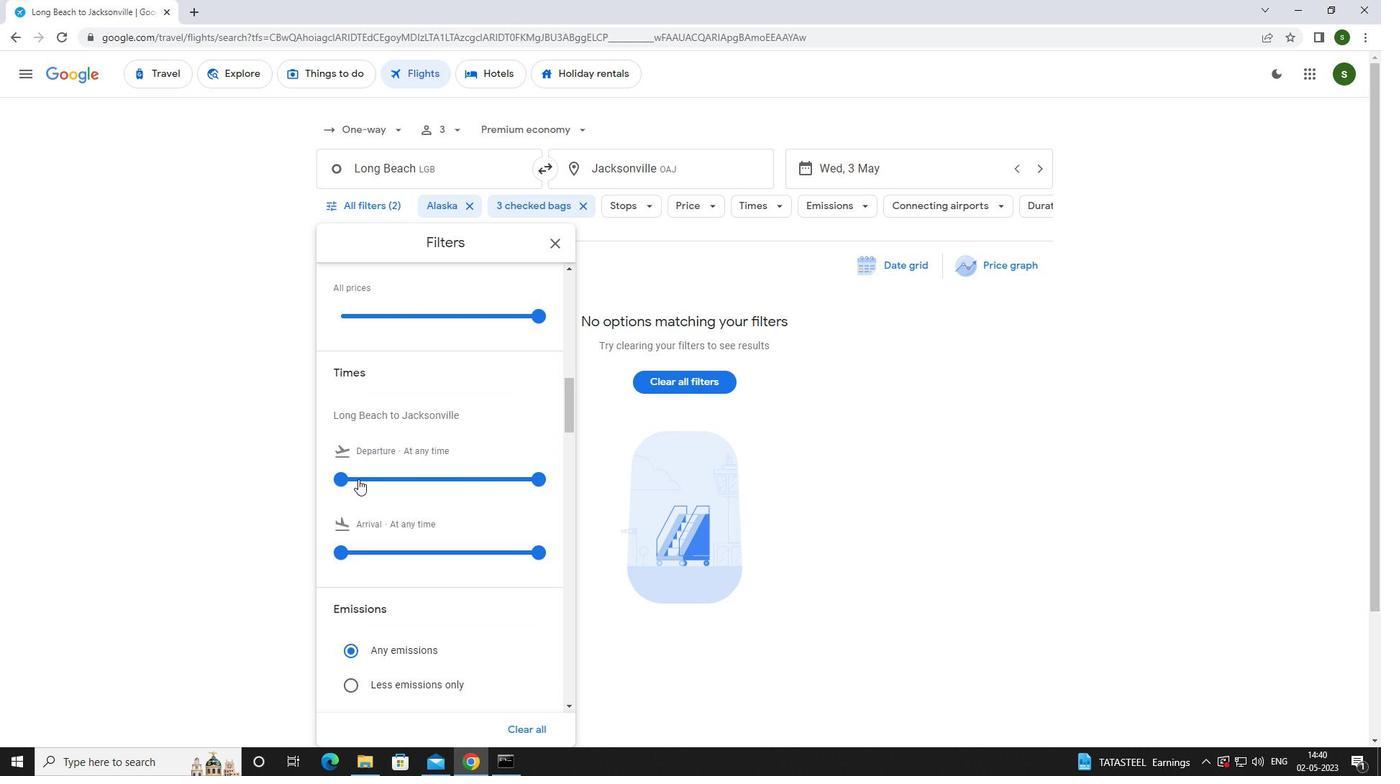 
Action: Mouse pressed left at (343, 478)
Screenshot: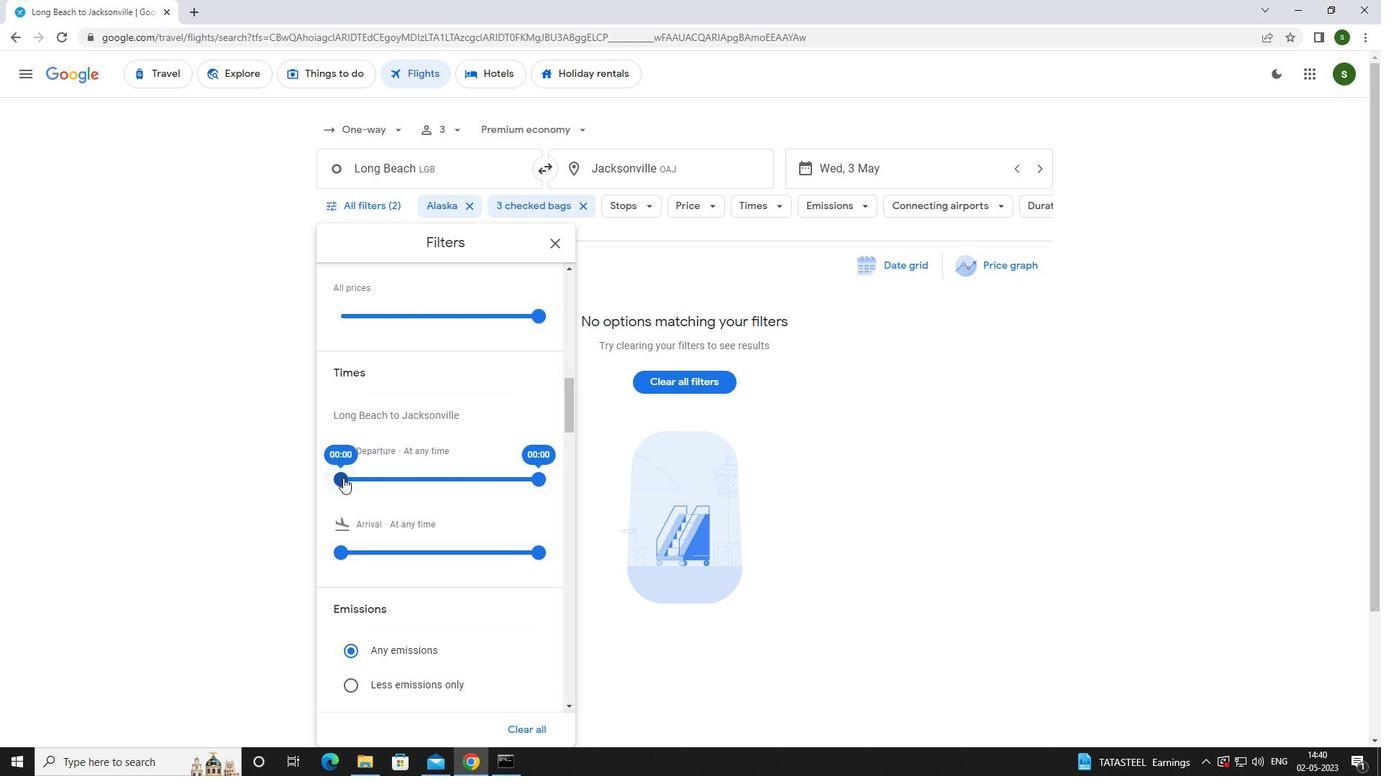 
Action: Mouse moved to (744, 479)
Screenshot: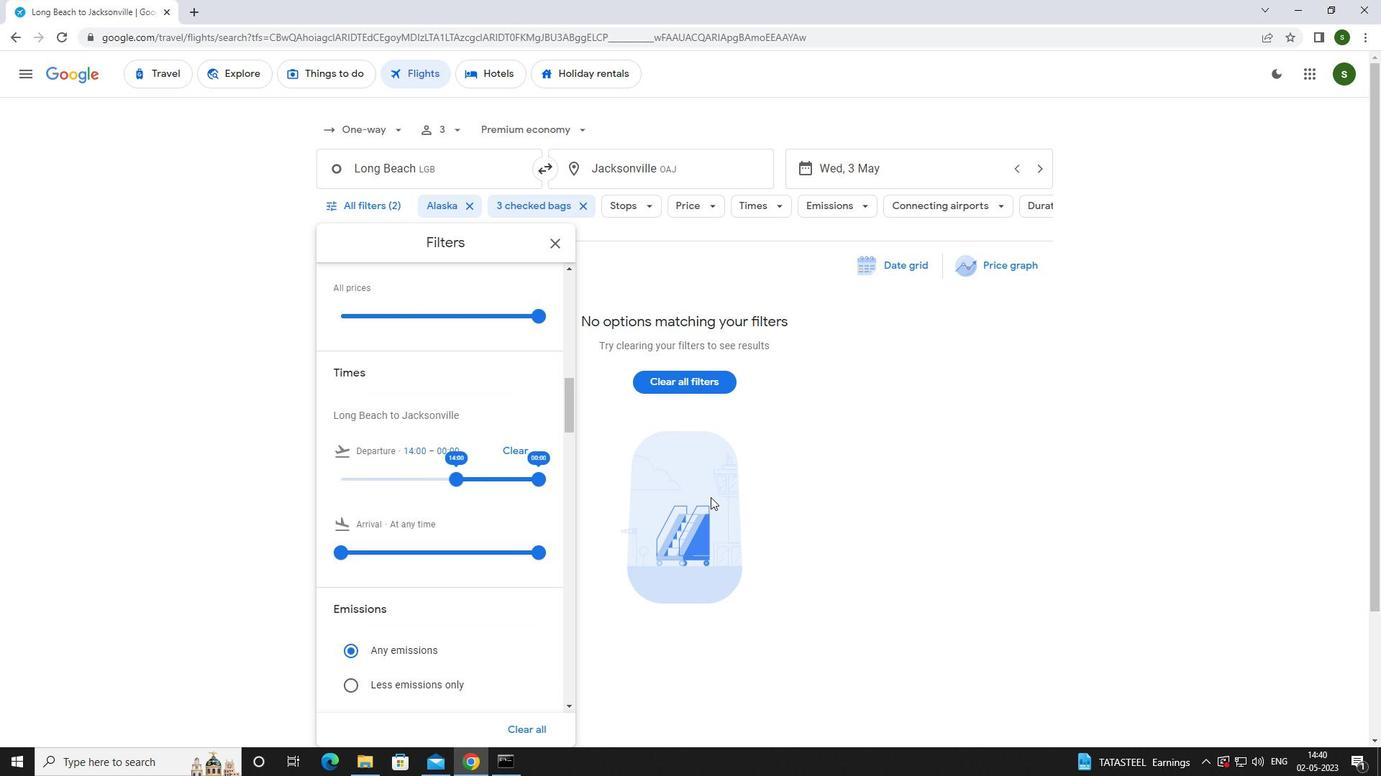 
Action: Mouse pressed left at (744, 479)
Screenshot: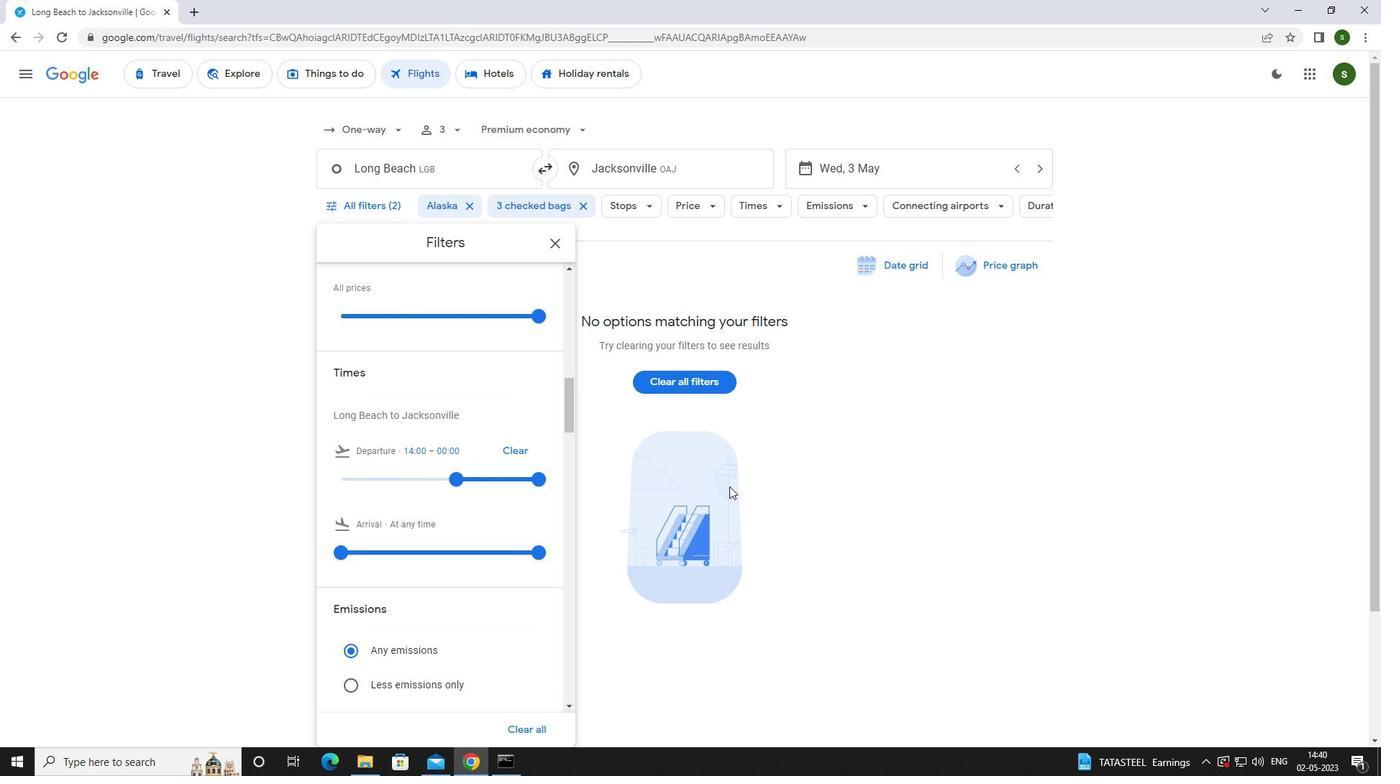 
